 Task: Open Card Design Review Meeting in Board HR Policies to Workspace Creative Team and add a team member Softage.1@softage.net, a label Yellow, a checklist Content Creation, an attachment from your google drive, a color Yellow and finally, add a card description 'Finalize budget for upcoming project' and a comment 'Collaboration and communication are key to success for this task, so let us make sure everyone is informed and involved.'. Add a start date 'Jan 01, 1900' with a due date 'Jan 08, 1900'
Action: Mouse moved to (72, 346)
Screenshot: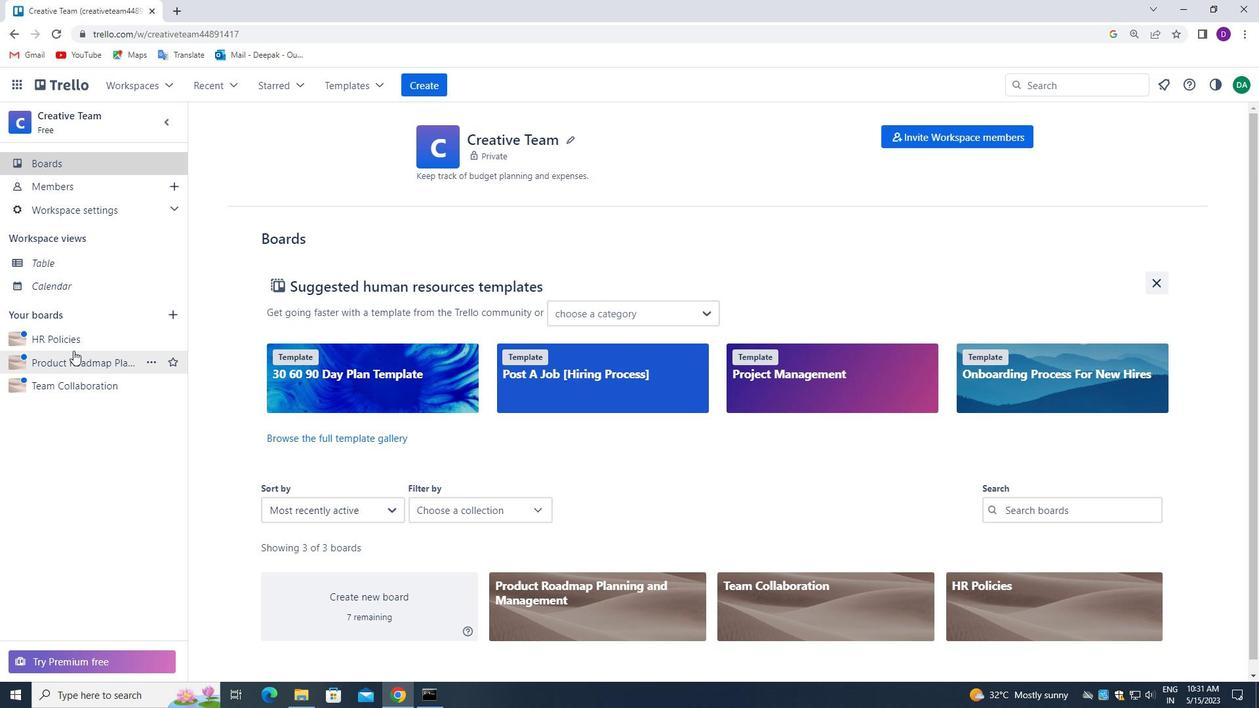 
Action: Mouse pressed left at (72, 346)
Screenshot: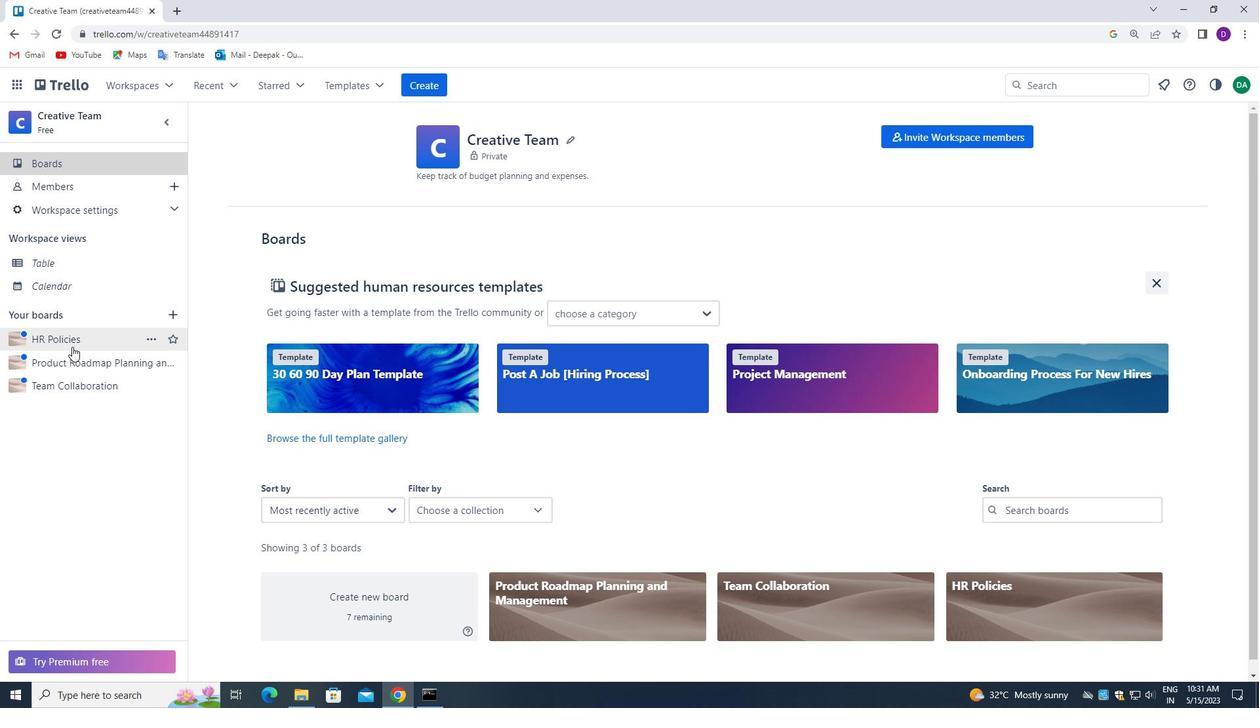 
Action: Mouse moved to (259, 194)
Screenshot: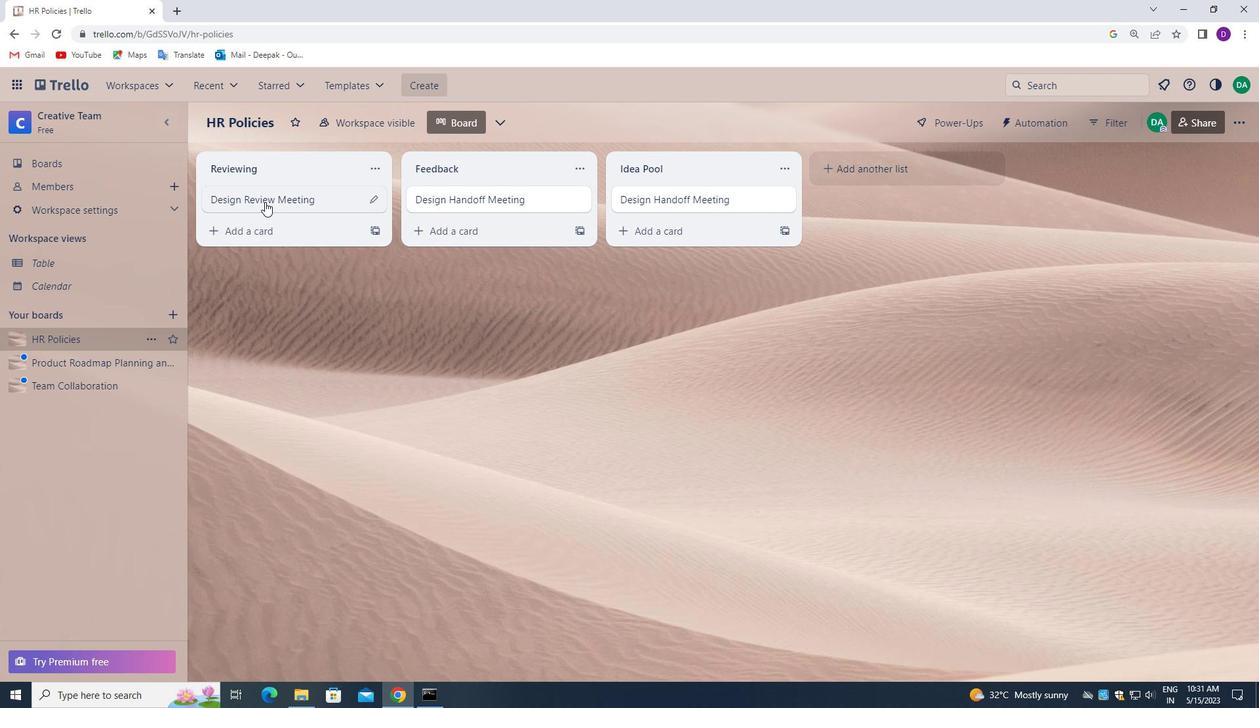 
Action: Mouse pressed left at (259, 194)
Screenshot: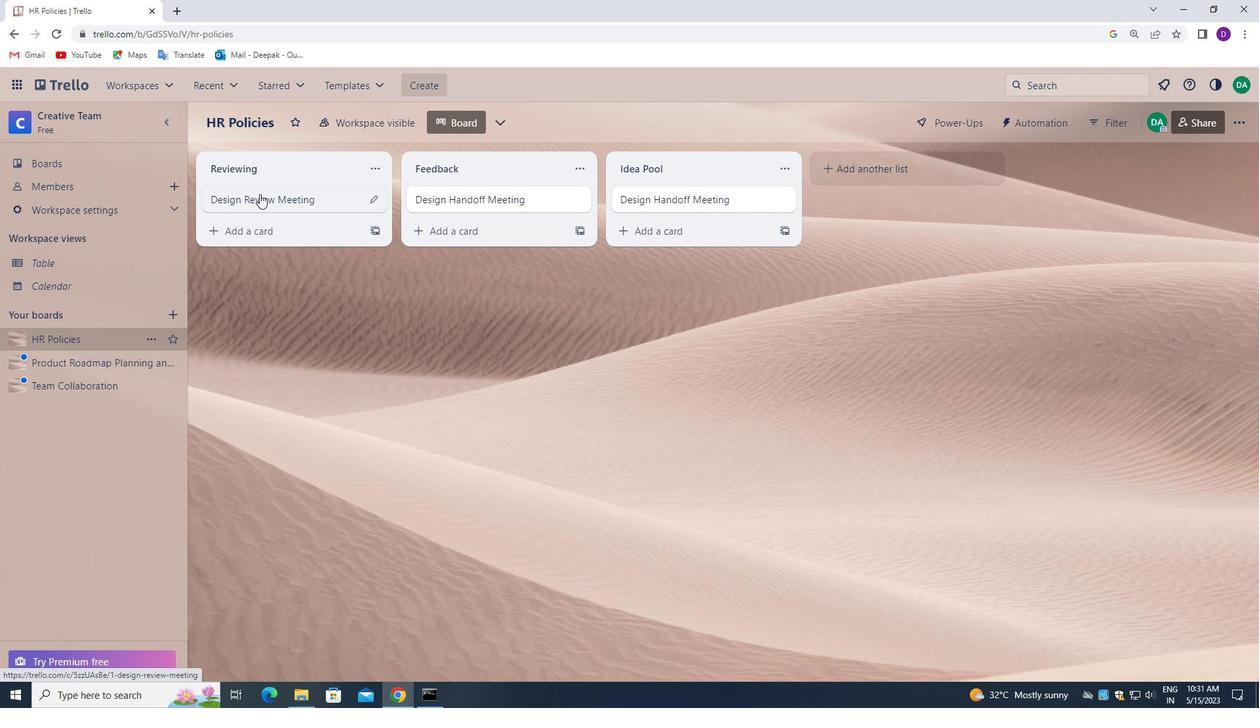 
Action: Mouse moved to (809, 198)
Screenshot: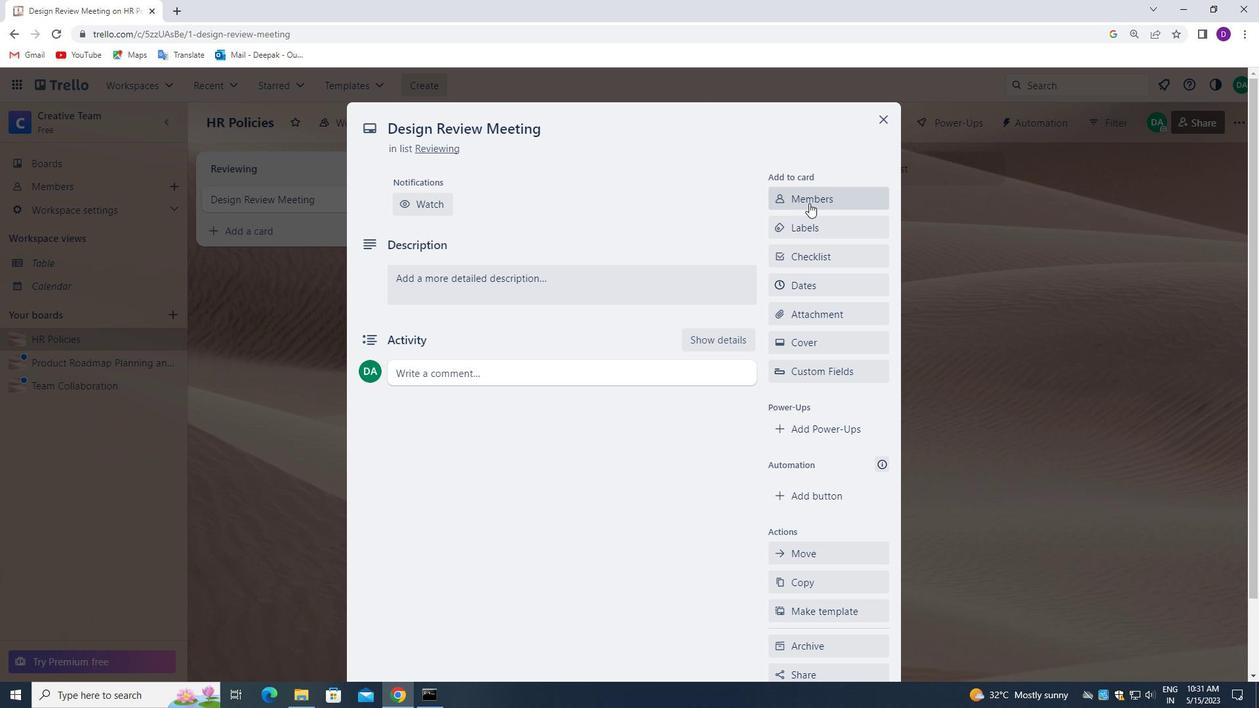 
Action: Mouse pressed left at (809, 198)
Screenshot: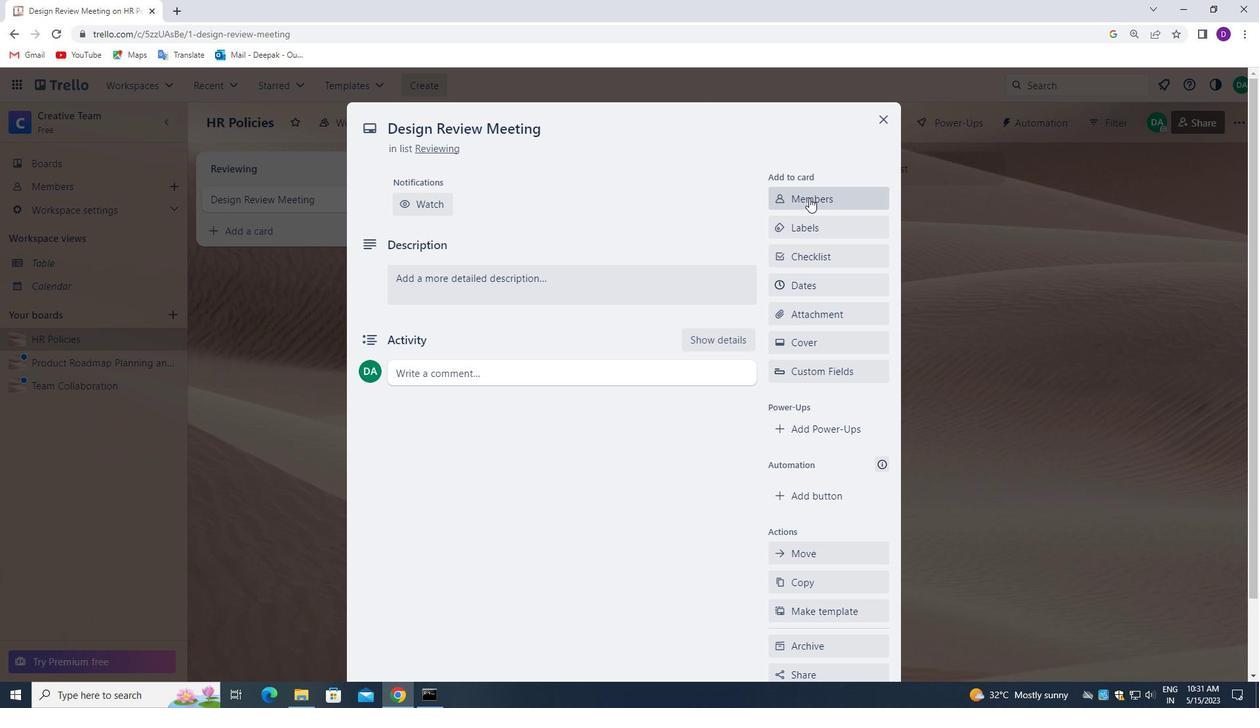 
Action: Mouse moved to (830, 262)
Screenshot: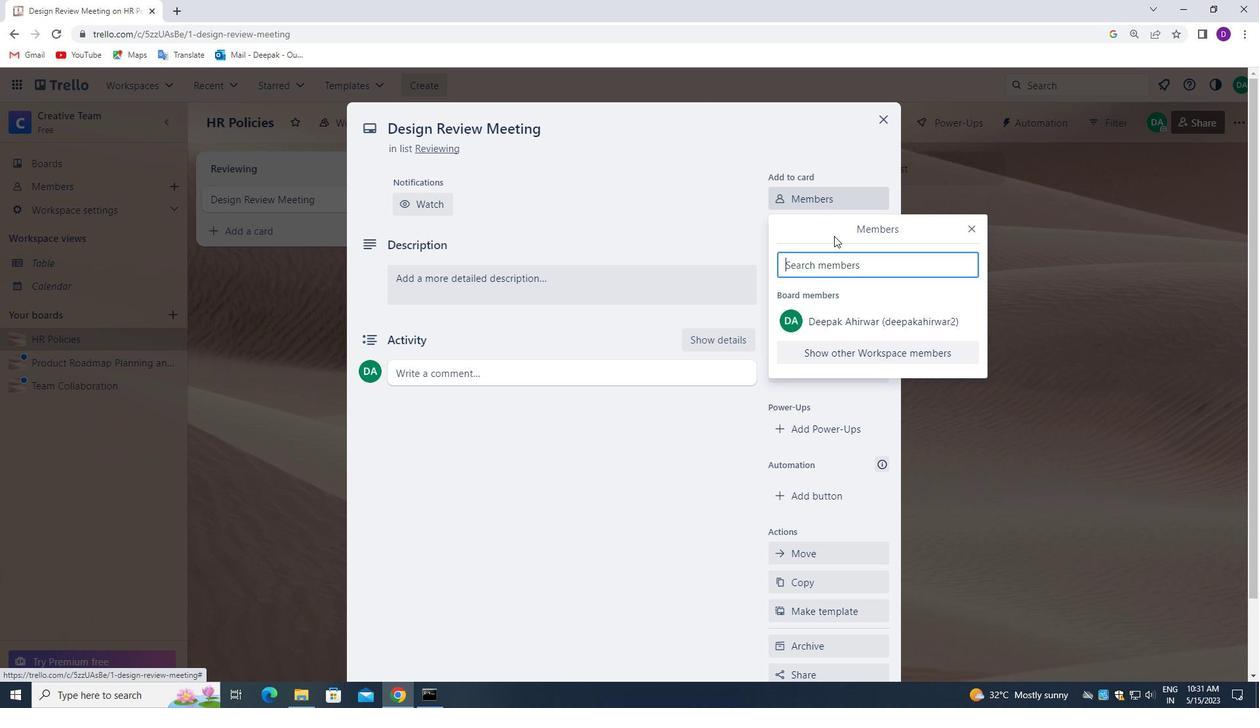 
Action: Mouse pressed left at (830, 262)
Screenshot: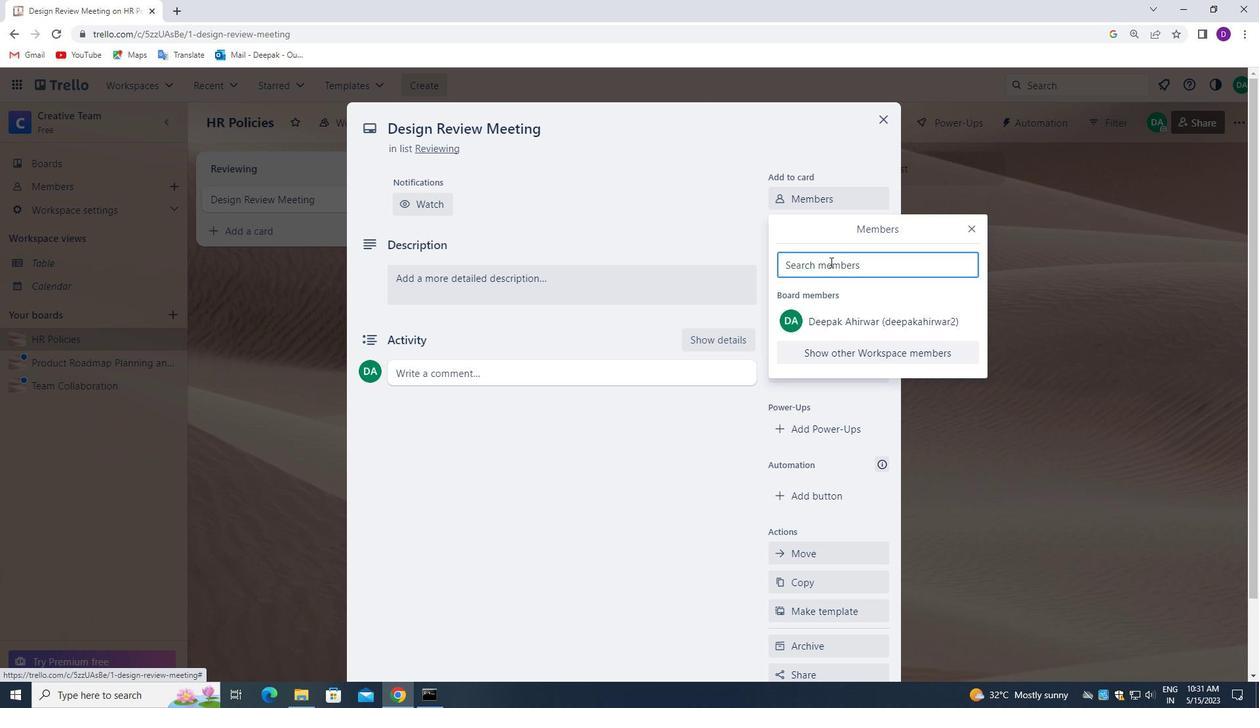 
Action: Key pressed softage.1<Key.shift>@SOFTAGE.NET
Screenshot: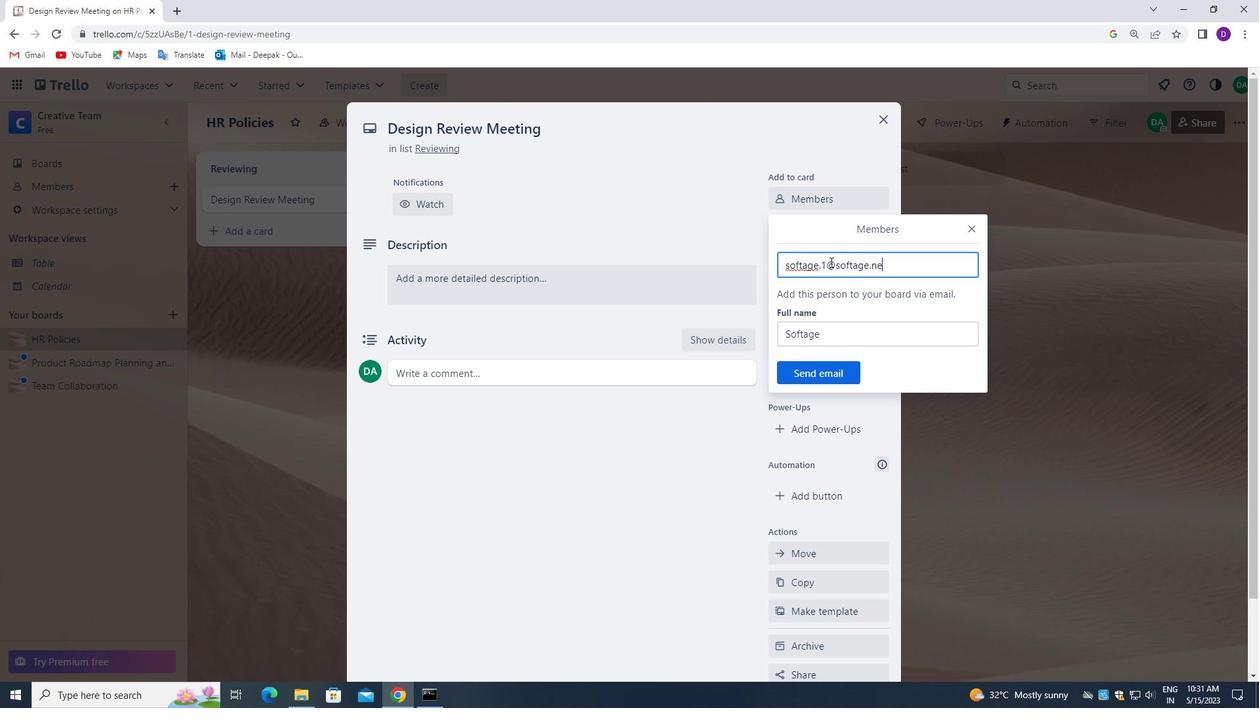 
Action: Mouse moved to (821, 366)
Screenshot: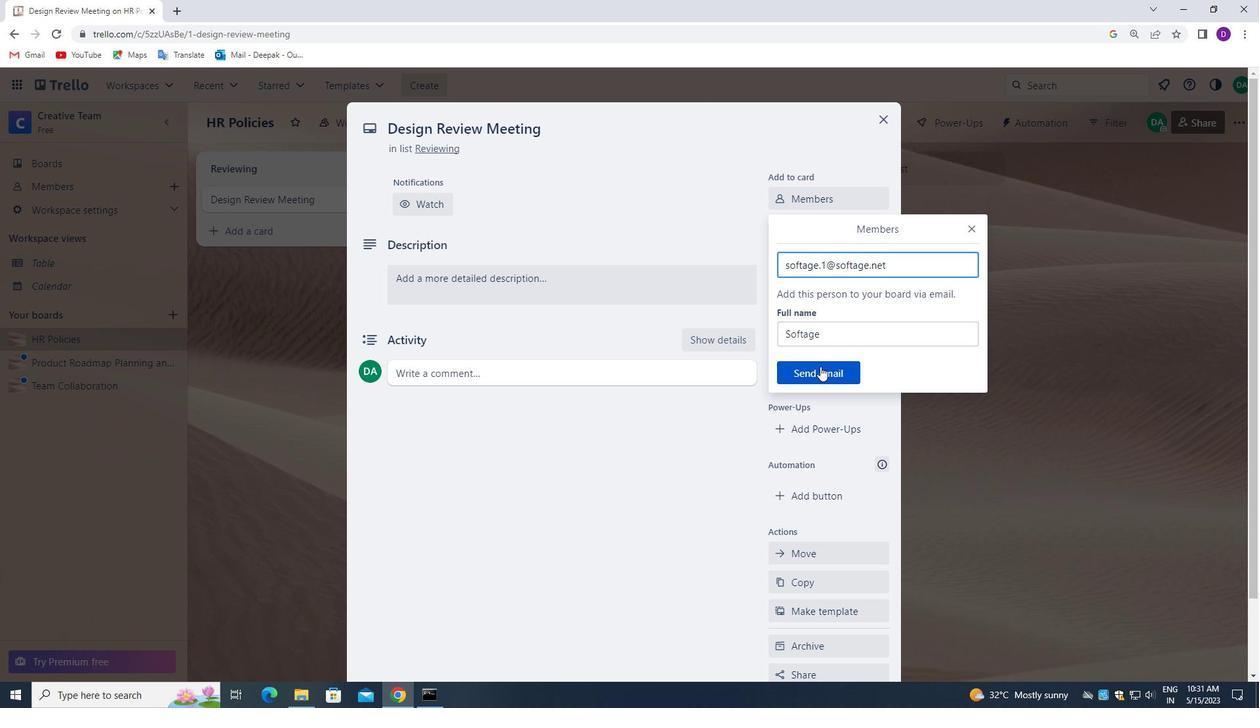 
Action: Mouse pressed left at (821, 366)
Screenshot: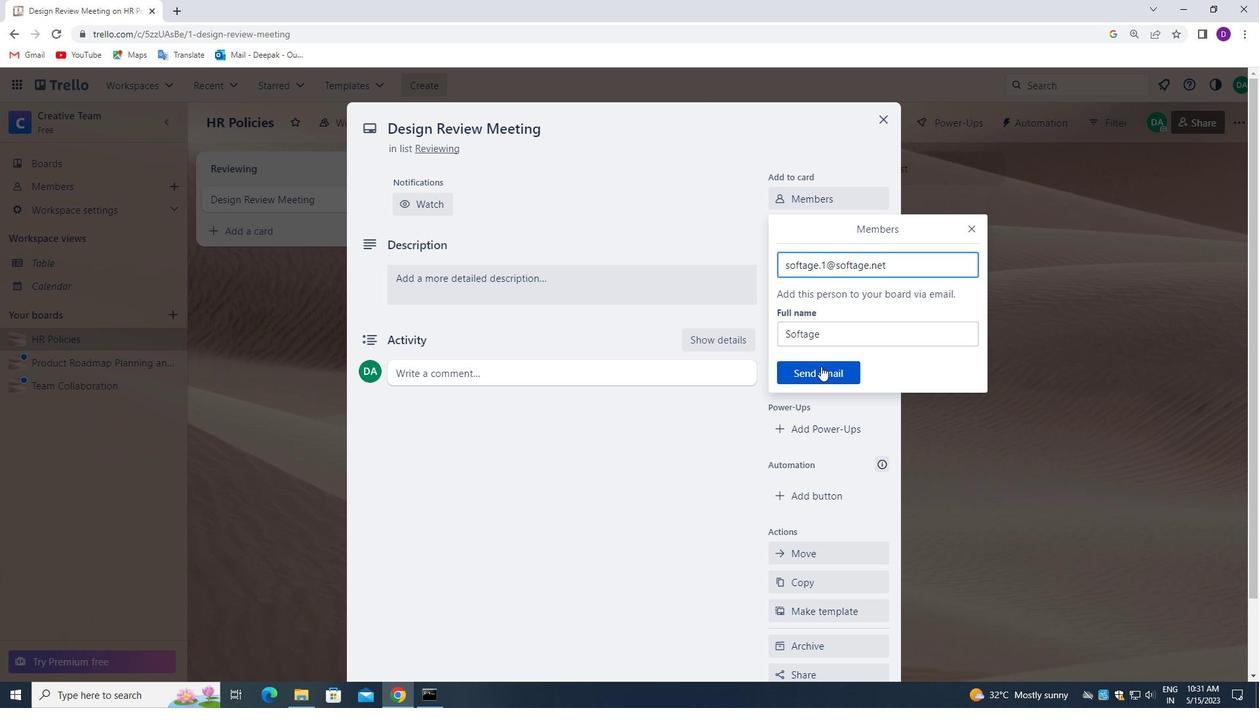 
Action: Mouse moved to (813, 275)
Screenshot: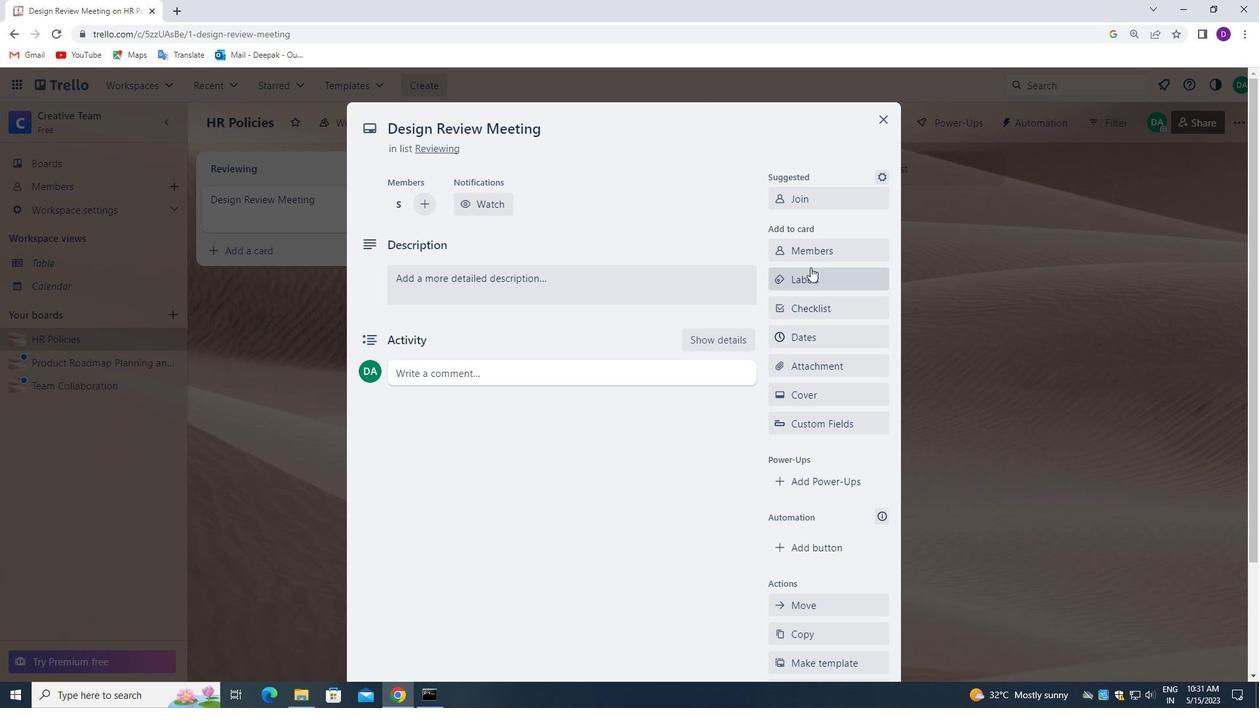 
Action: Mouse pressed left at (813, 275)
Screenshot: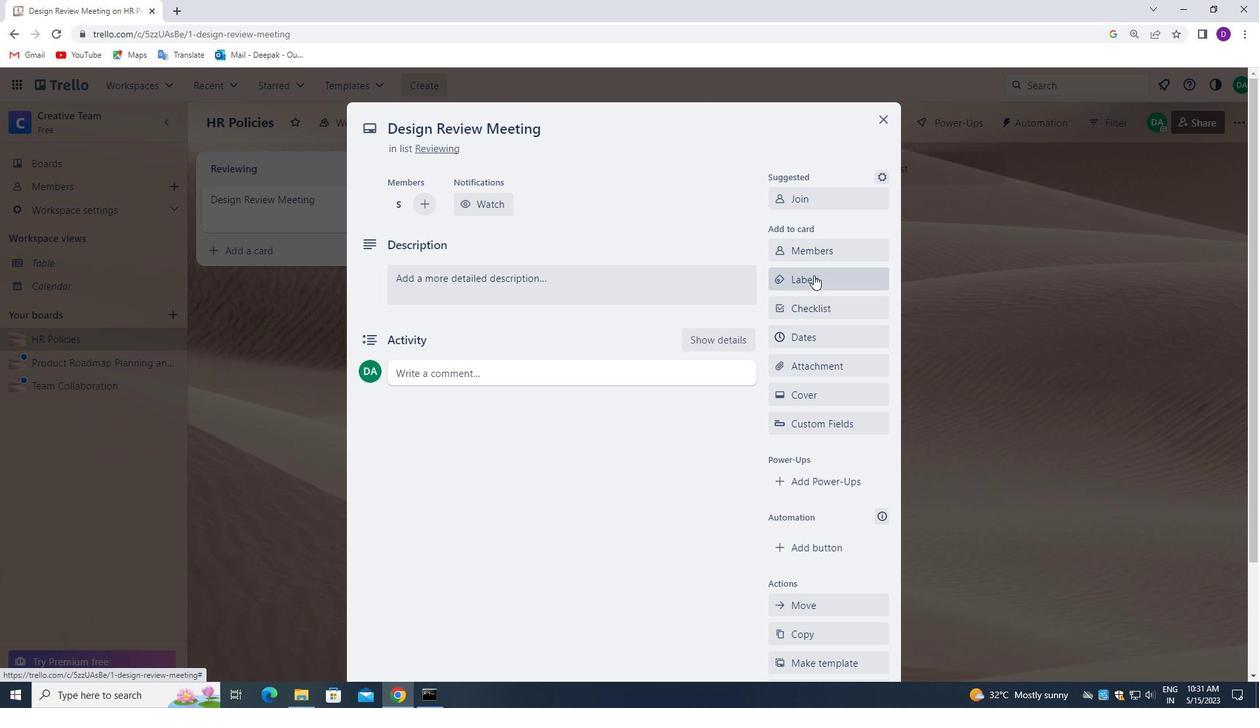 
Action: Mouse moved to (864, 418)
Screenshot: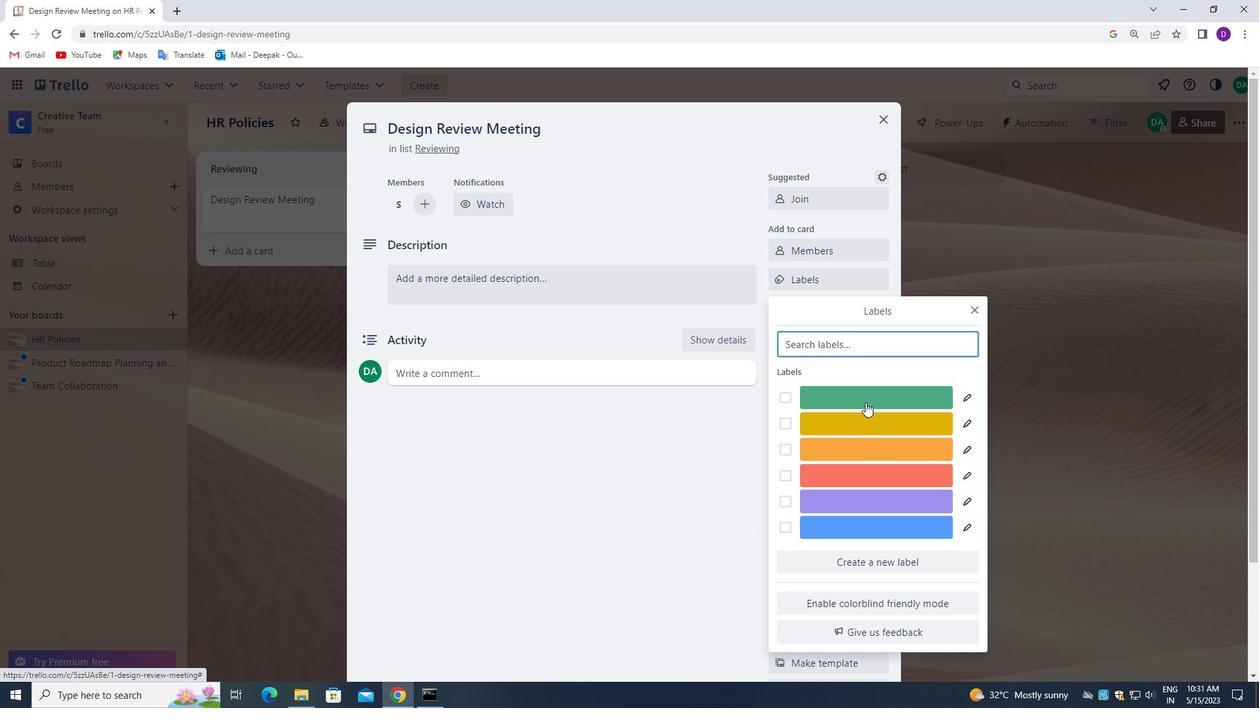 
Action: Mouse pressed left at (864, 418)
Screenshot: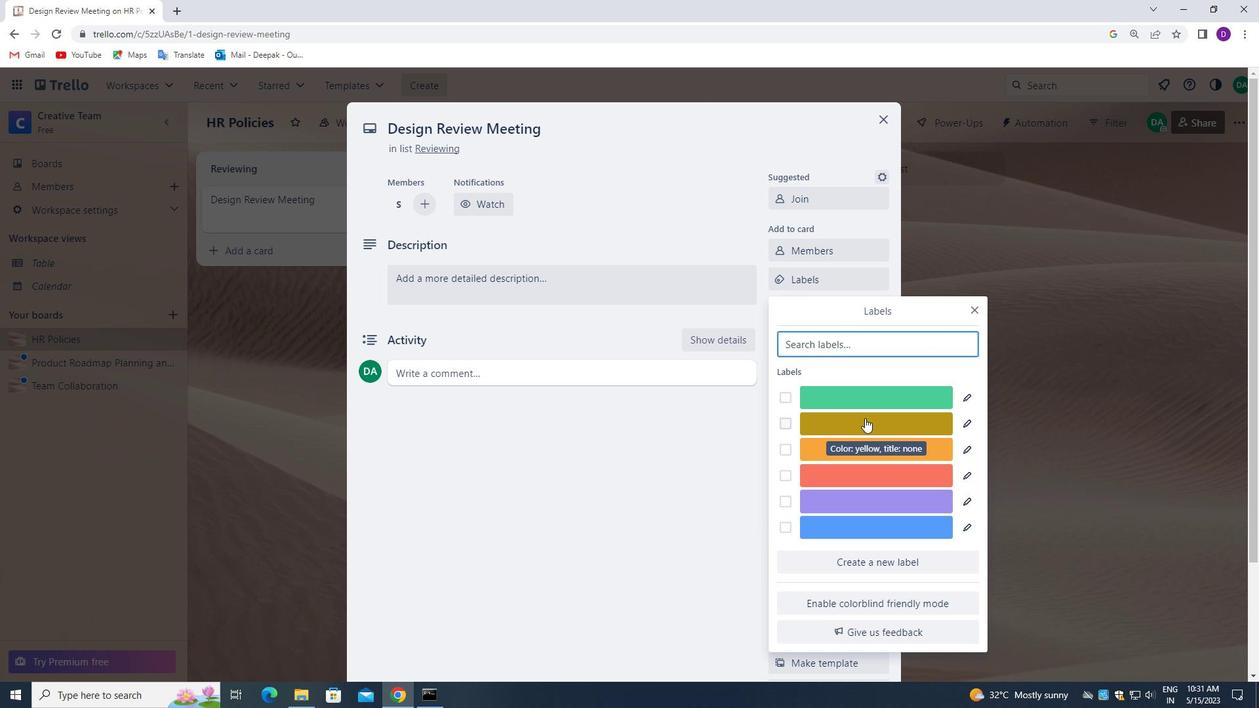 
Action: Mouse moved to (972, 308)
Screenshot: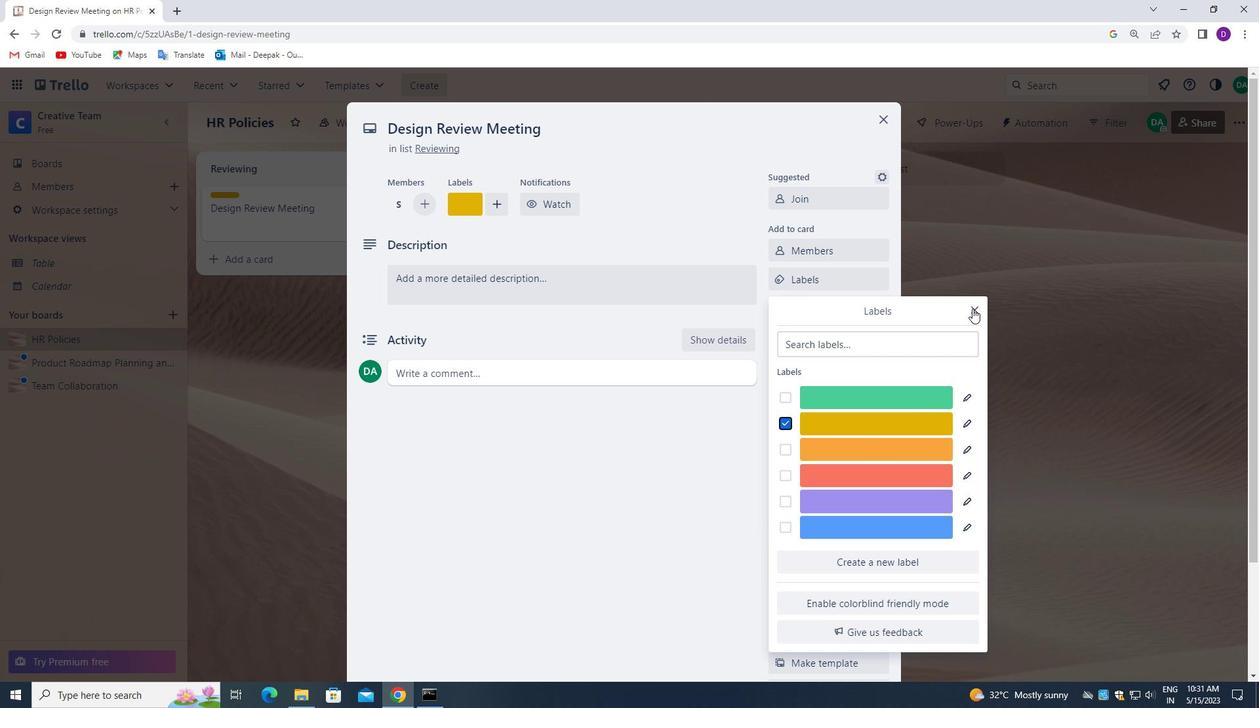 
Action: Mouse pressed left at (972, 308)
Screenshot: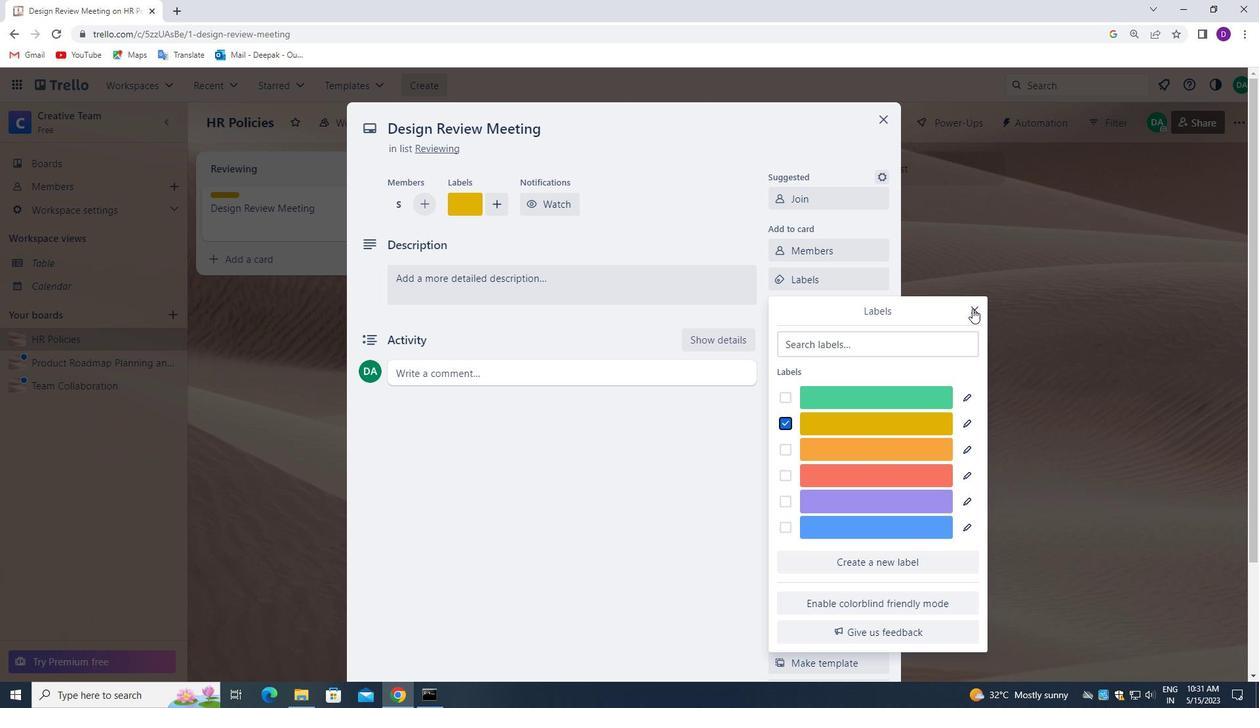 
Action: Mouse moved to (817, 305)
Screenshot: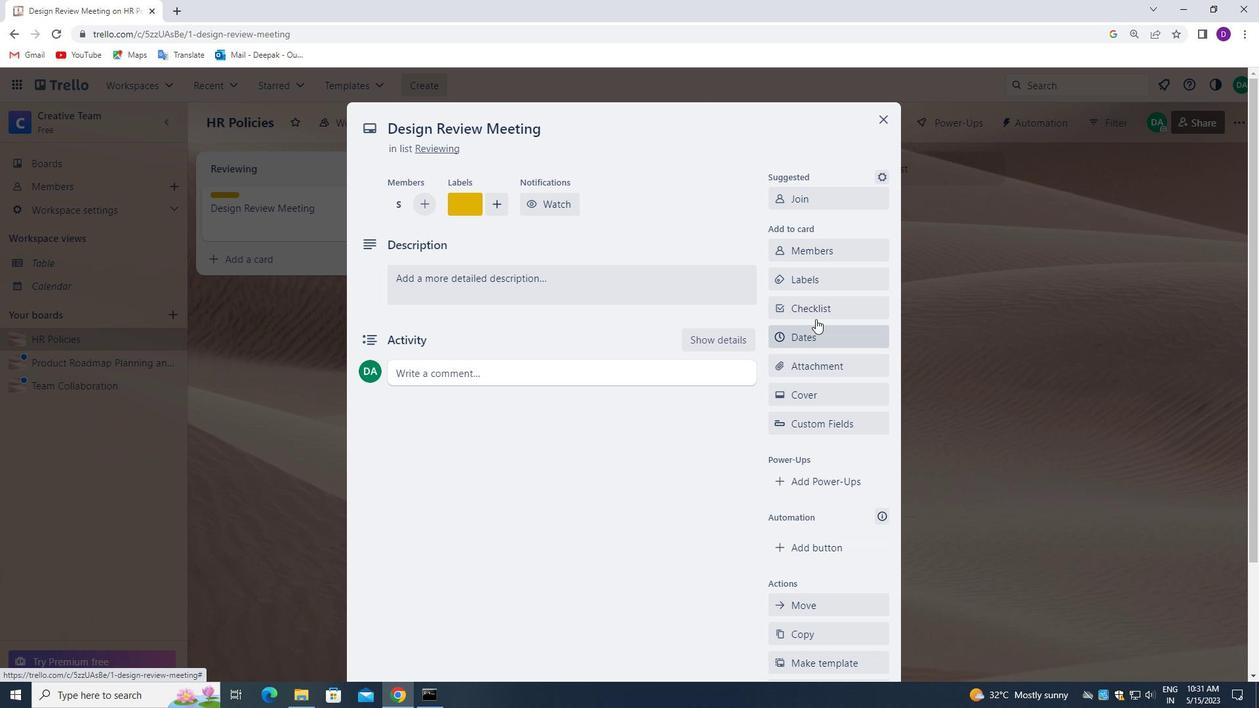 
Action: Mouse pressed left at (817, 305)
Screenshot: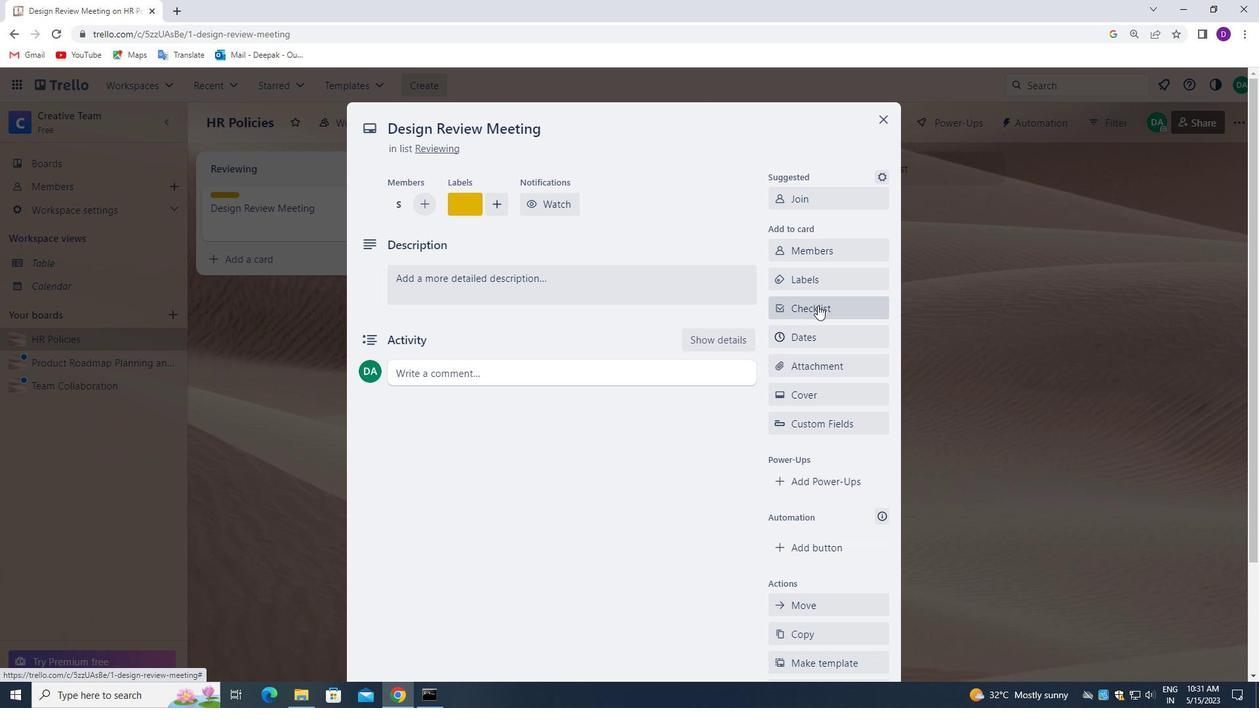 
Action: Mouse moved to (837, 349)
Screenshot: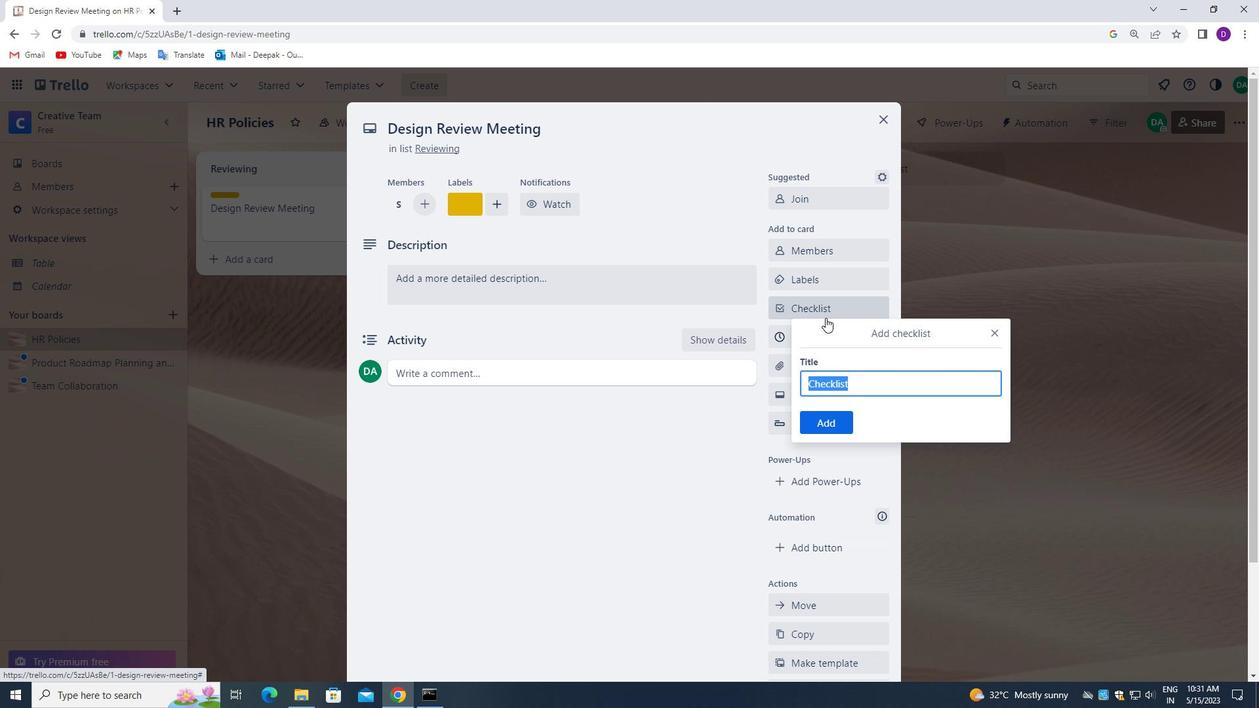 
Action: Key pressed <Key.backspace><Key.shift_r>CONTENT<Key.space><Key.shift_r>CREATION
Screenshot: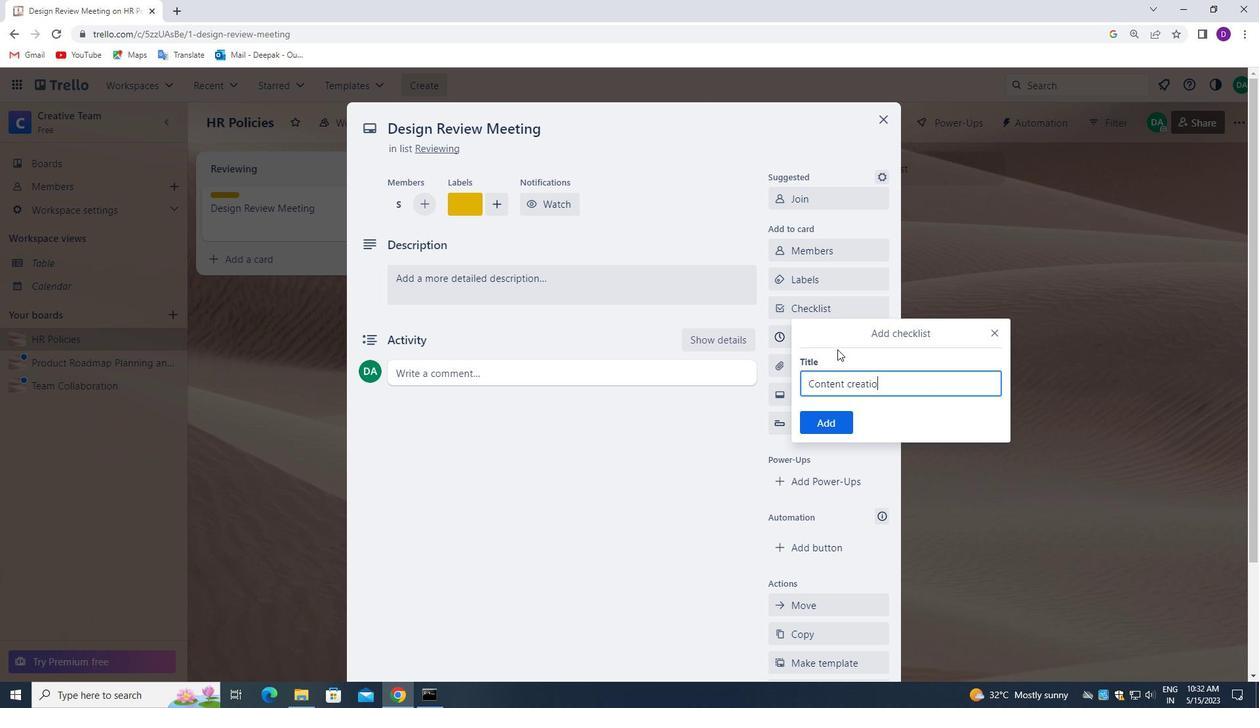 
Action: Mouse moved to (817, 424)
Screenshot: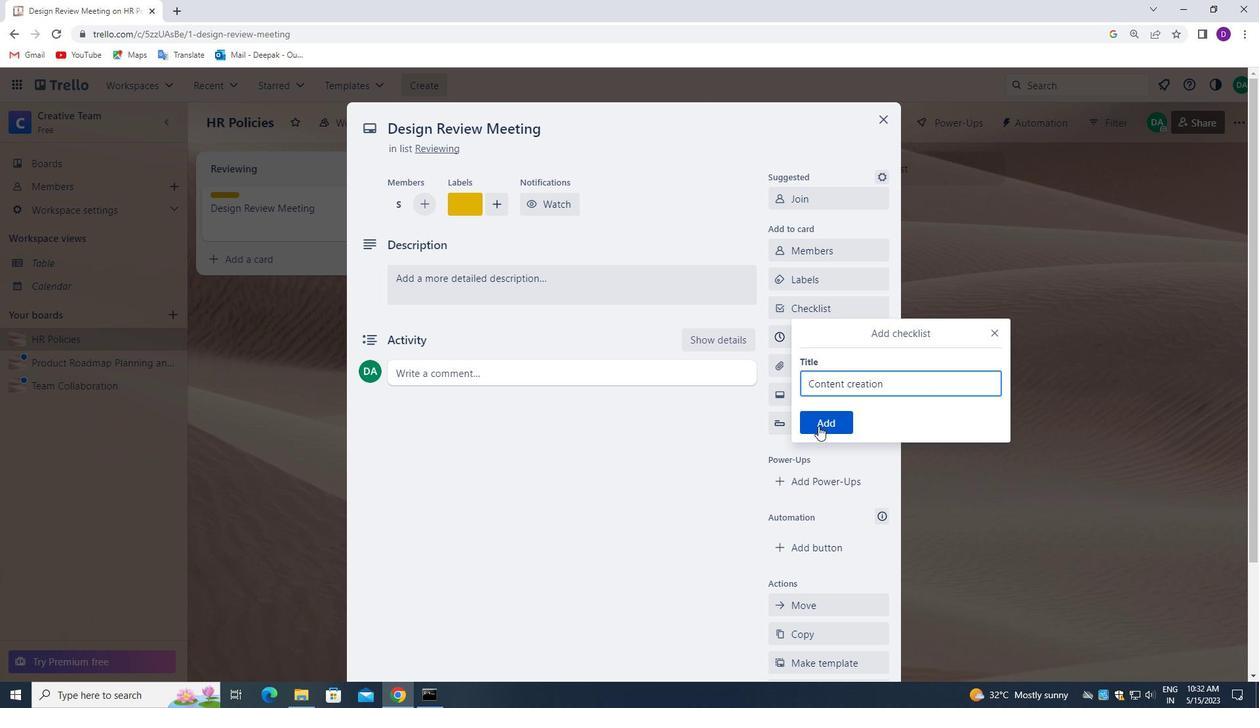 
Action: Mouse pressed left at (817, 424)
Screenshot: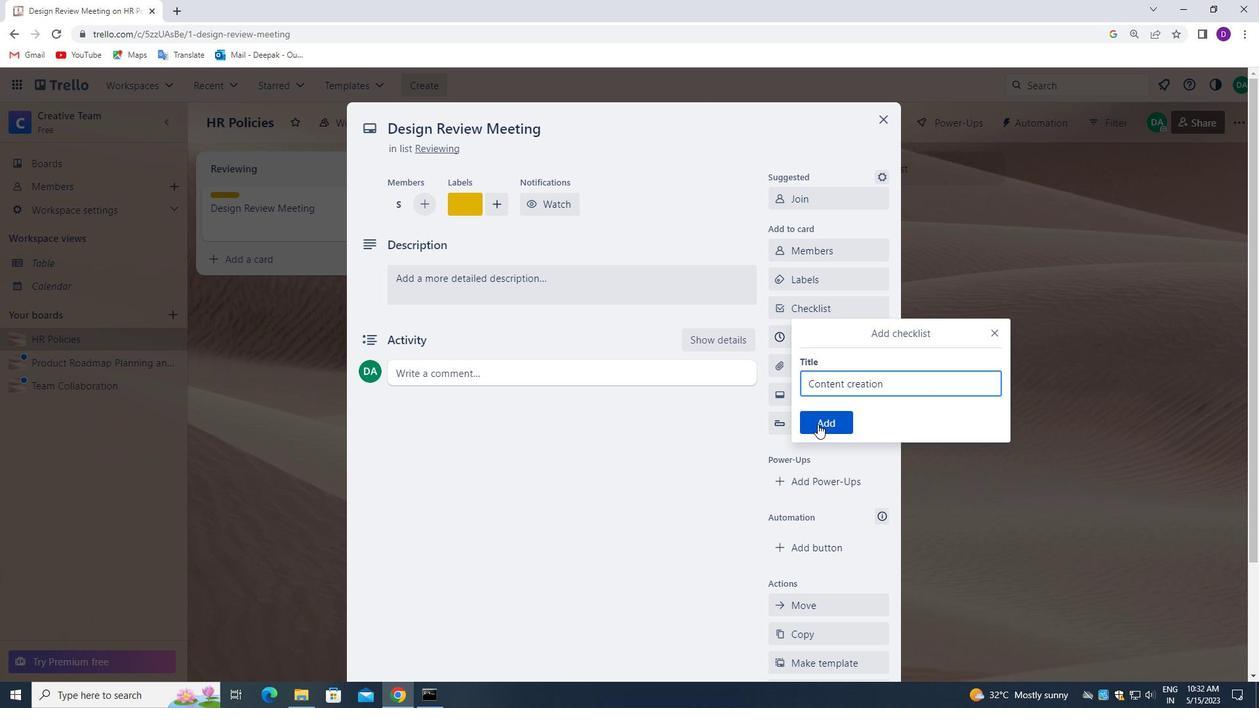 
Action: Mouse moved to (443, 342)
Screenshot: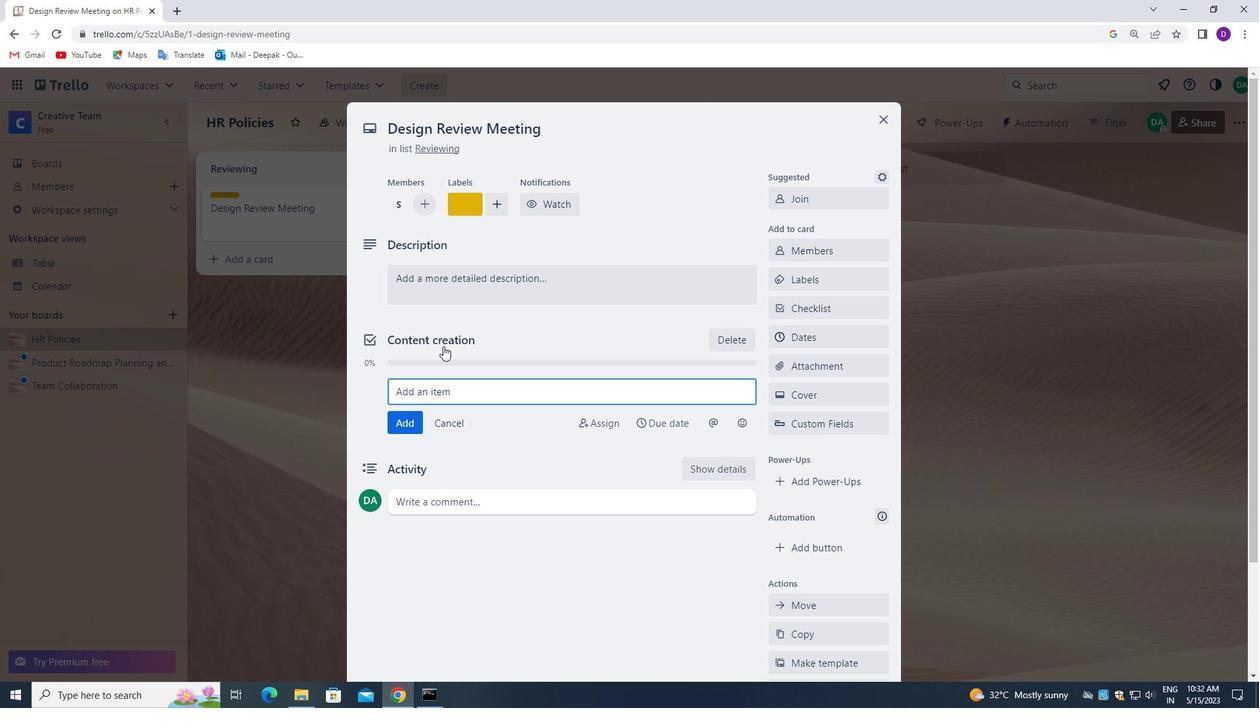 
Action: Mouse pressed left at (443, 342)
Screenshot: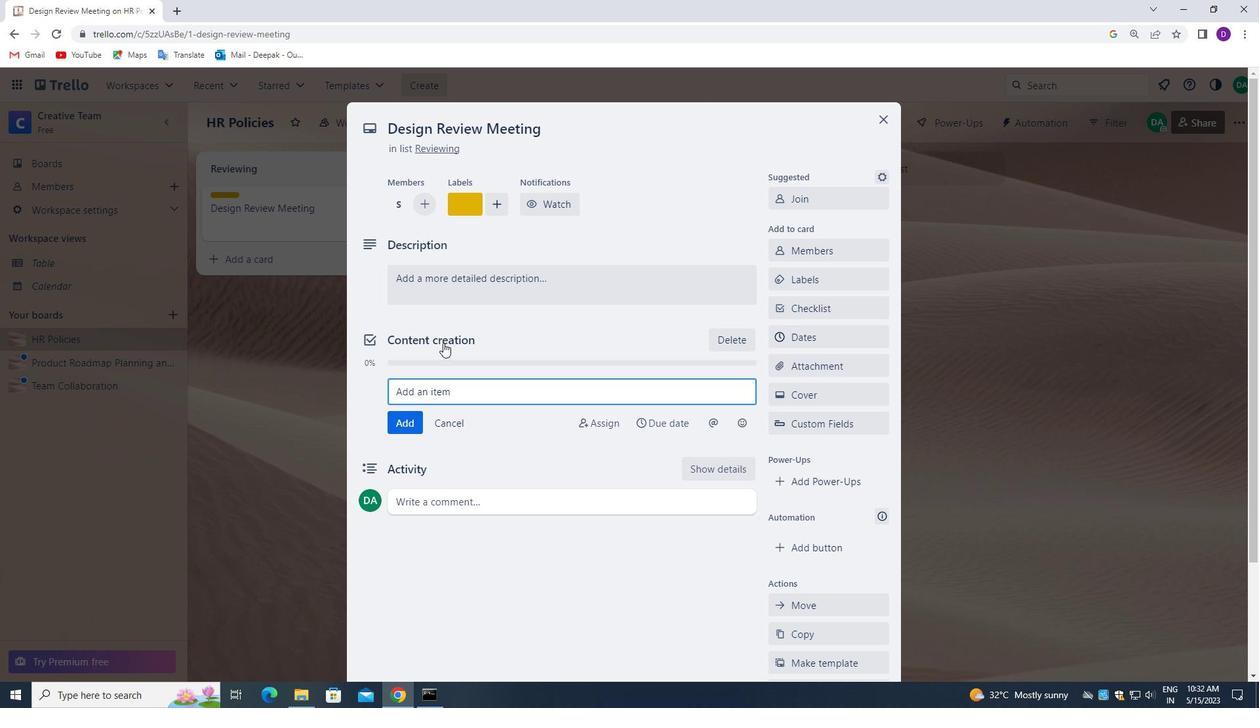 
Action: Mouse moved to (442, 335)
Screenshot: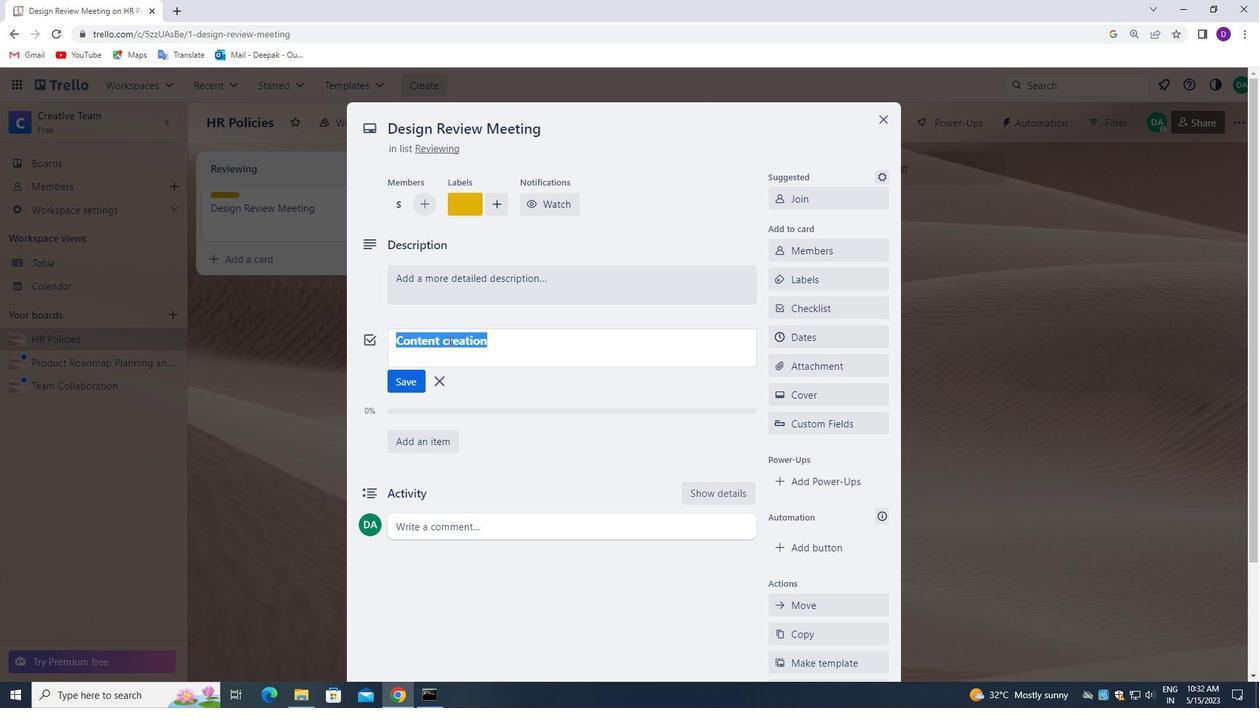 
Action: Mouse pressed left at (442, 335)
Screenshot: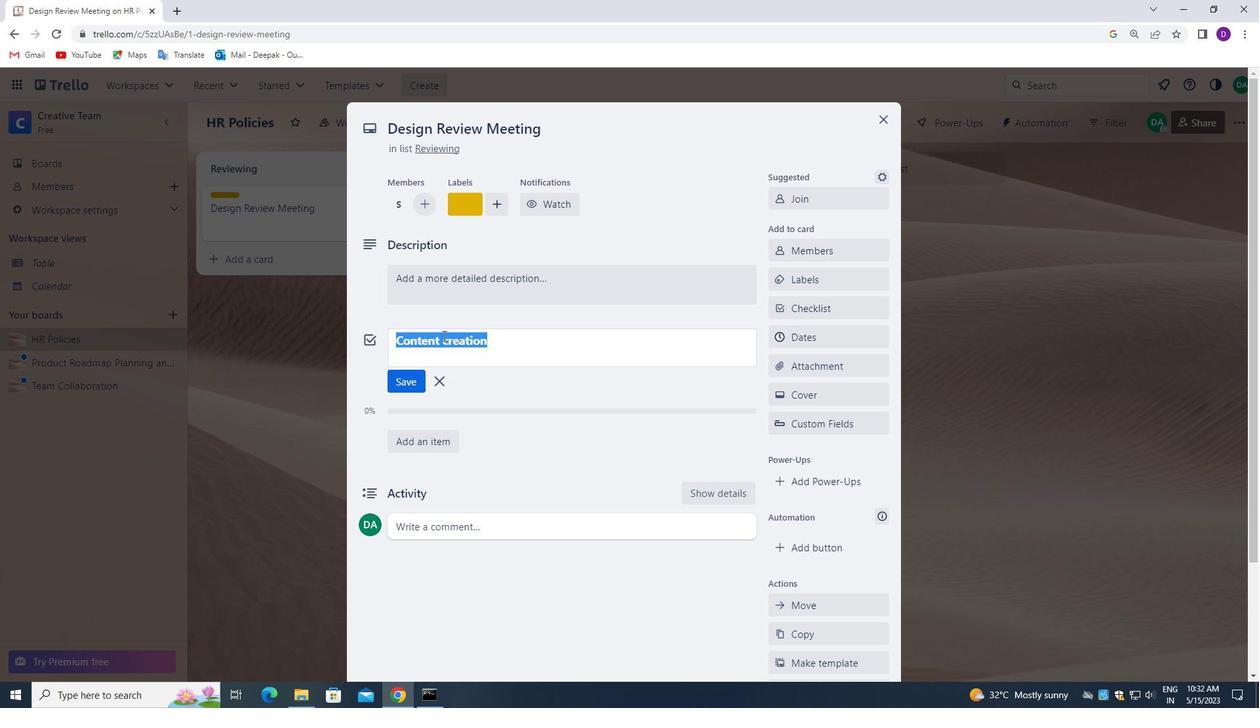 
Action: Mouse moved to (449, 342)
Screenshot: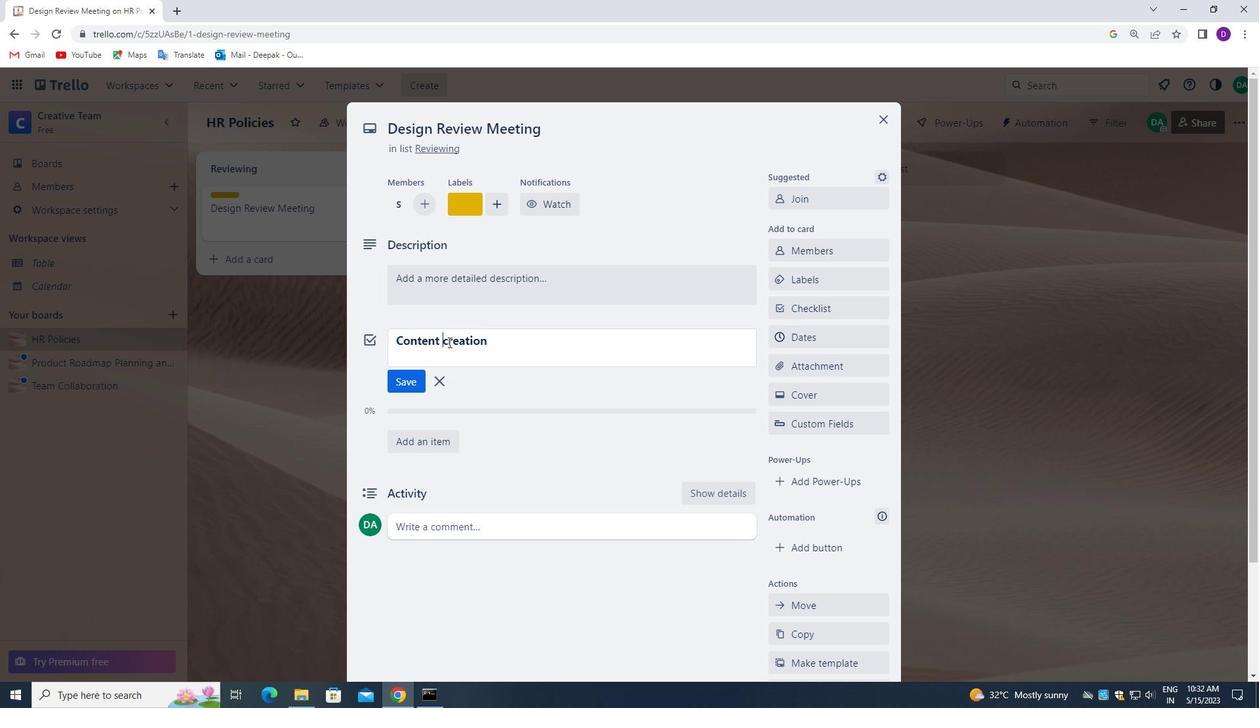 
Action: Mouse pressed left at (449, 342)
Screenshot: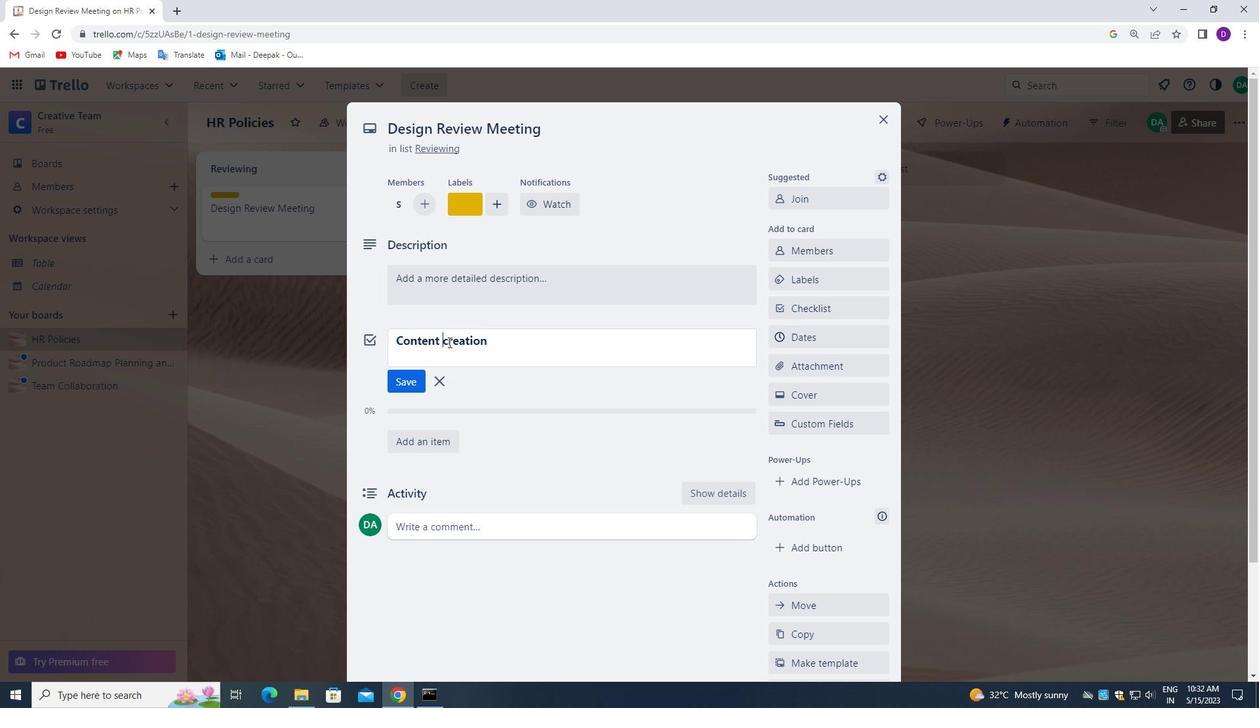 
Action: Key pressed <Key.backspace><Key.shift>C
Screenshot: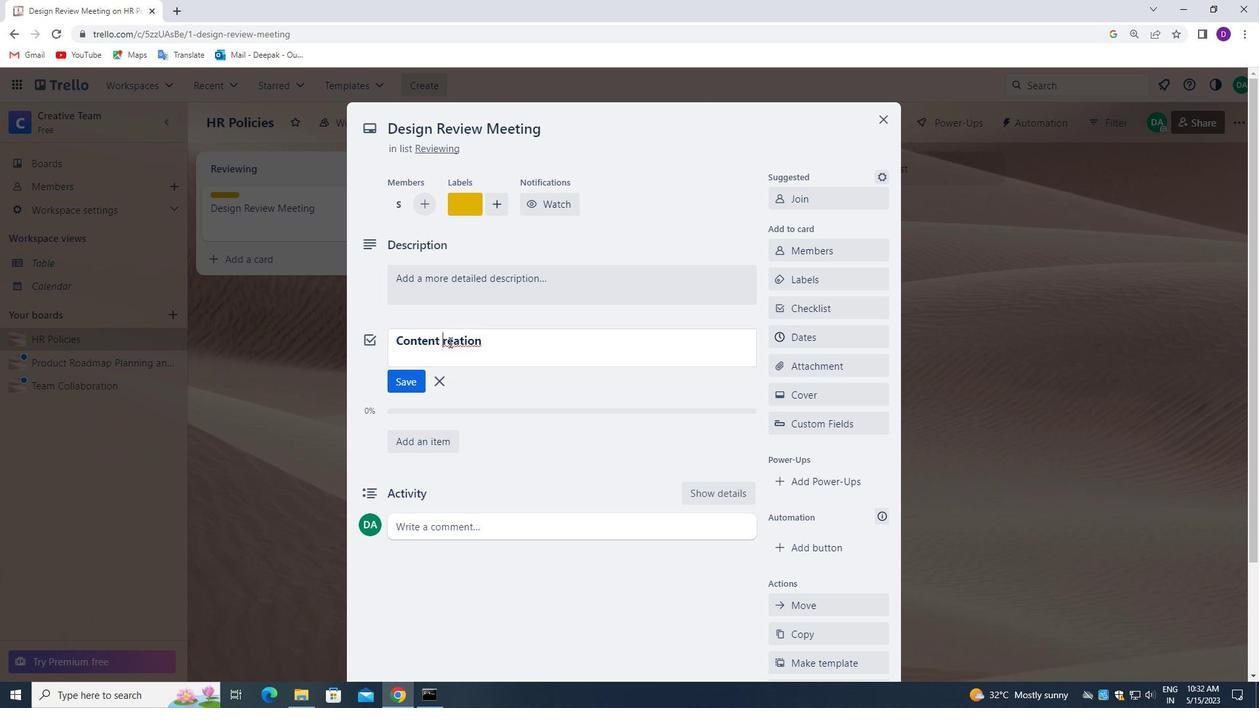 
Action: Mouse moved to (524, 341)
Screenshot: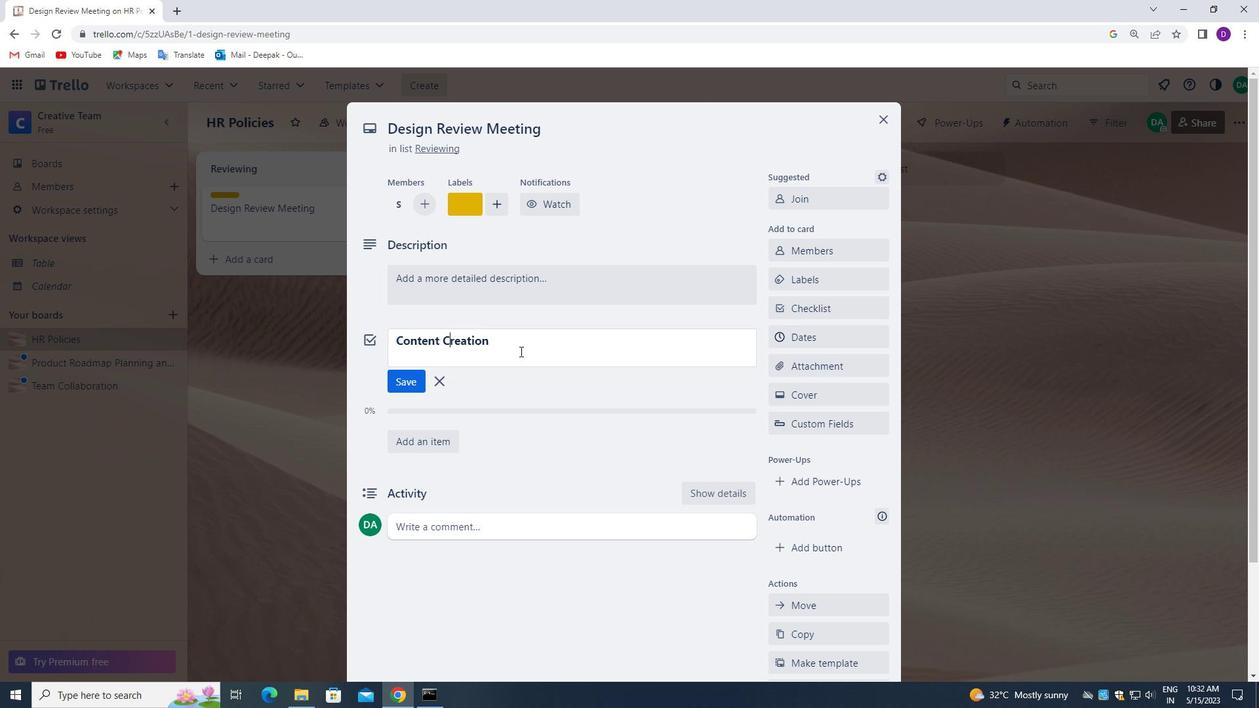 
Action: Mouse pressed left at (524, 341)
Screenshot: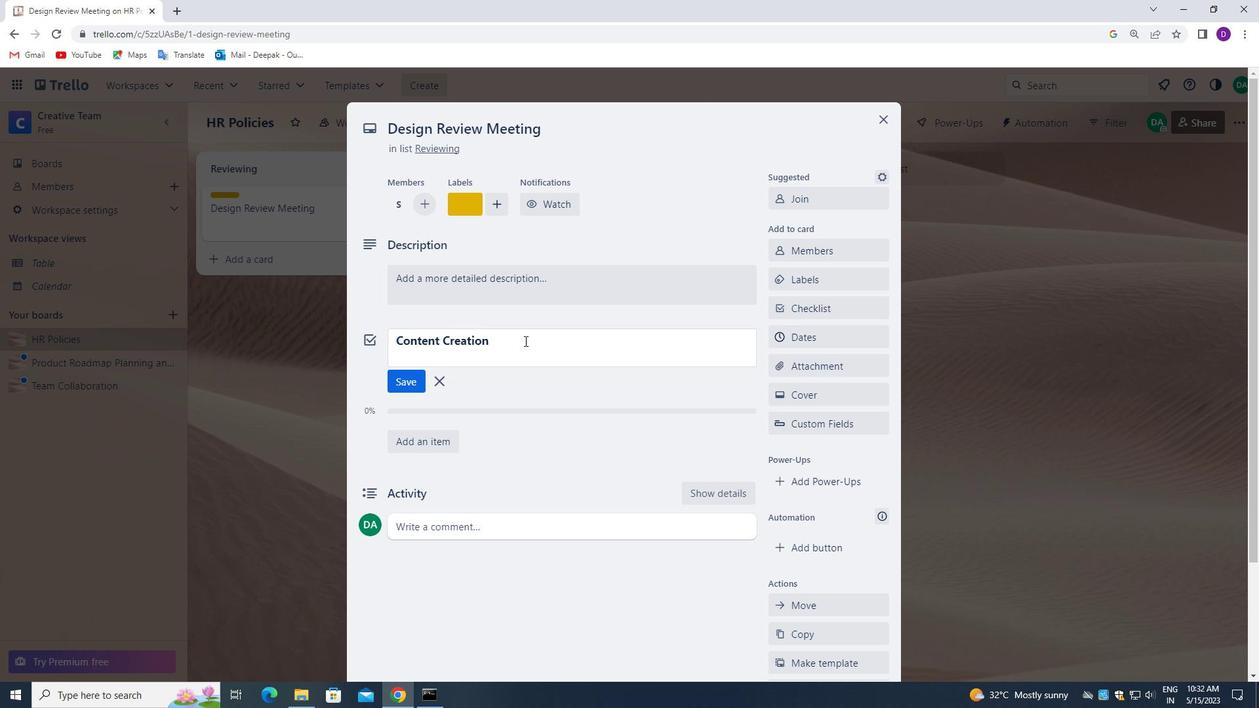 
Action: Mouse moved to (396, 384)
Screenshot: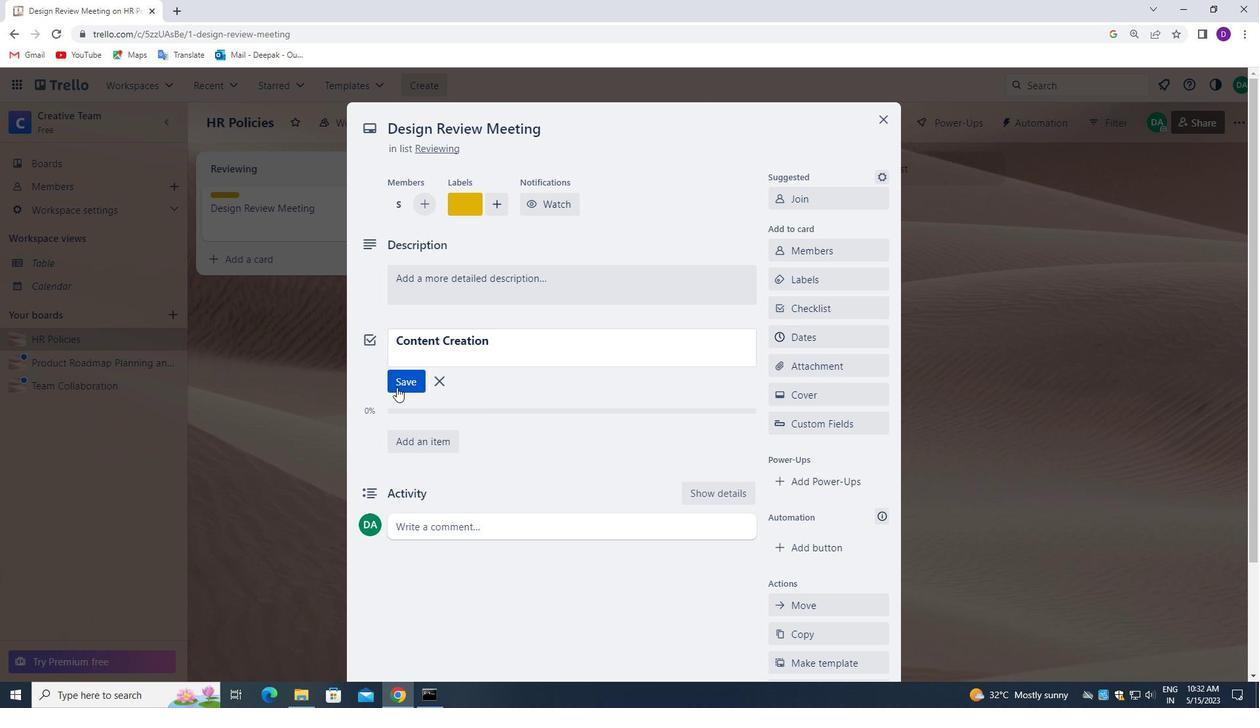 
Action: Mouse pressed left at (396, 384)
Screenshot: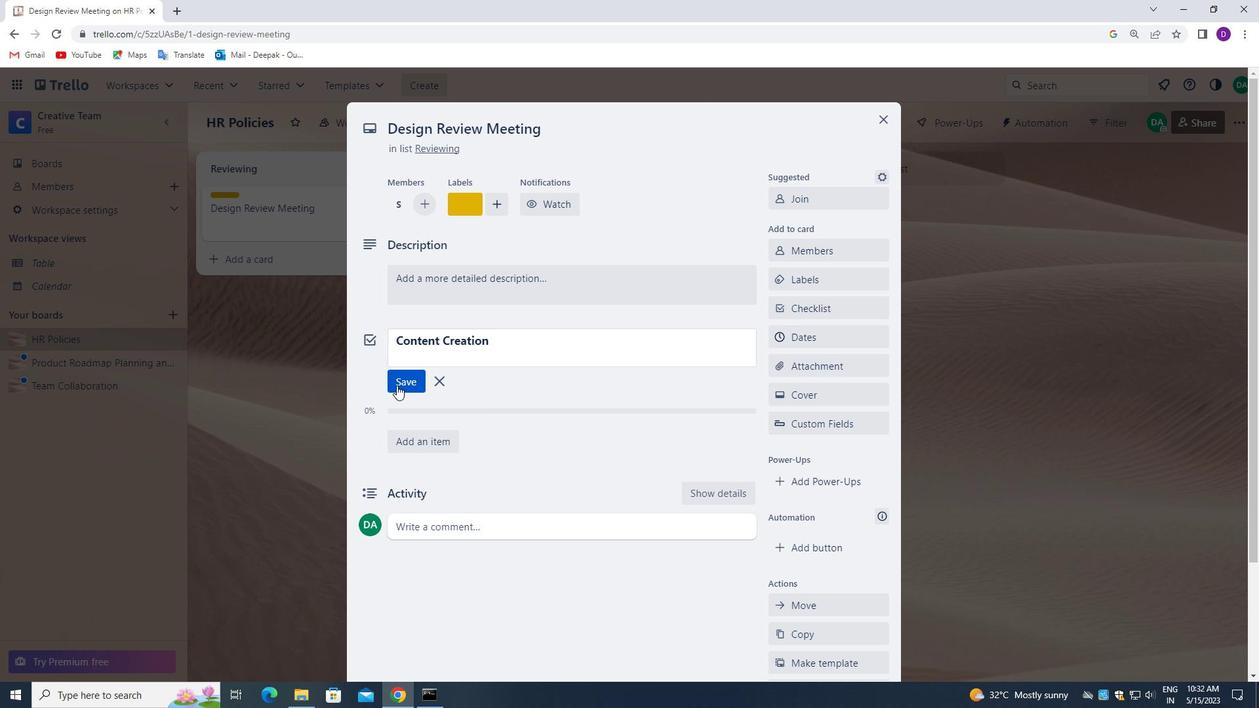 
Action: Mouse moved to (834, 365)
Screenshot: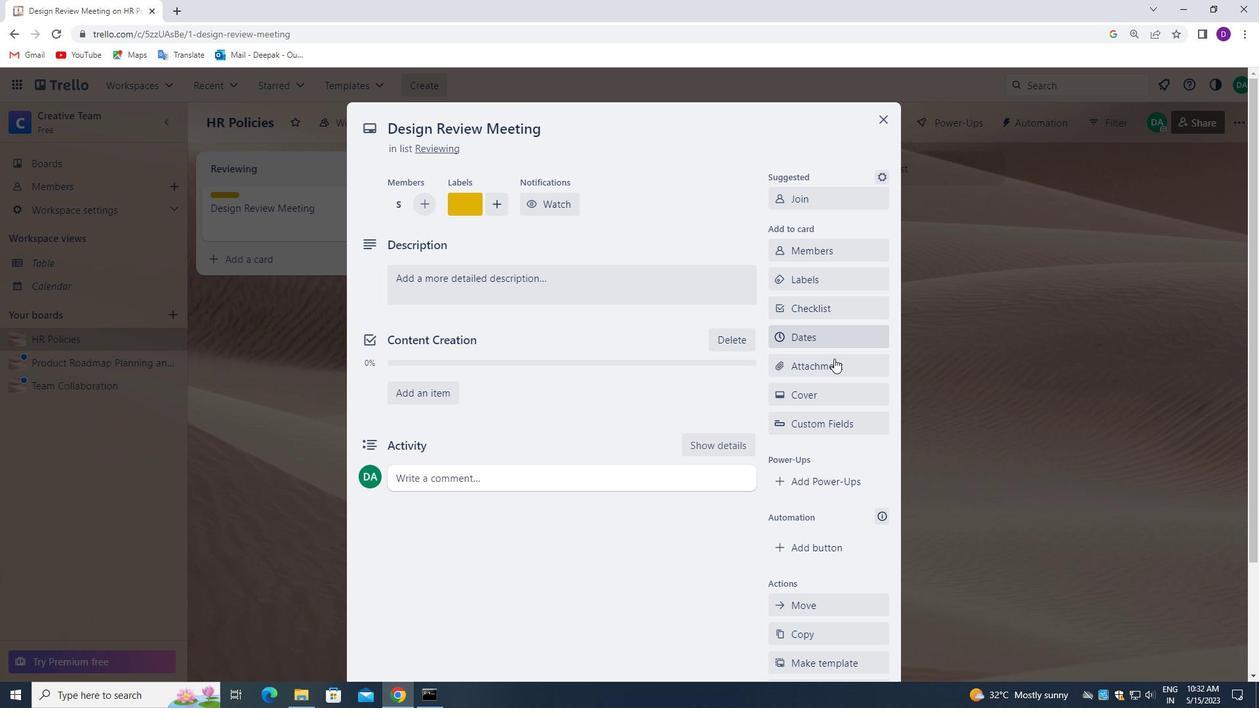 
Action: Mouse pressed left at (834, 365)
Screenshot: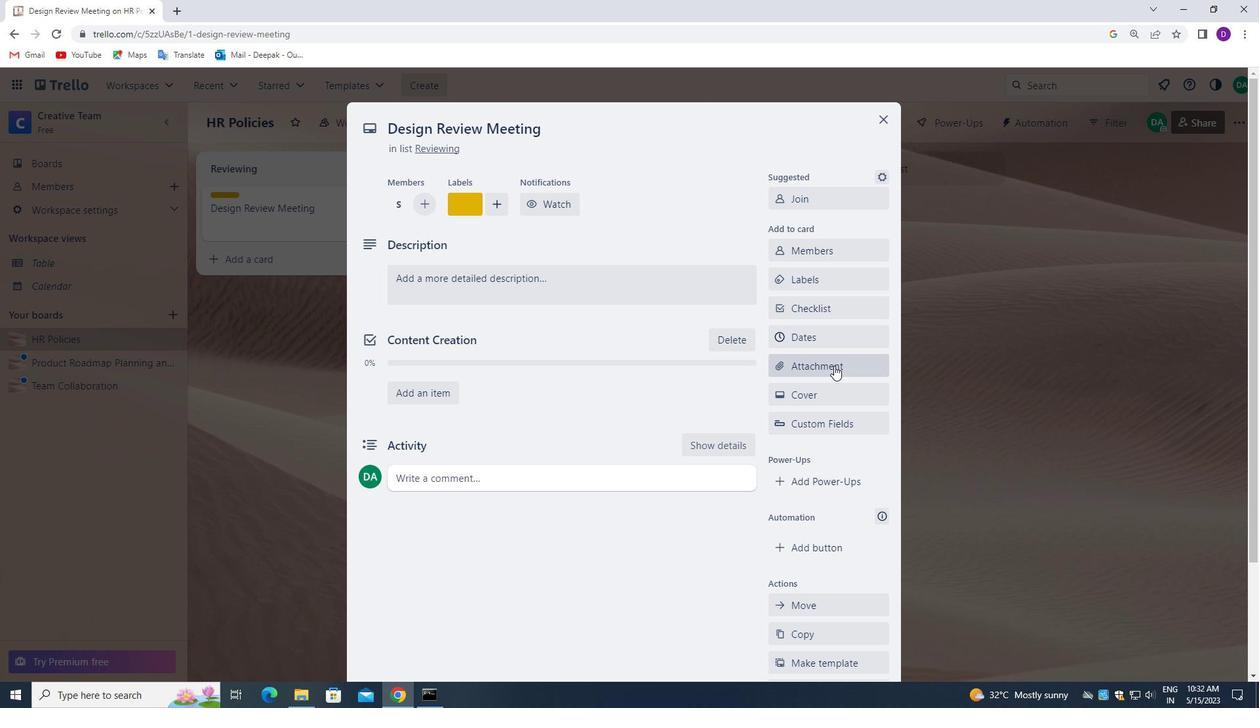 
Action: Mouse moved to (839, 196)
Screenshot: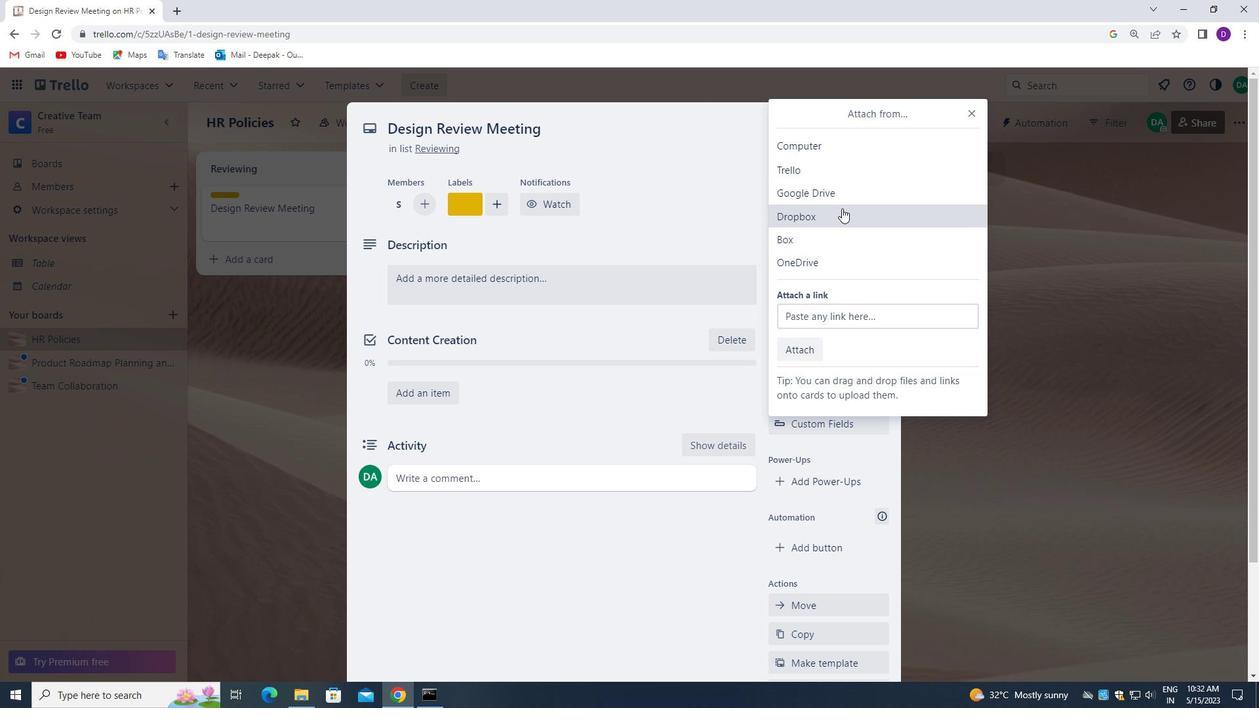 
Action: Mouse pressed left at (839, 196)
Screenshot: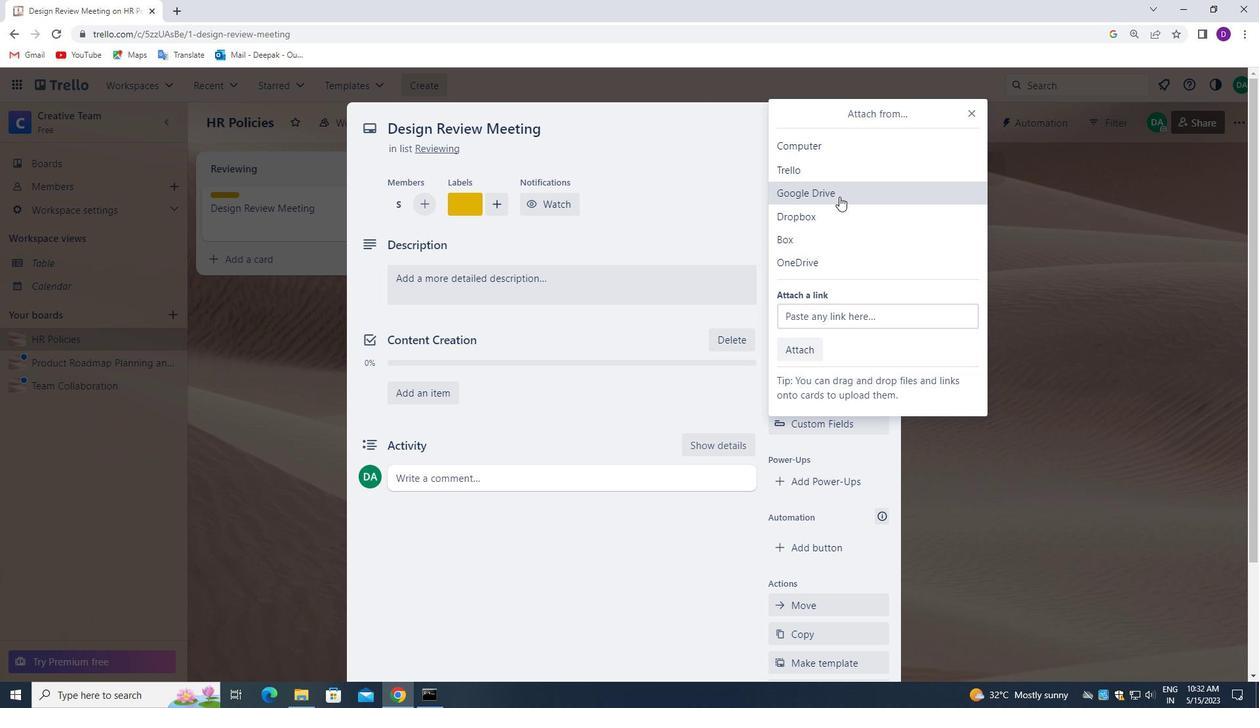 
Action: Mouse moved to (845, 370)
Screenshot: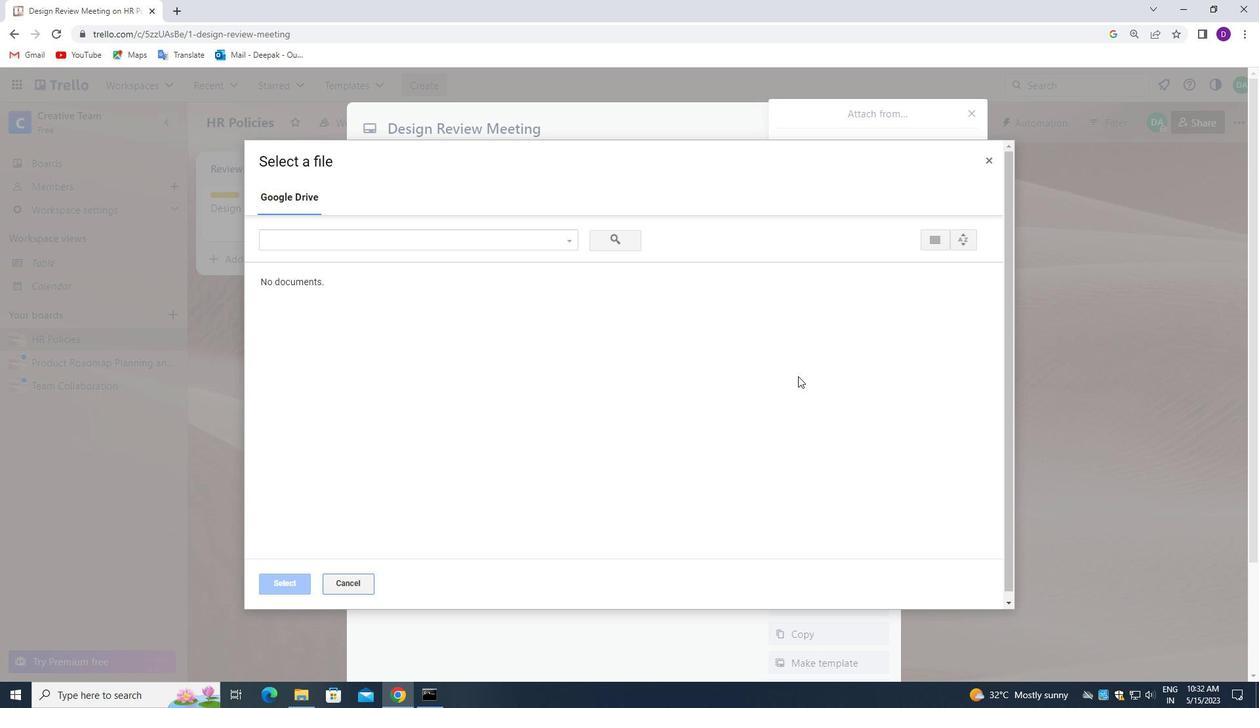 
Action: Mouse scrolled (845, 371) with delta (0, 0)
Screenshot: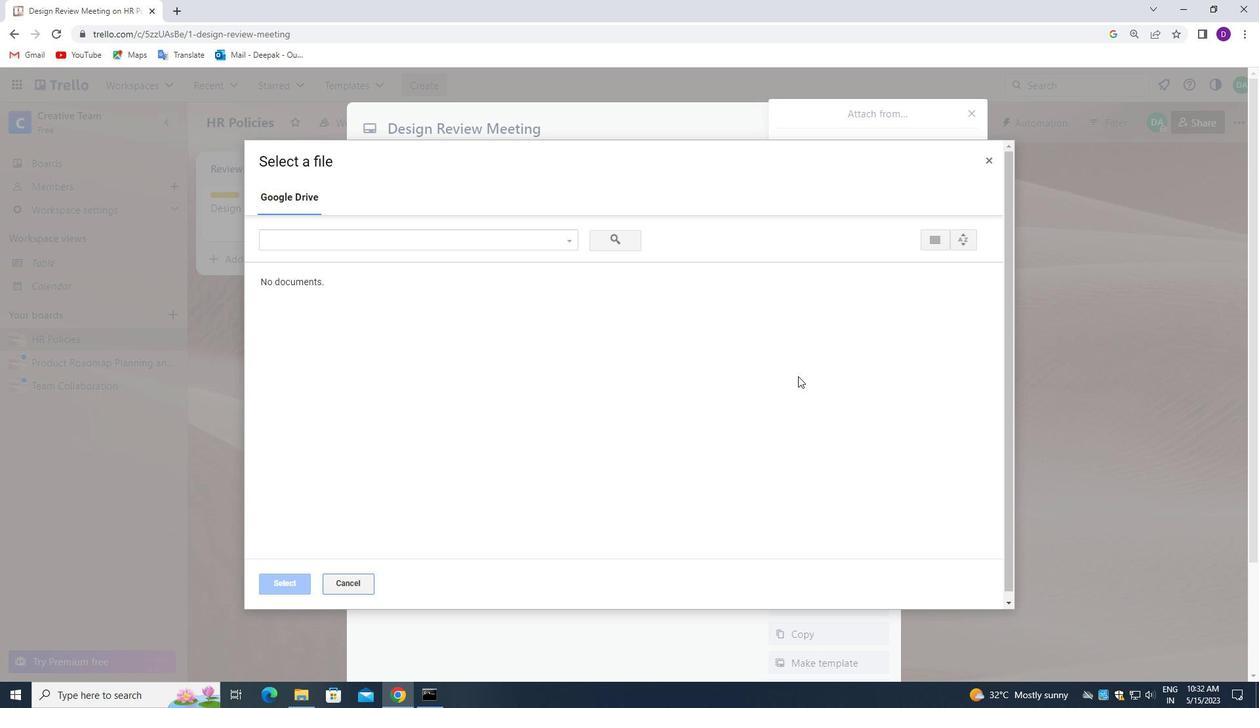 
Action: Mouse moved to (849, 369)
Screenshot: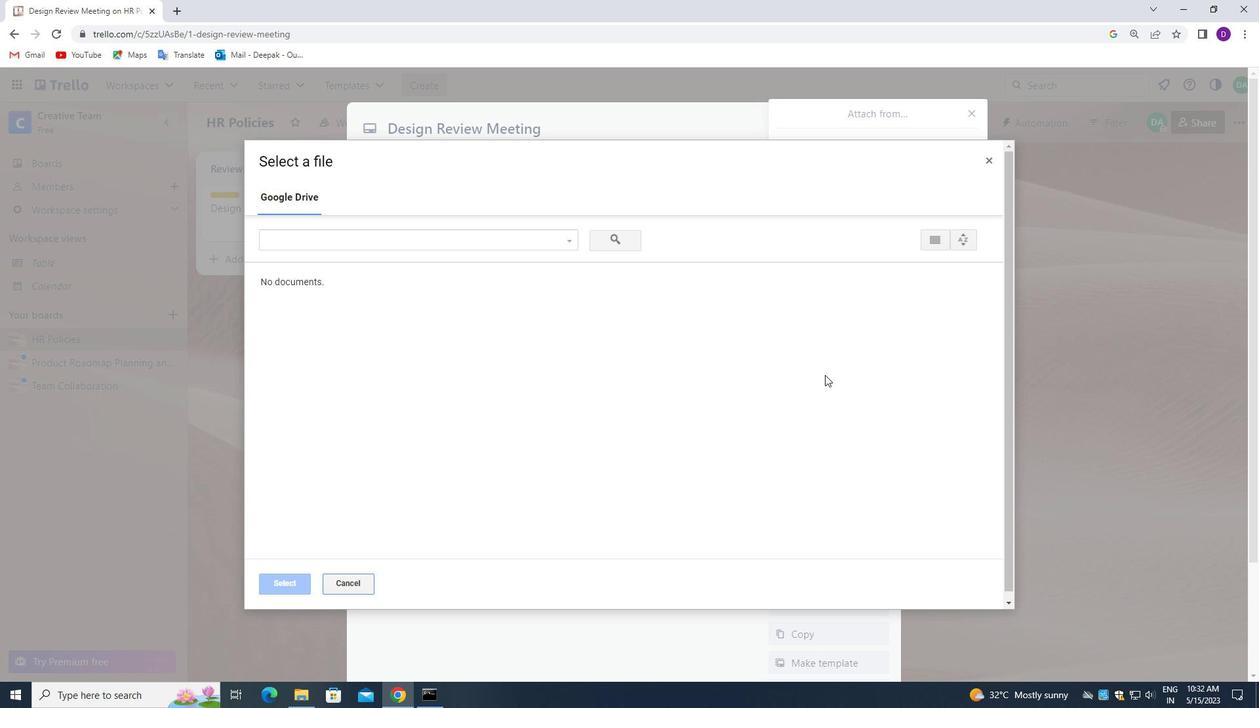 
Action: Mouse scrolled (849, 369) with delta (0, 0)
Screenshot: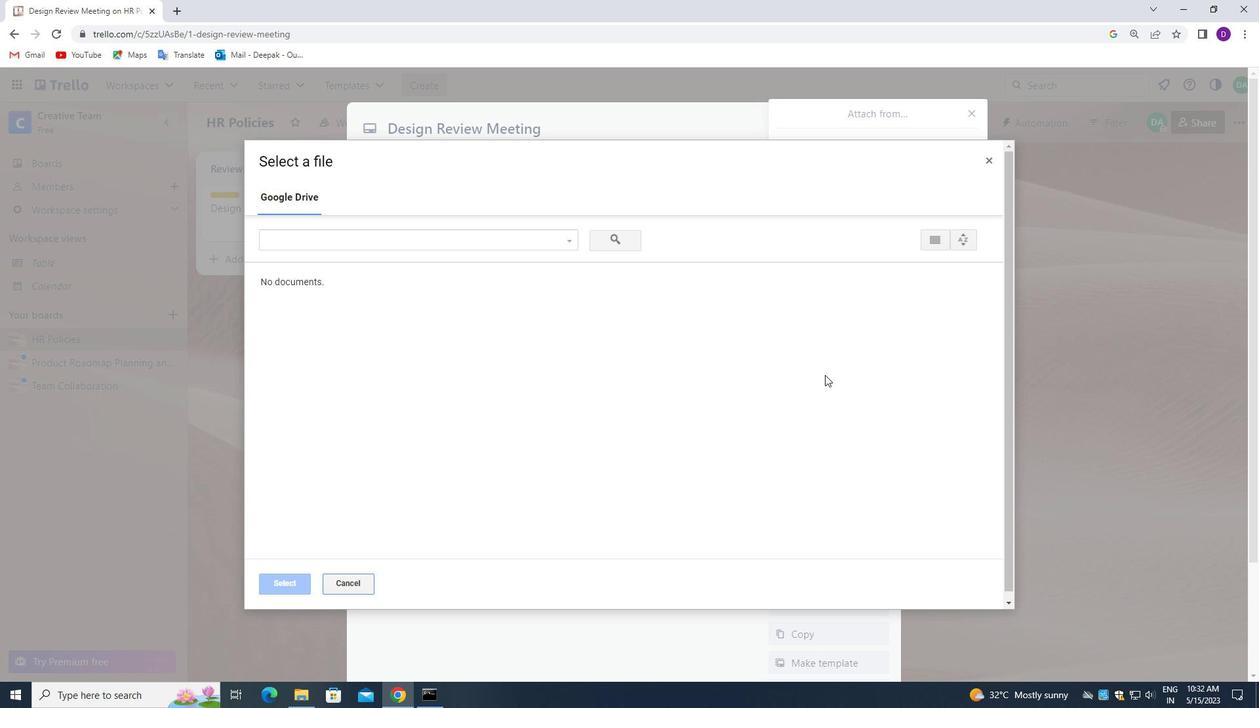 
Action: Mouse moved to (852, 365)
Screenshot: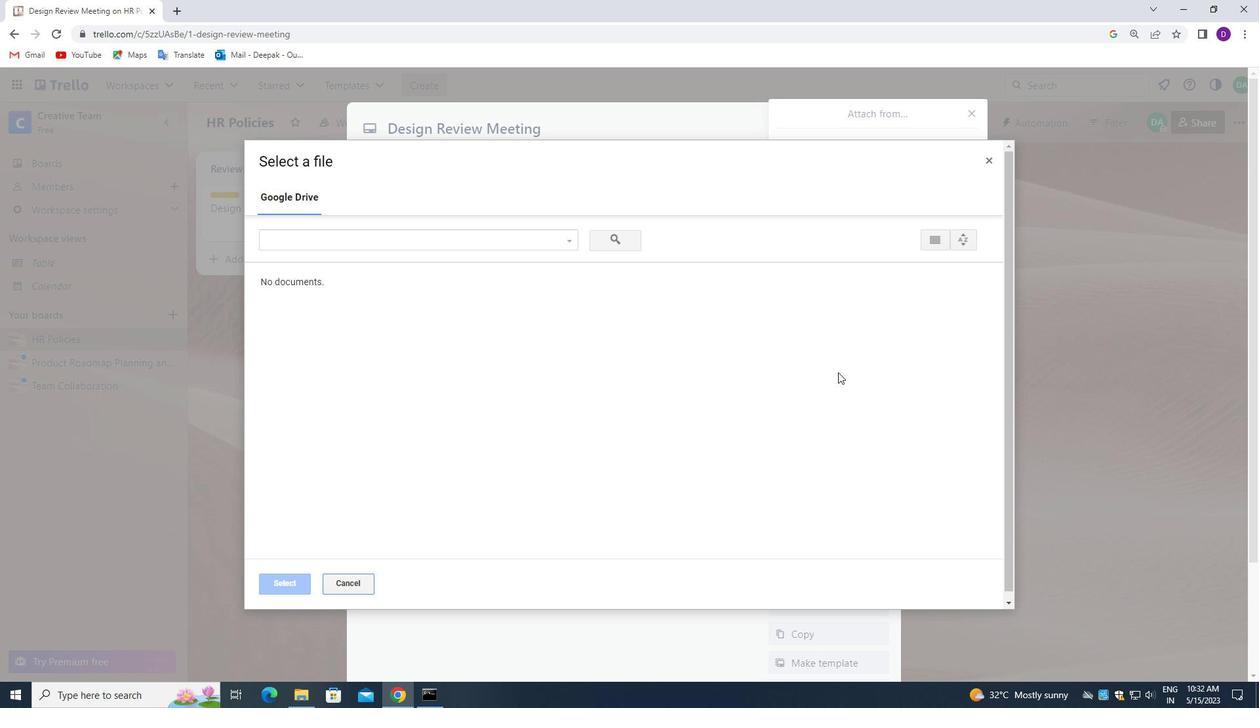 
Action: Mouse scrolled (852, 366) with delta (0, 0)
Screenshot: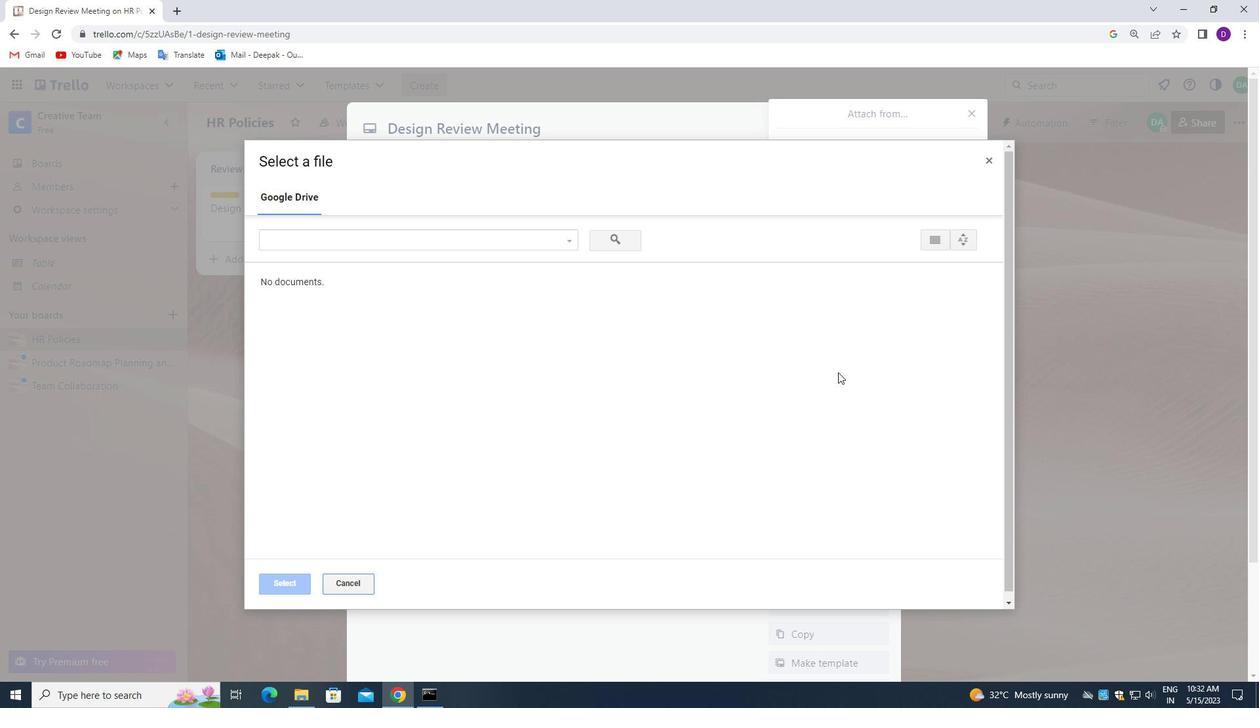 
Action: Mouse moved to (864, 342)
Screenshot: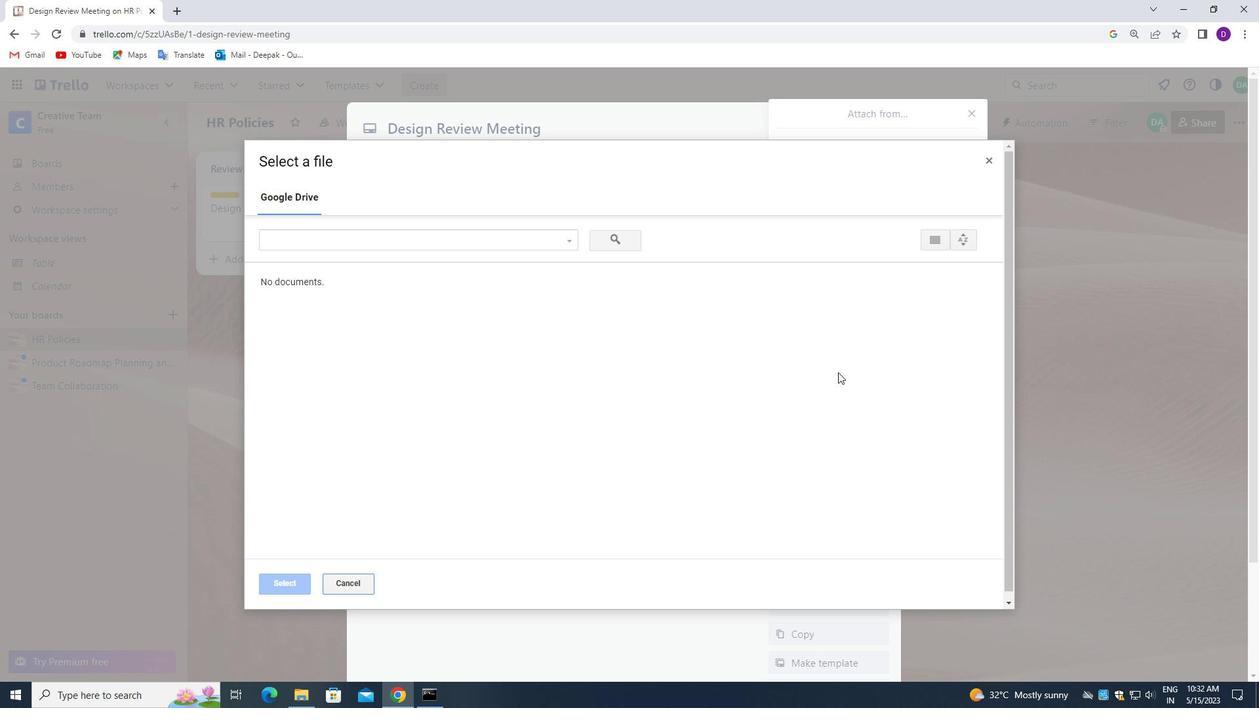 
Action: Mouse scrolled (864, 343) with delta (0, 0)
Screenshot: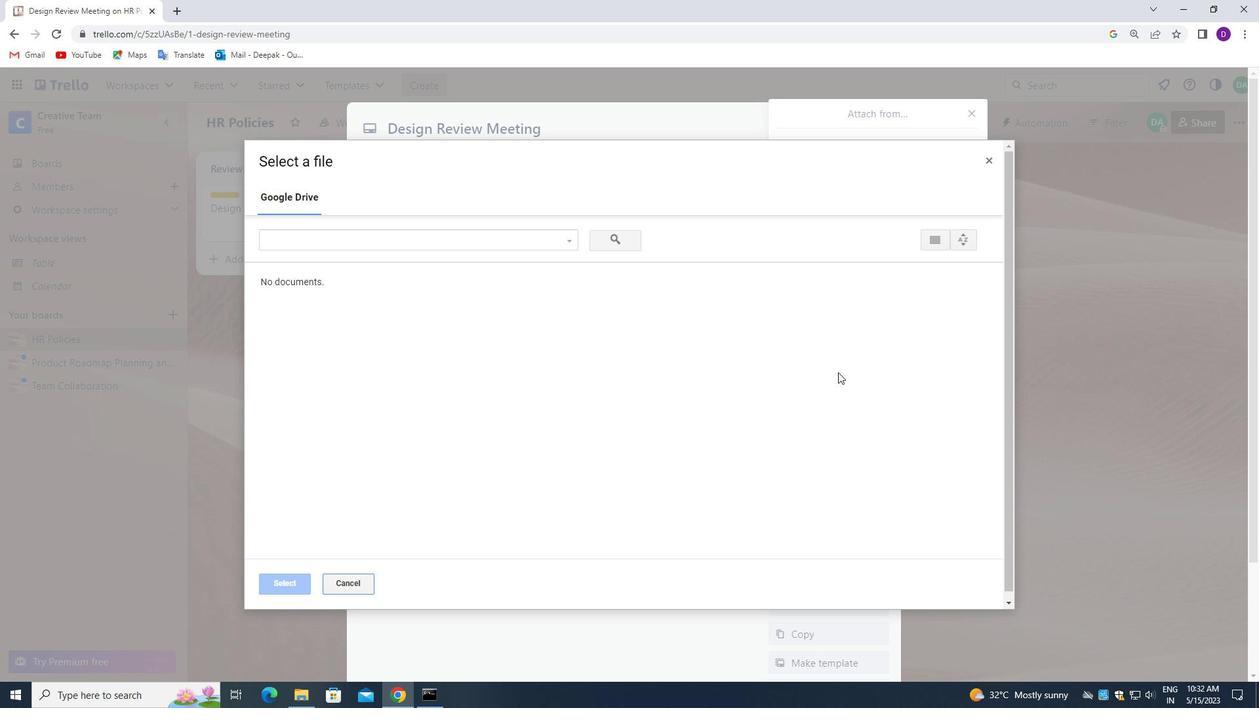 
Action: Mouse moved to (987, 160)
Screenshot: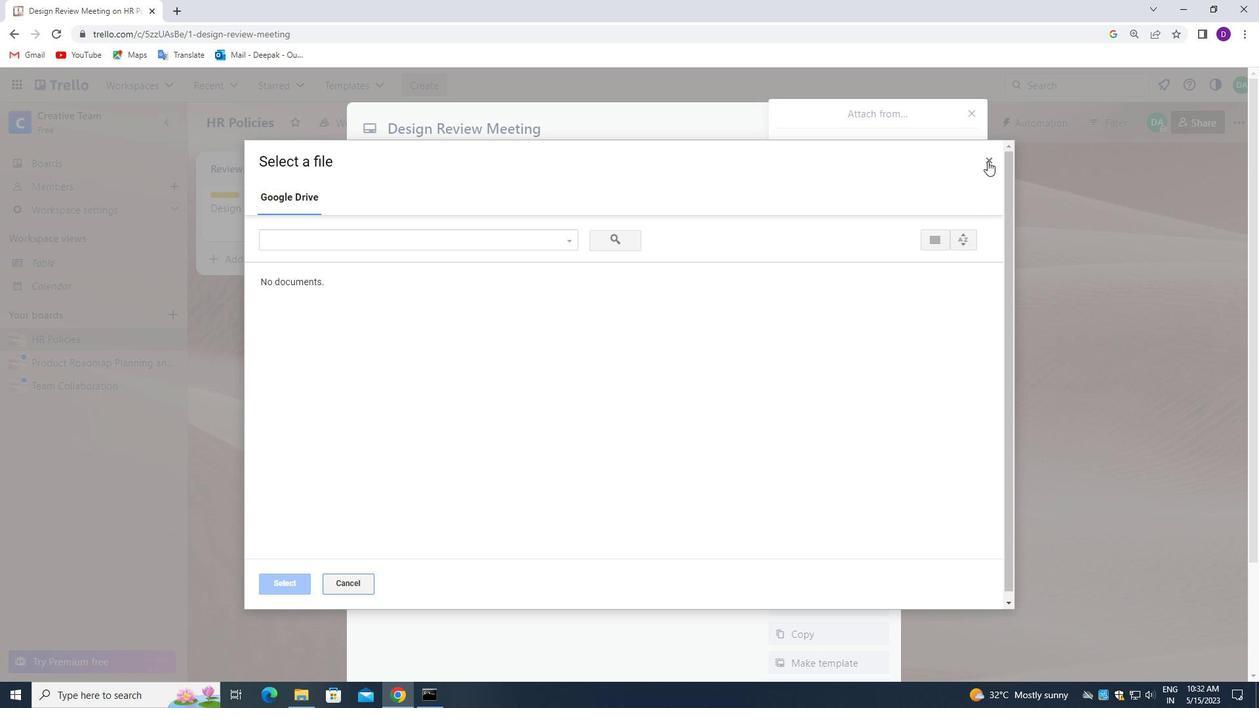 
Action: Mouse pressed left at (987, 160)
Screenshot: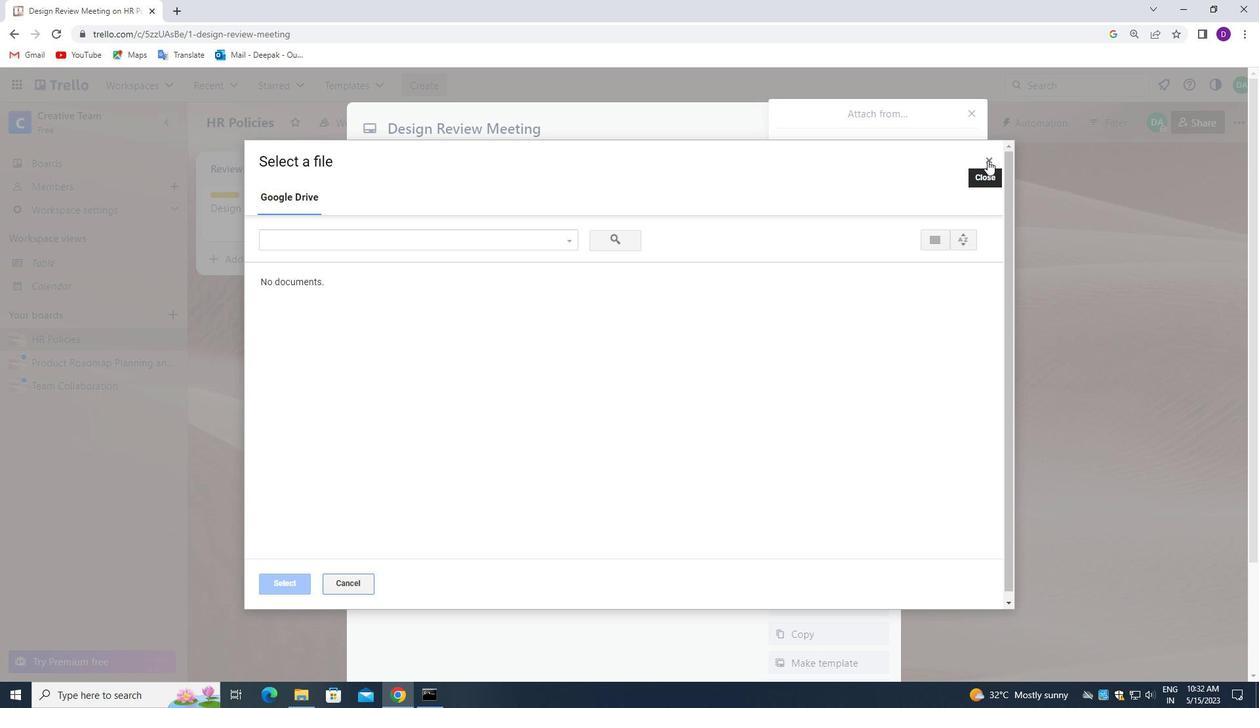 
Action: Mouse moved to (972, 109)
Screenshot: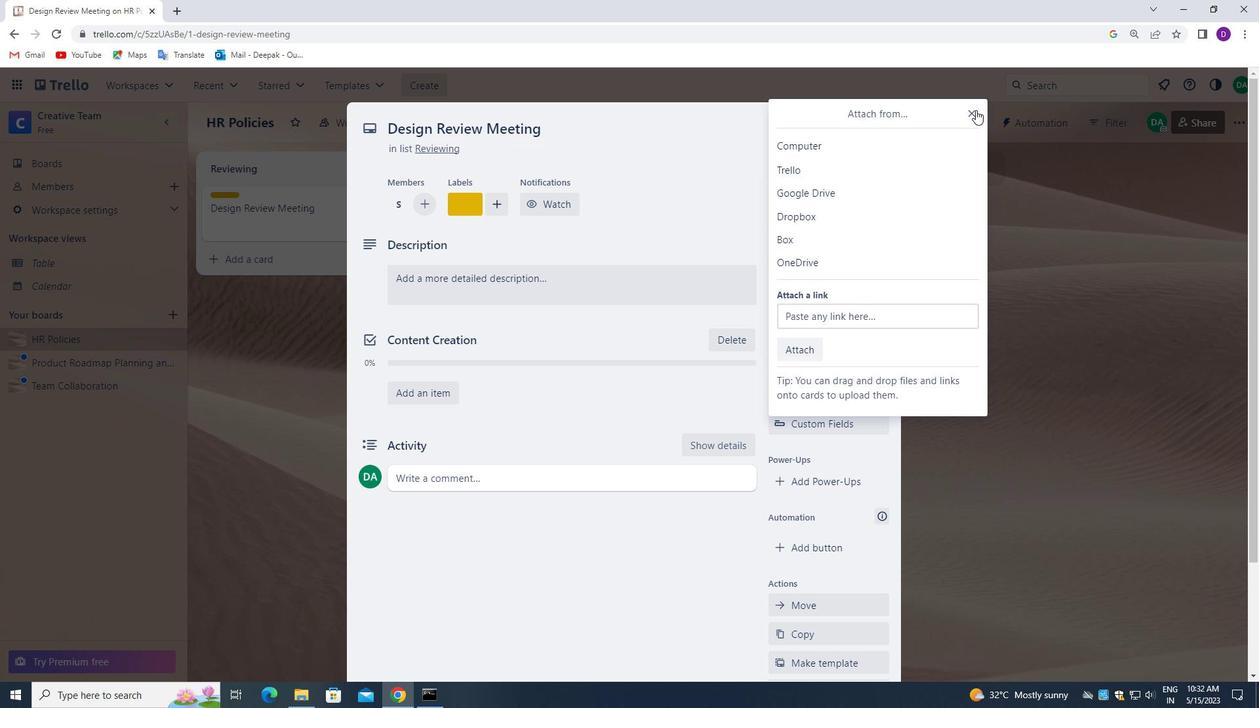 
Action: Mouse pressed left at (972, 109)
Screenshot: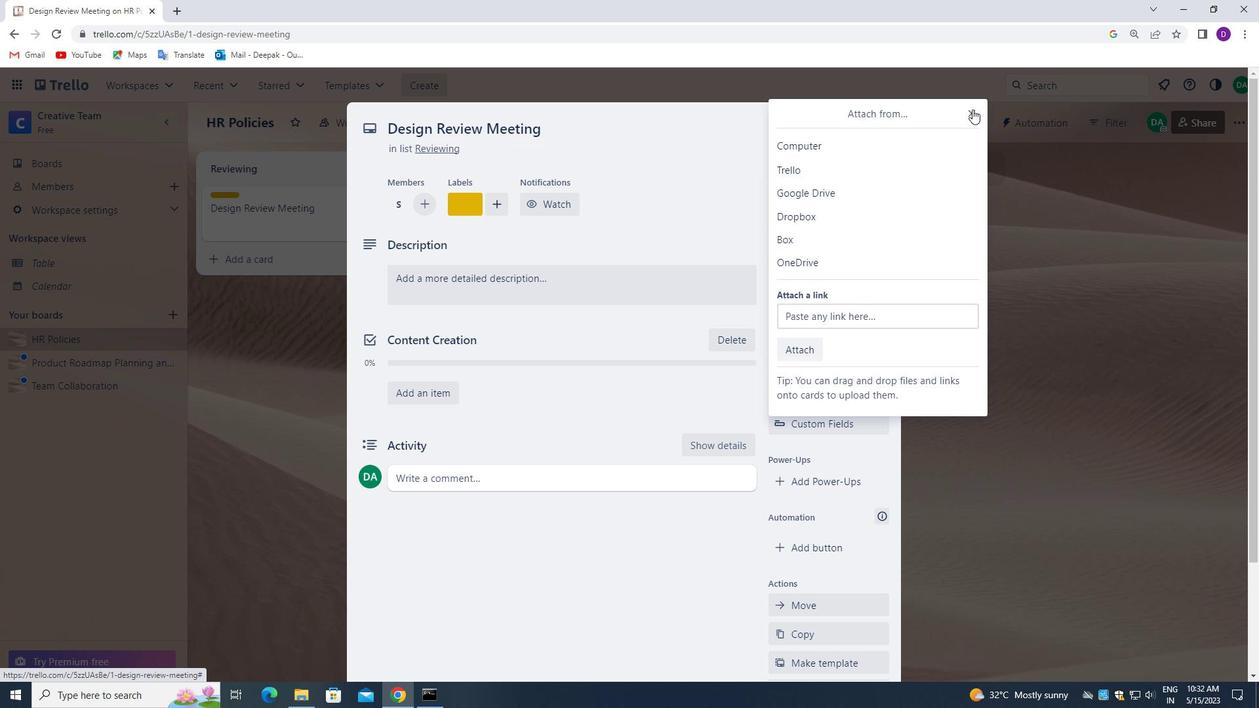 
Action: Mouse moved to (832, 390)
Screenshot: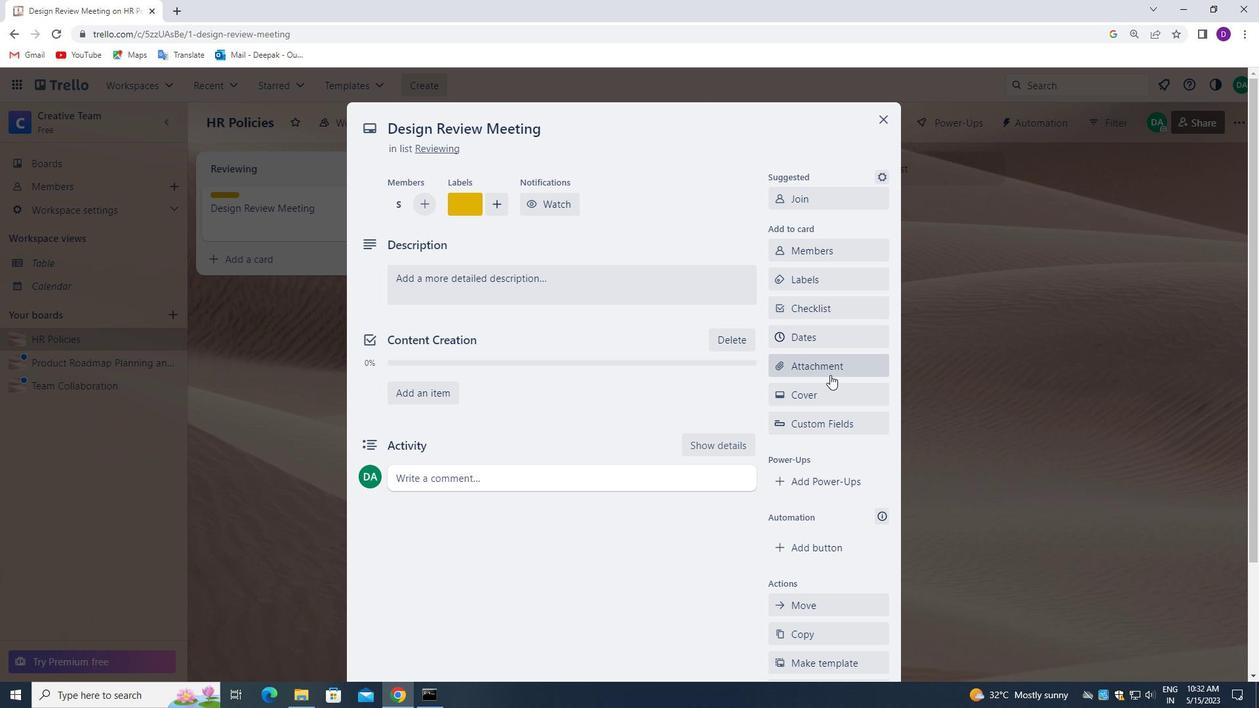 
Action: Mouse pressed left at (832, 390)
Screenshot: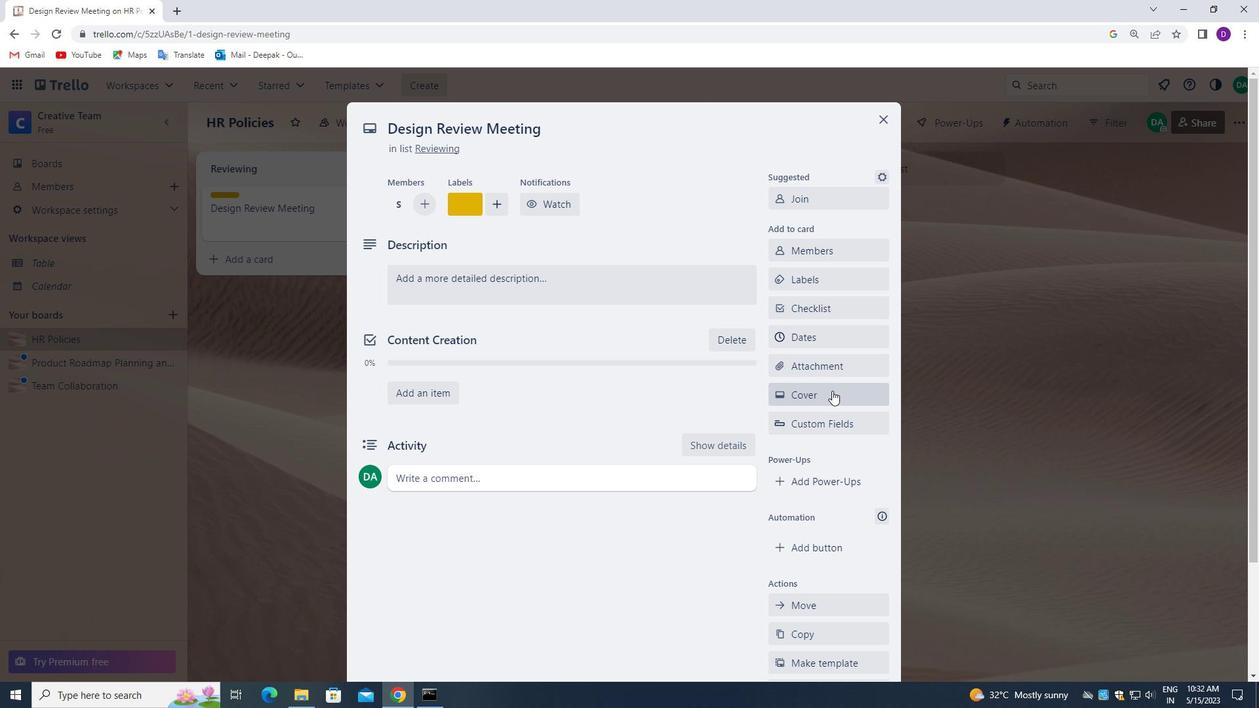 
Action: Mouse moved to (842, 386)
Screenshot: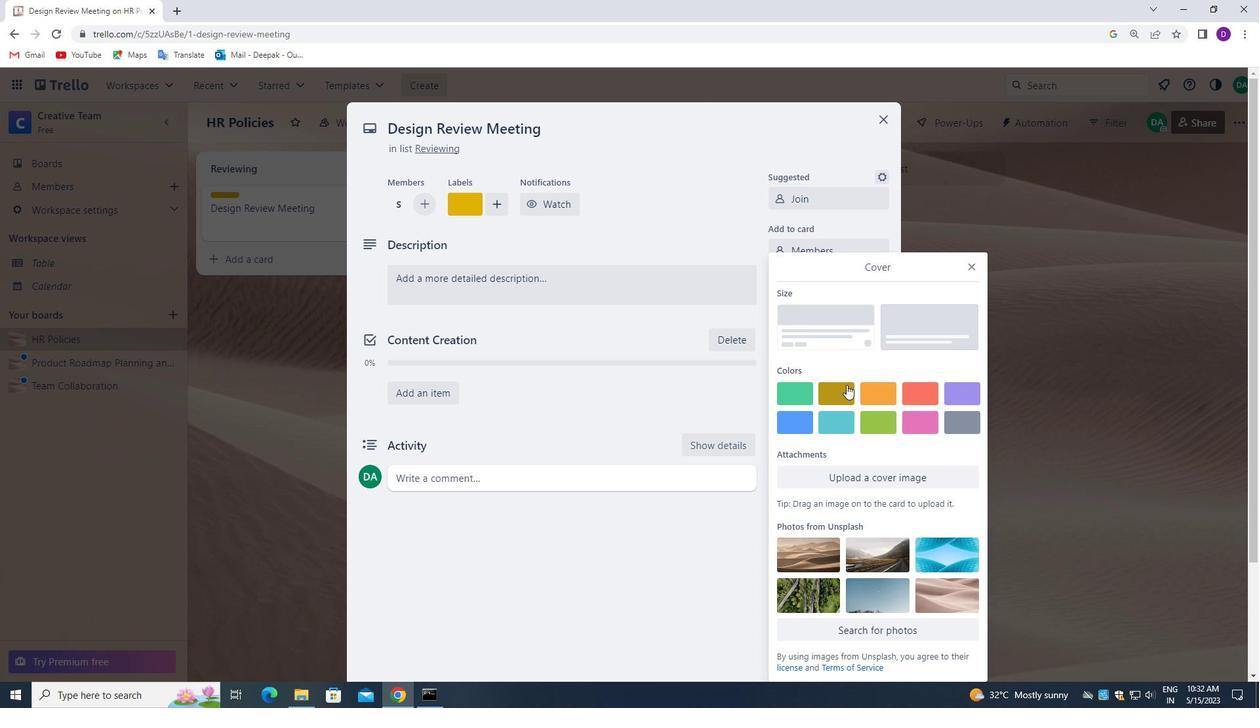
Action: Mouse pressed left at (842, 386)
Screenshot: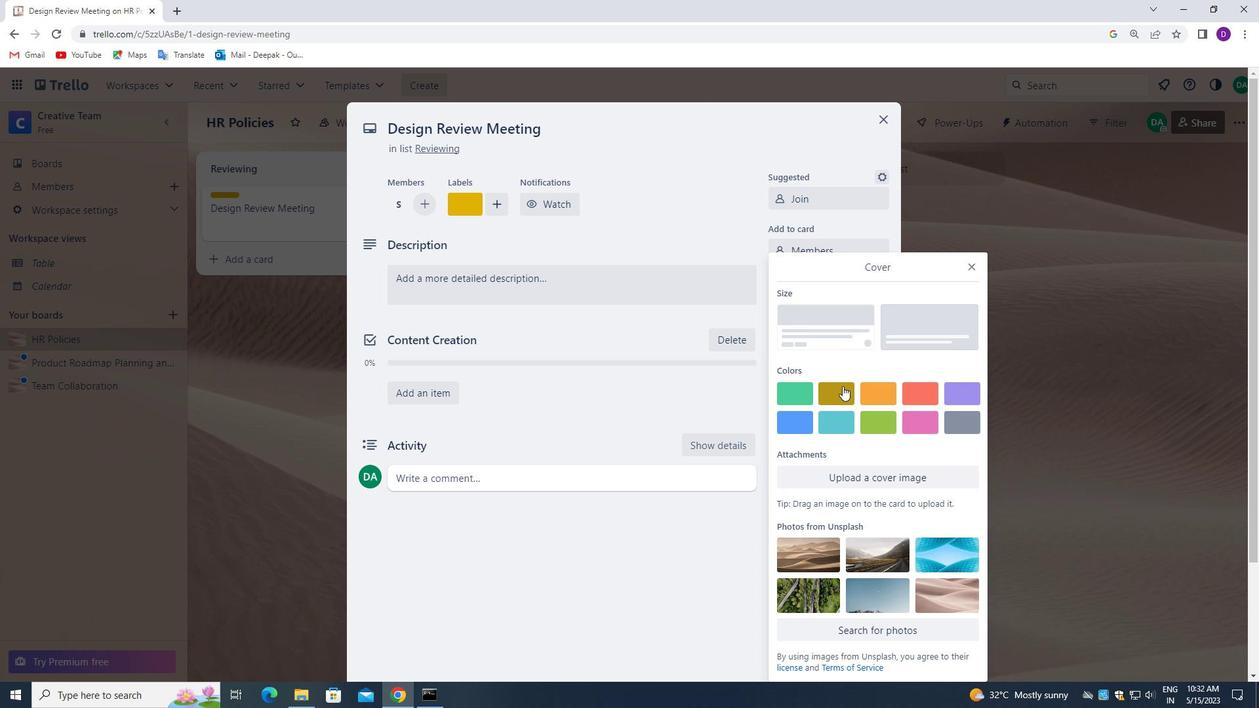 
Action: Mouse moved to (969, 240)
Screenshot: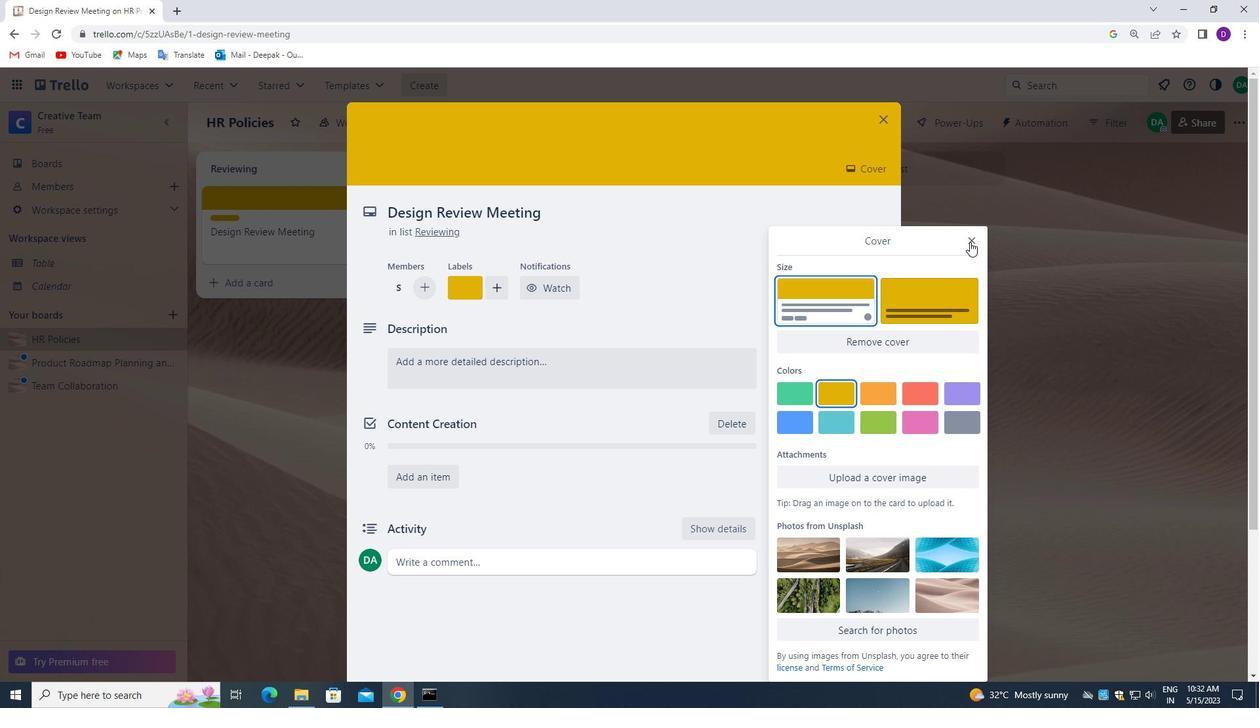 
Action: Mouse pressed left at (969, 240)
Screenshot: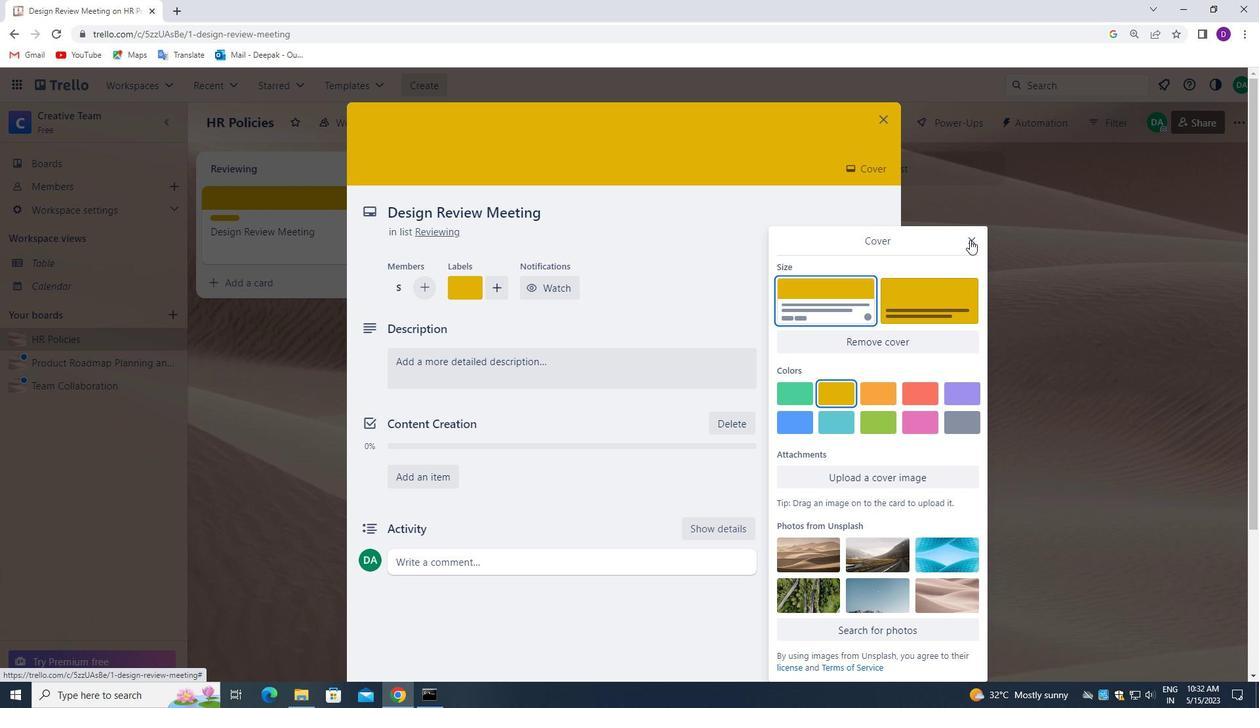 
Action: Mouse moved to (443, 362)
Screenshot: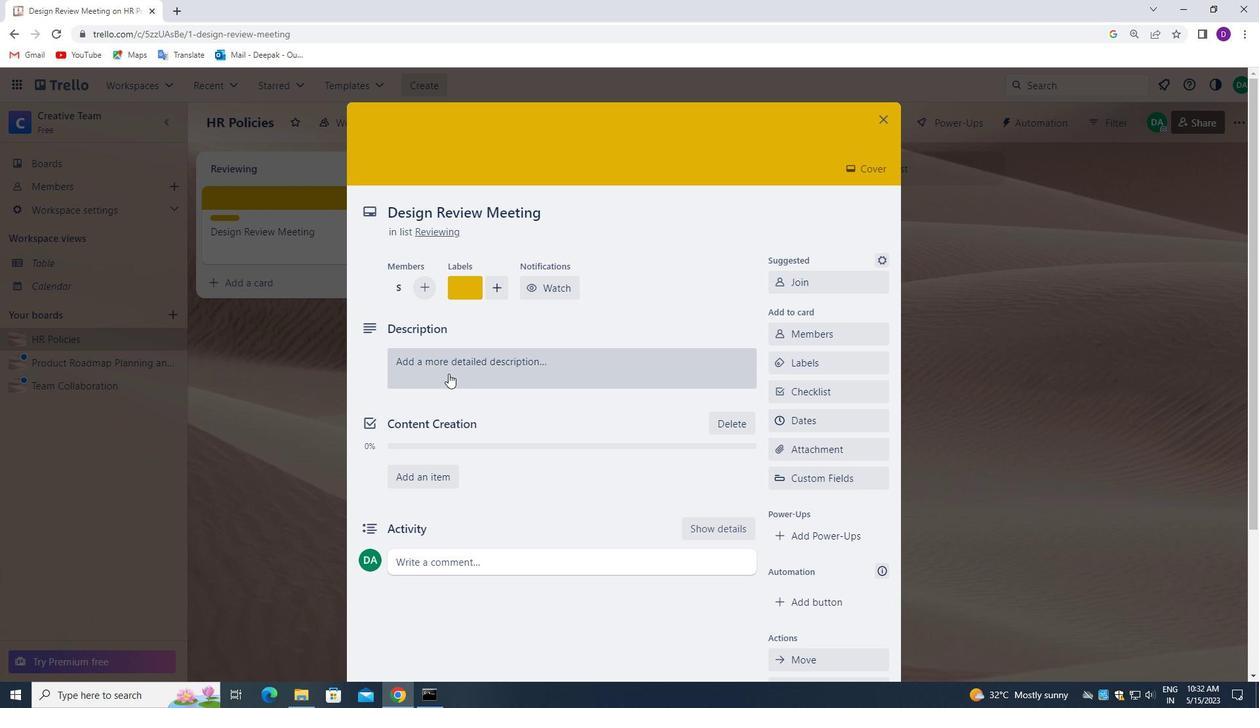 
Action: Mouse pressed left at (443, 362)
Screenshot: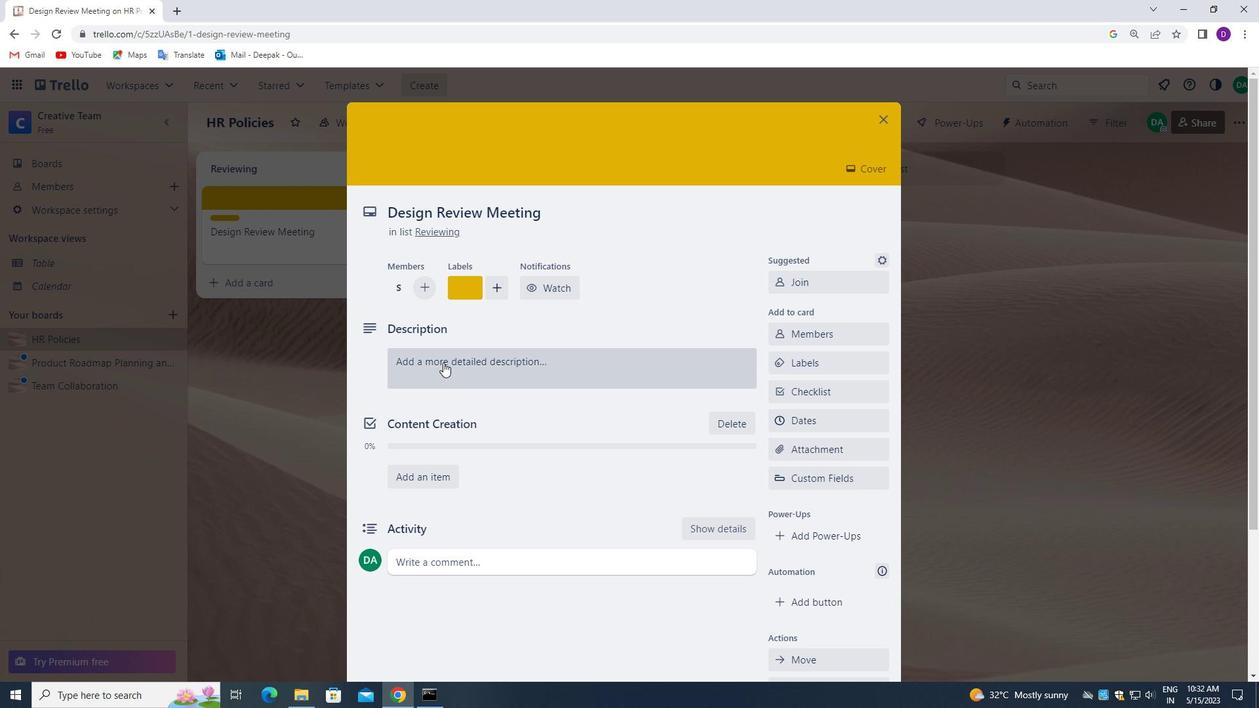 
Action: Mouse moved to (425, 413)
Screenshot: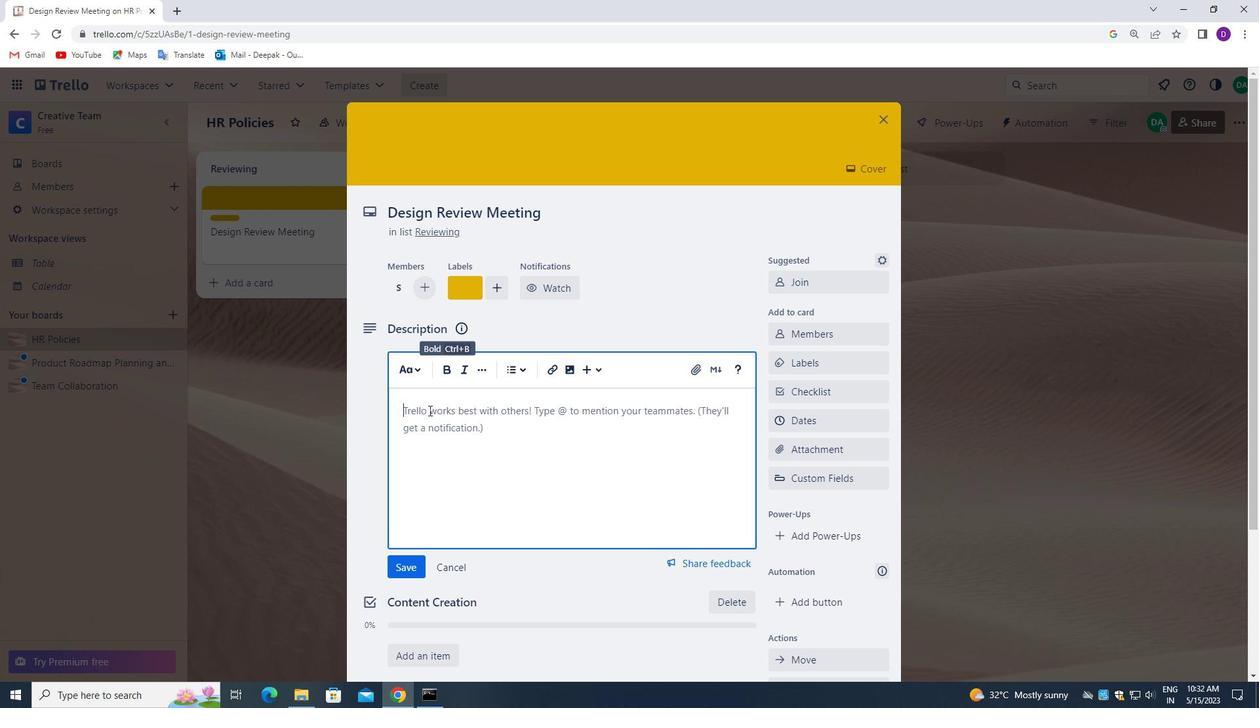 
Action: Mouse pressed left at (425, 413)
Screenshot: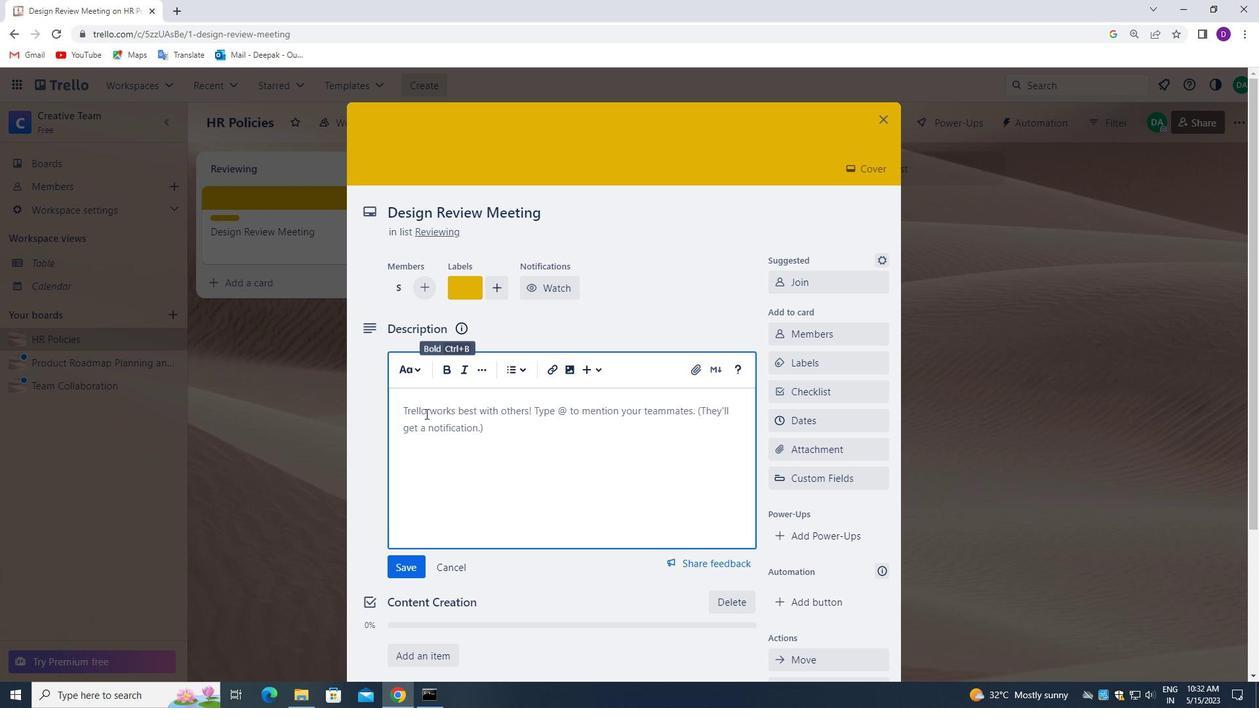 
Action: Mouse moved to (303, 390)
Screenshot: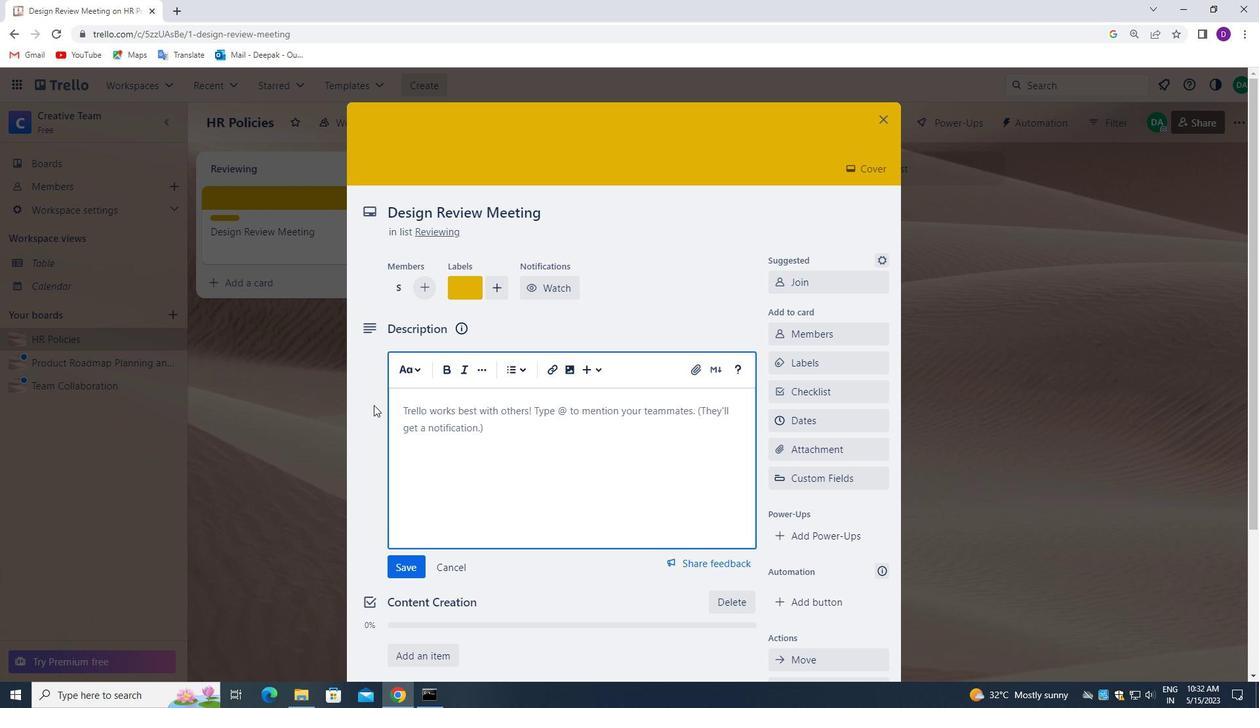 
Action: Key pressed <Key.shift_r>FINALIZE<Key.space><Key.shift_r>B<Key.backspace>BUDGET<Key.space>FOR<Key.space>UPCOMING<Key.space>PROJECT.
Screenshot: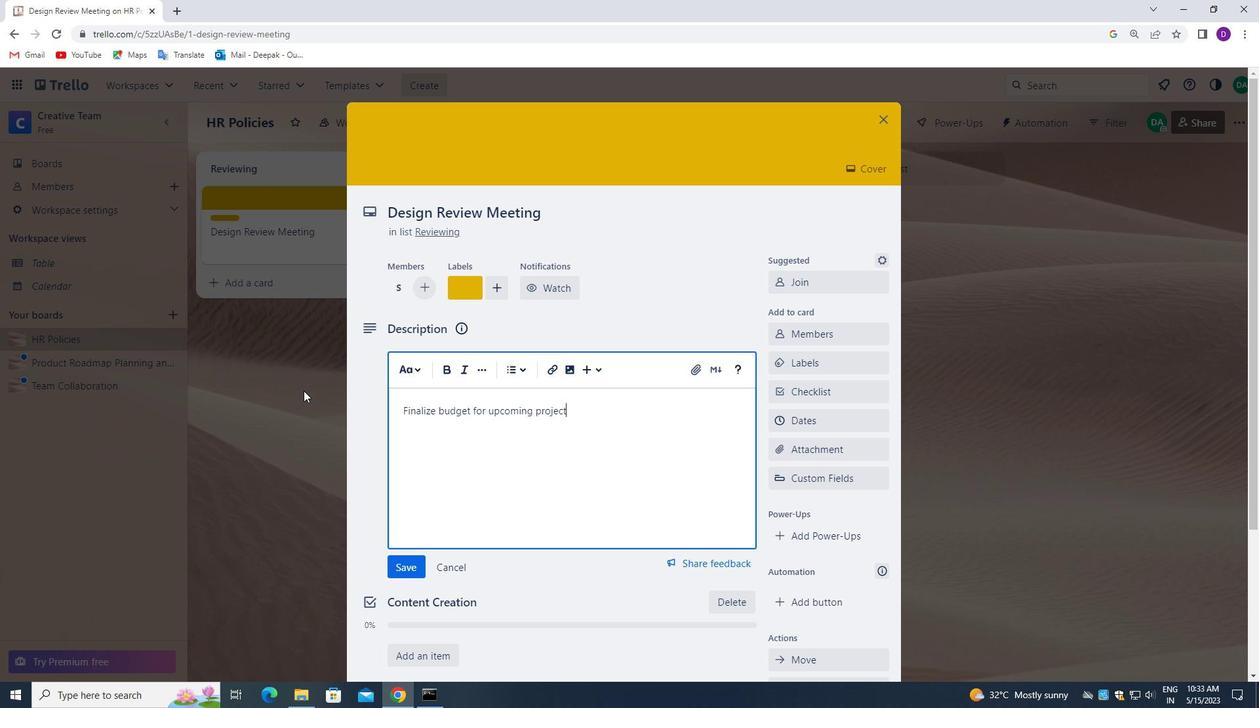 
Action: Mouse moved to (488, 459)
Screenshot: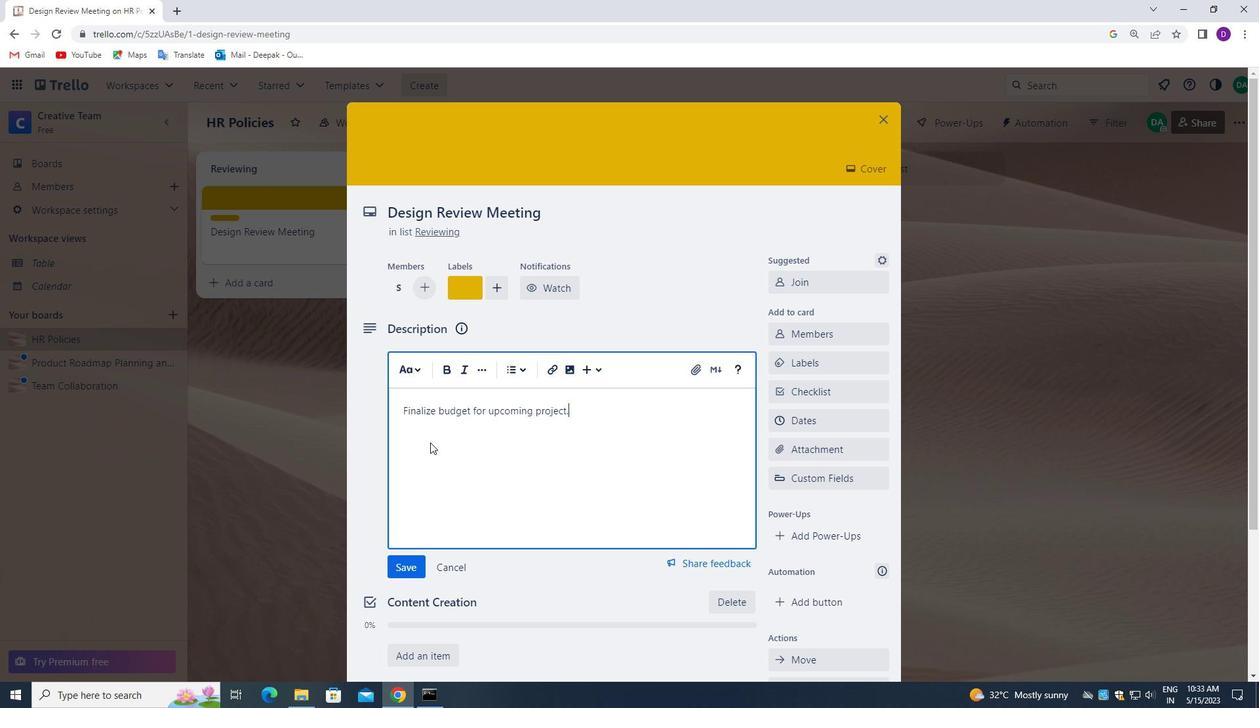 
Action: Mouse scrolled (488, 458) with delta (0, 0)
Screenshot: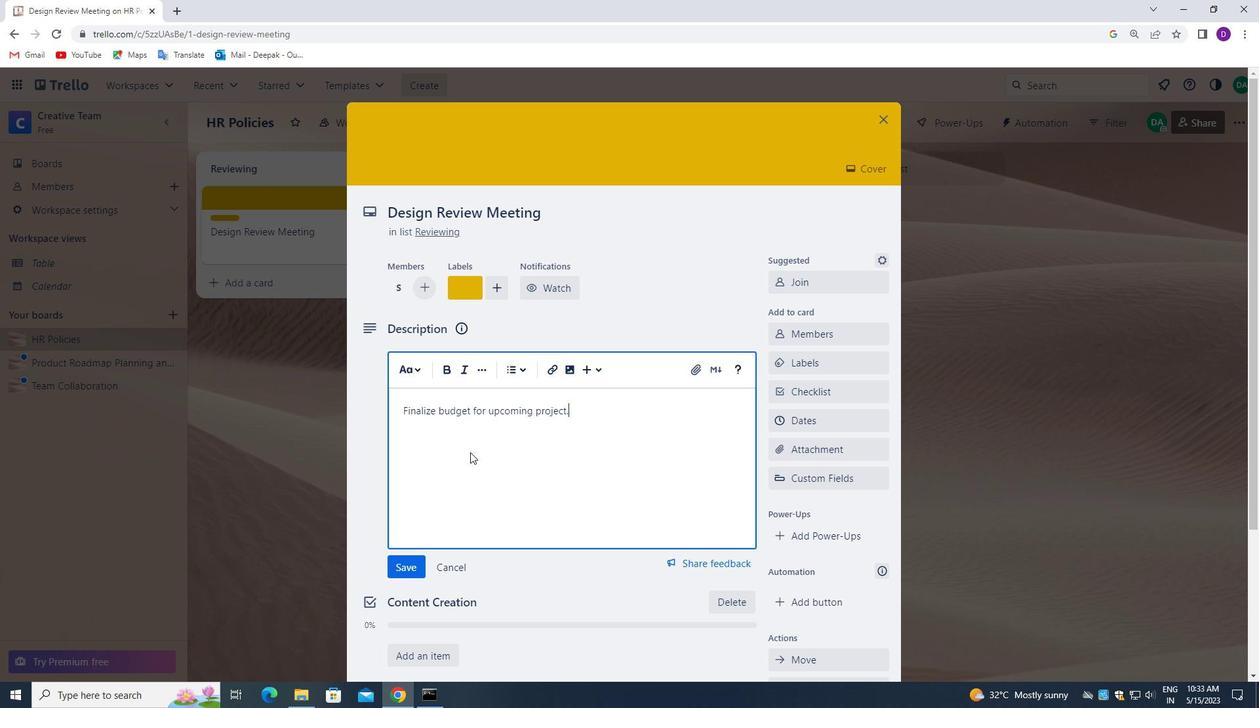 
Action: Mouse moved to (489, 459)
Screenshot: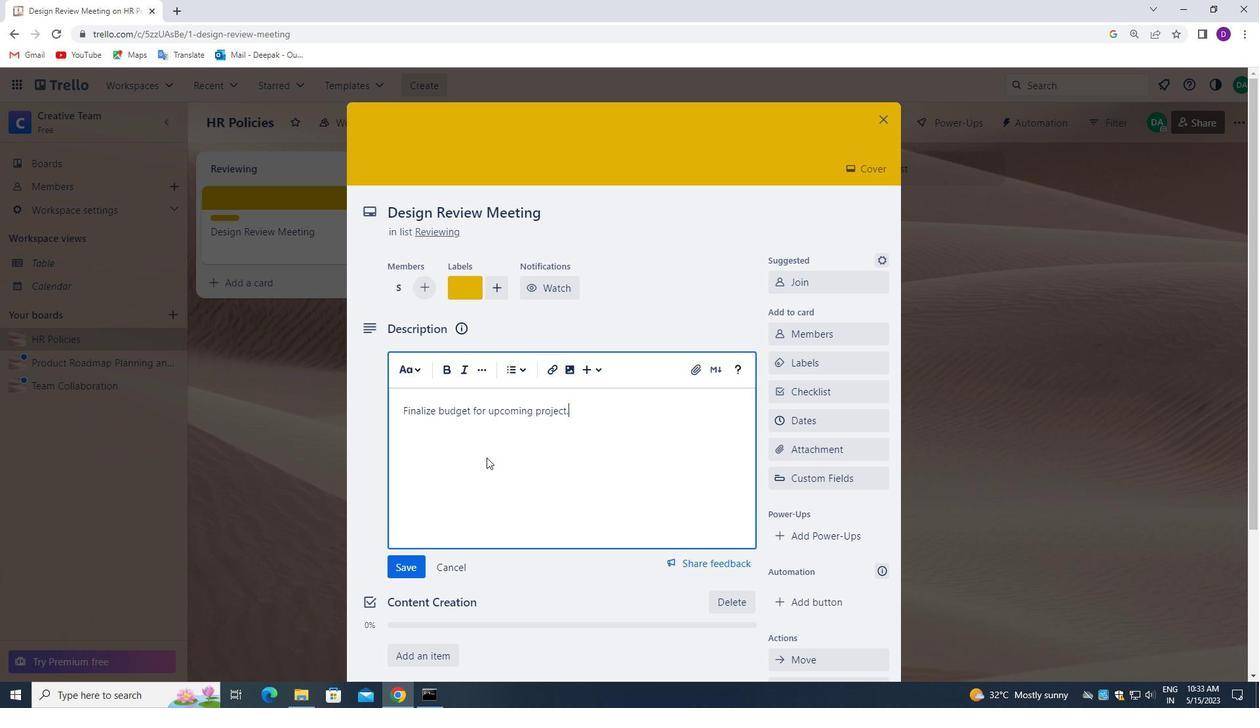 
Action: Mouse scrolled (489, 458) with delta (0, 0)
Screenshot: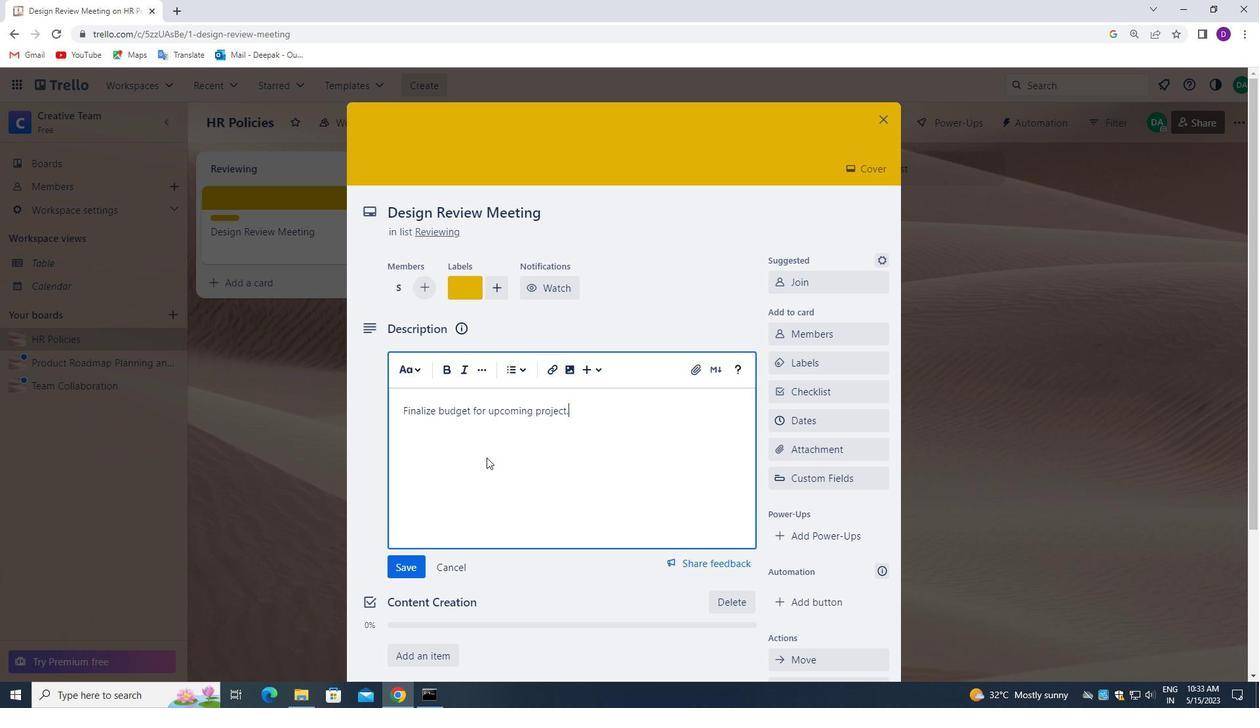 
Action: Mouse moved to (403, 428)
Screenshot: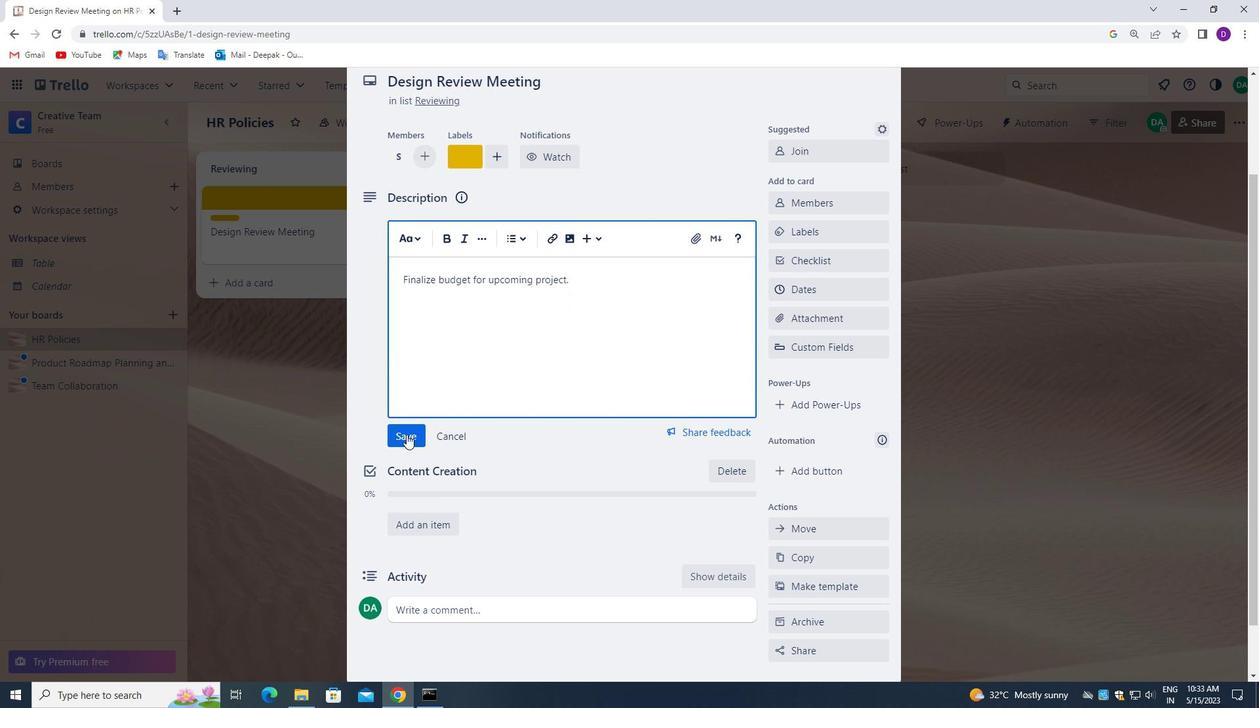 
Action: Mouse pressed left at (403, 428)
Screenshot: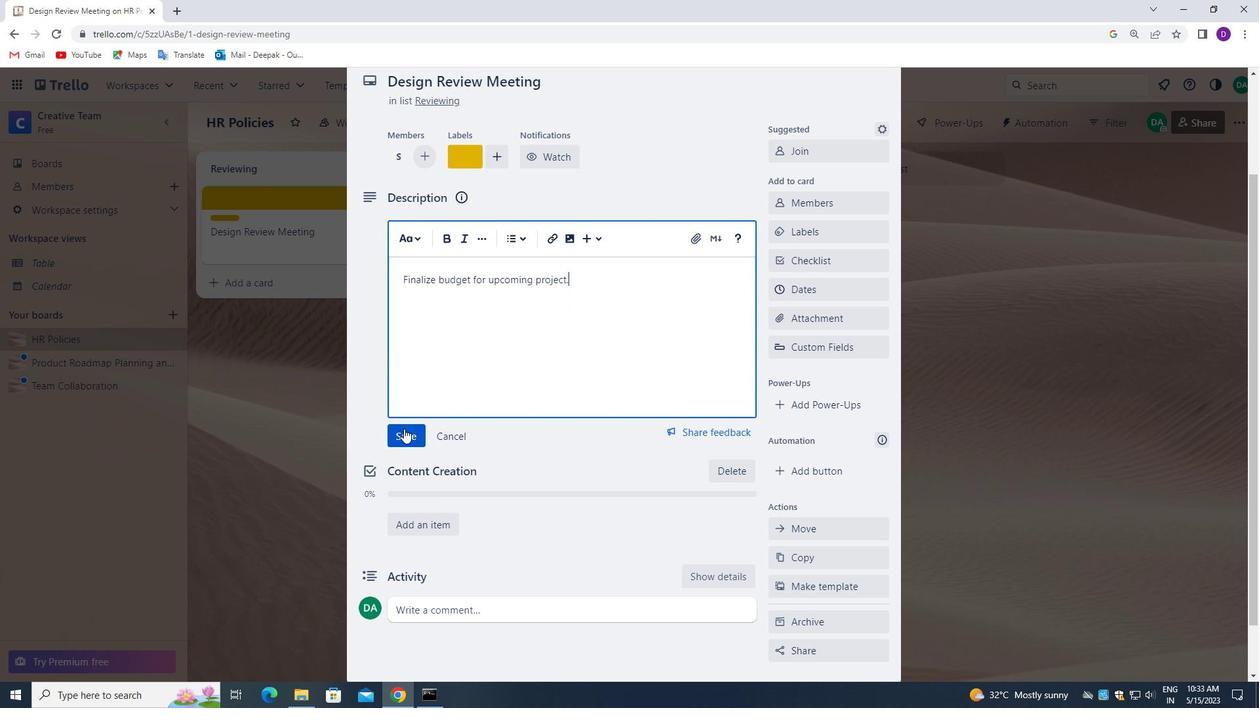 
Action: Mouse moved to (487, 390)
Screenshot: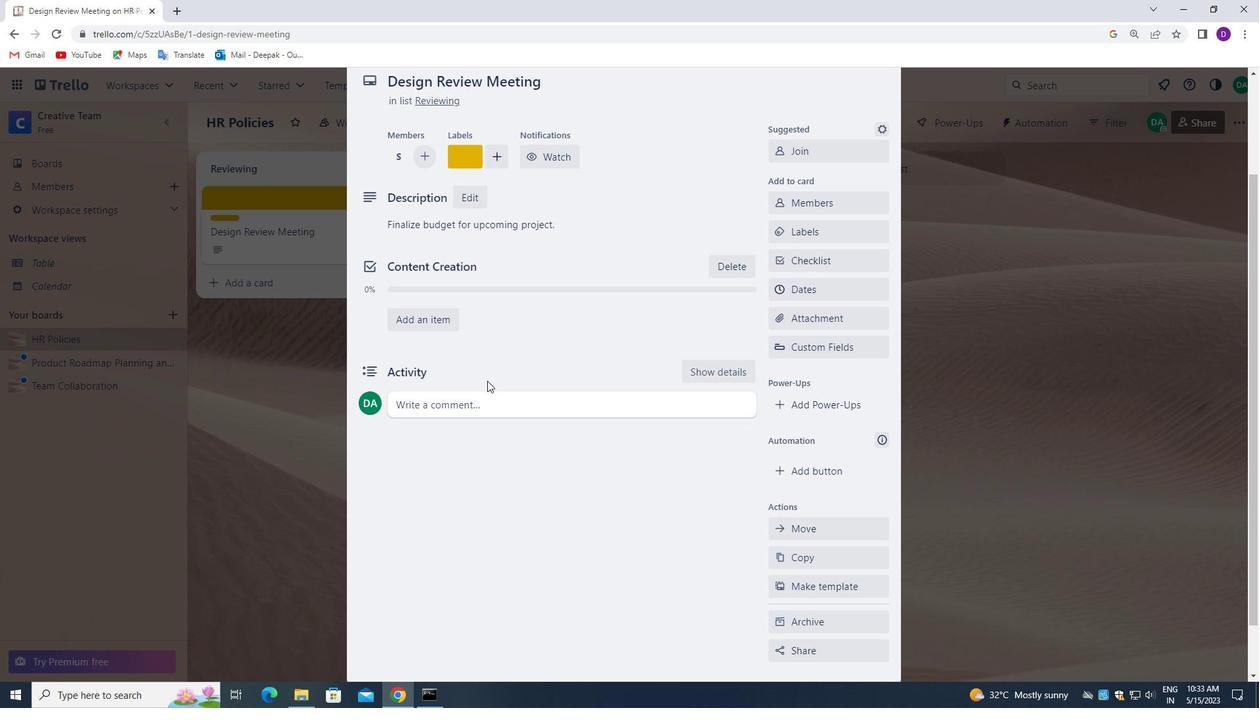 
Action: Mouse scrolled (487, 390) with delta (0, 0)
Screenshot: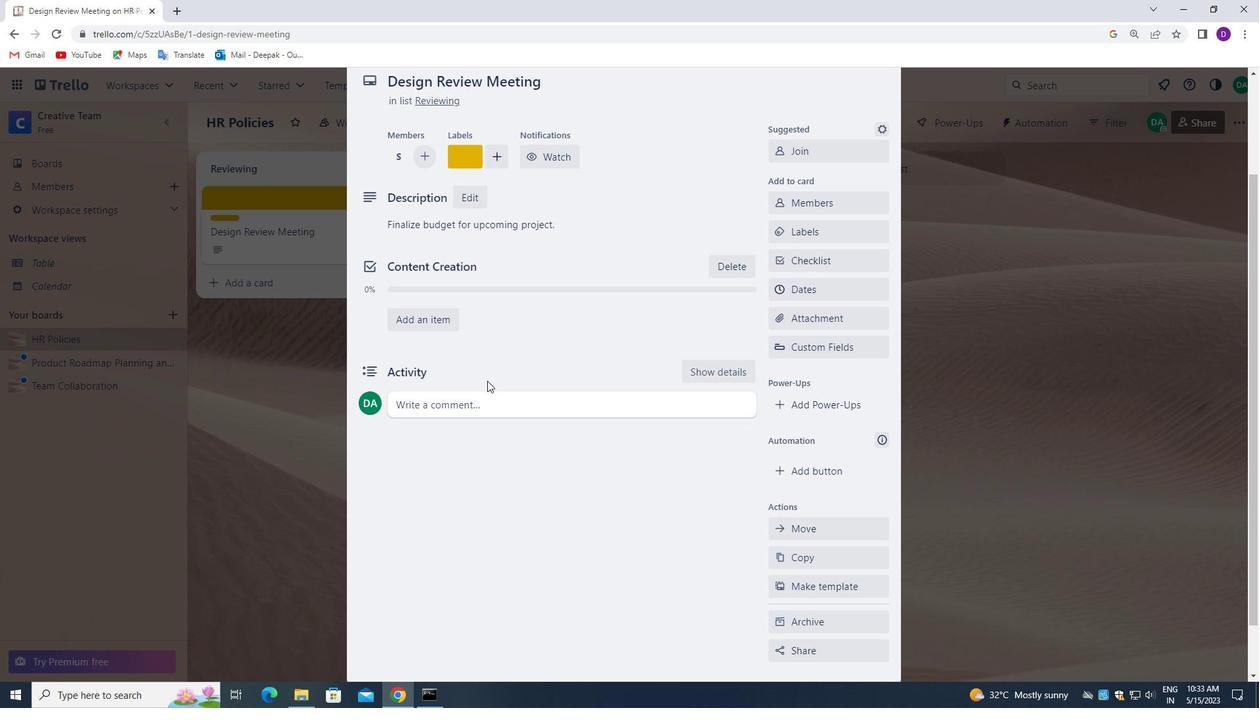 
Action: Mouse moved to (487, 392)
Screenshot: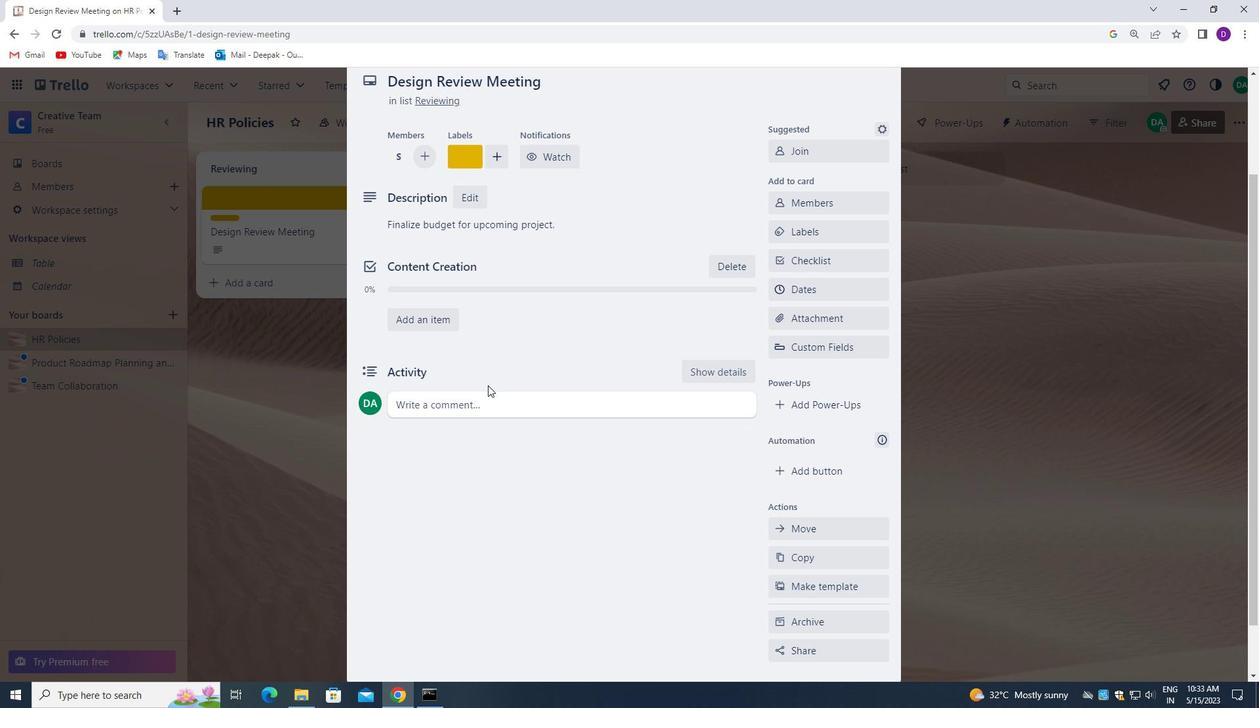 
Action: Mouse scrolled (487, 392) with delta (0, 0)
Screenshot: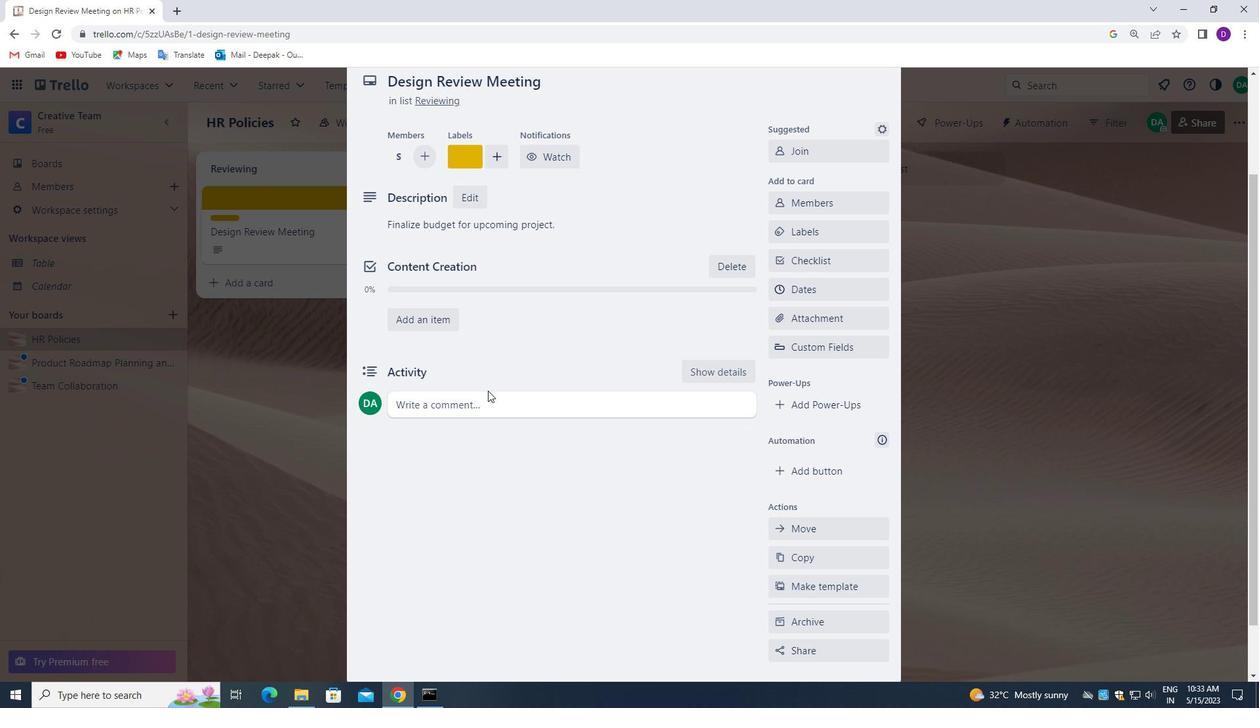
Action: Mouse moved to (464, 341)
Screenshot: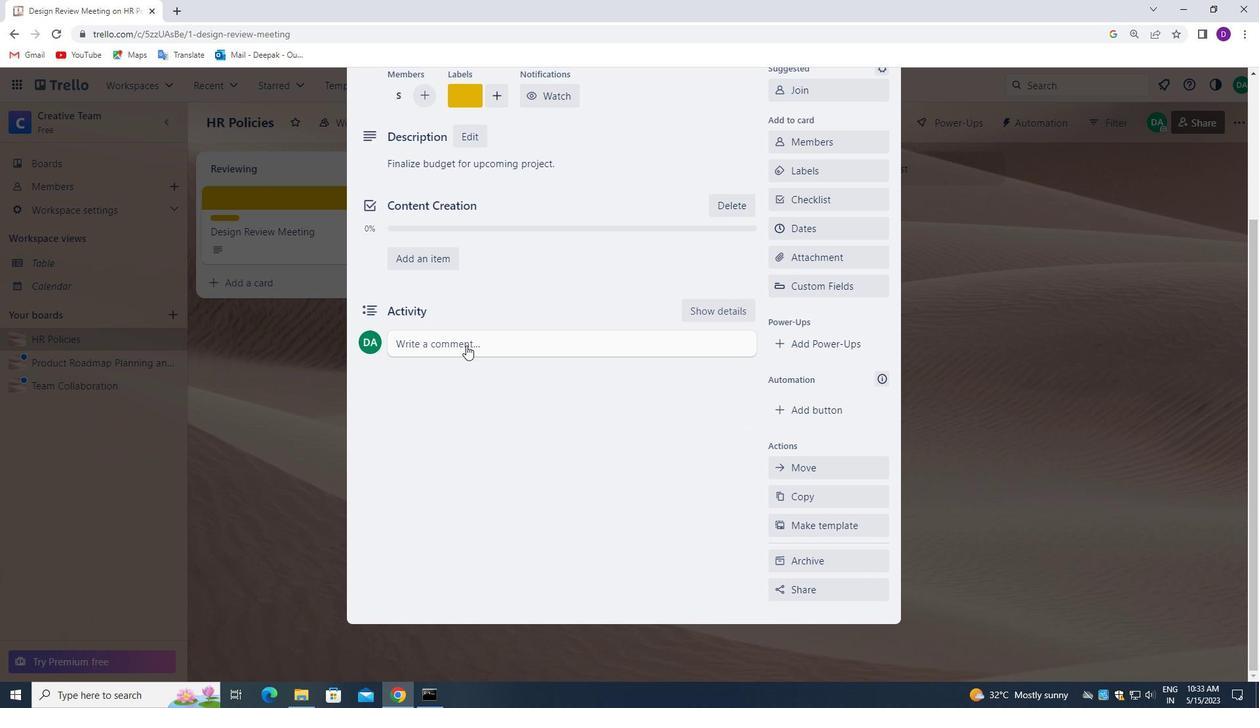
Action: Mouse pressed left at (464, 341)
Screenshot: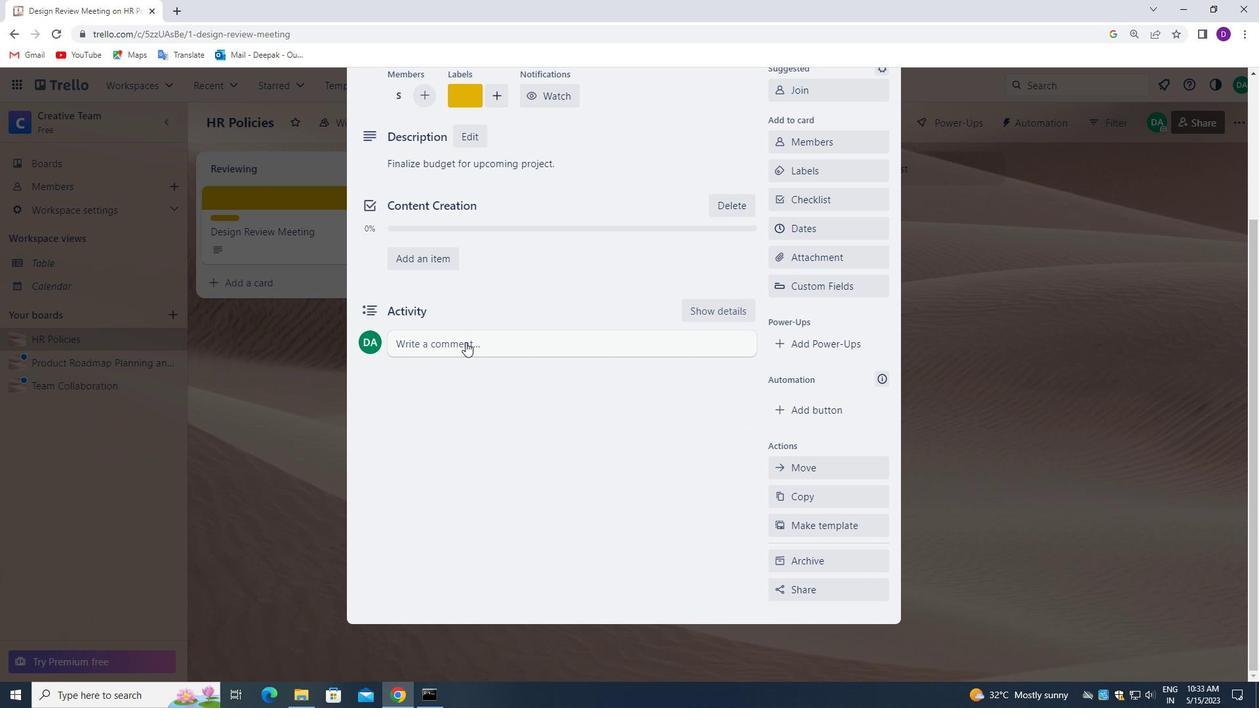 
Action: Mouse moved to (424, 385)
Screenshot: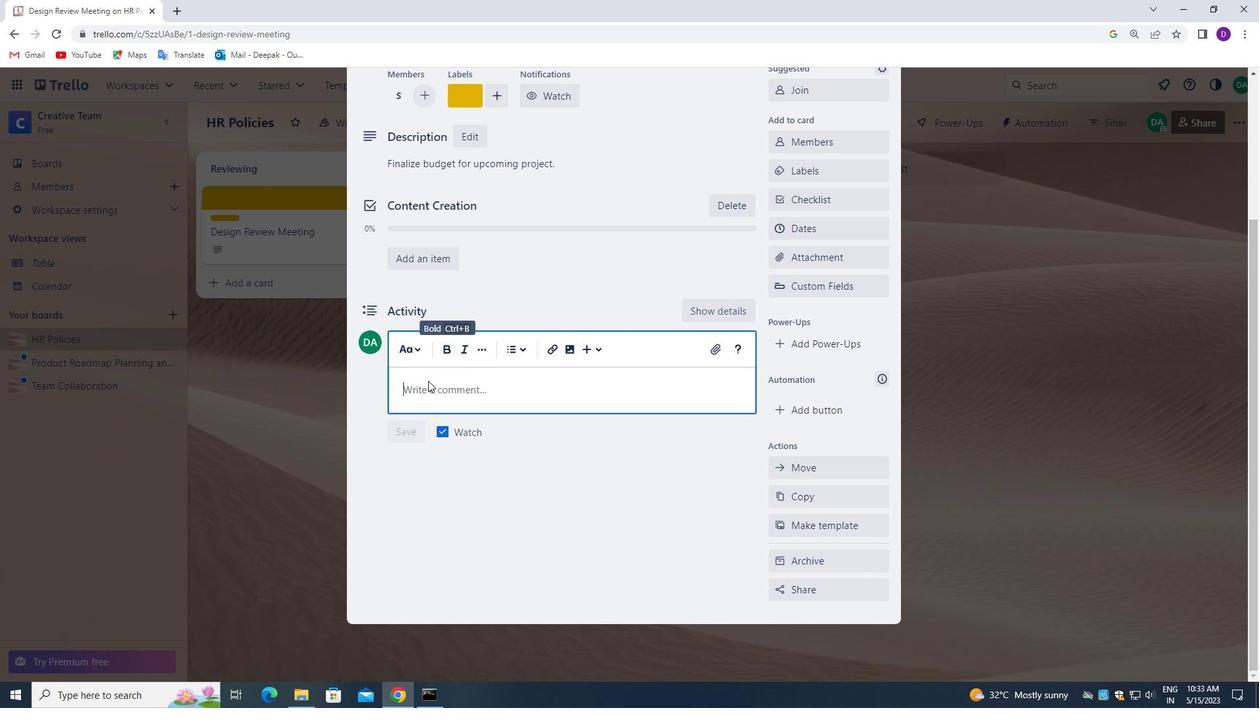 
Action: Mouse pressed left at (424, 385)
Screenshot: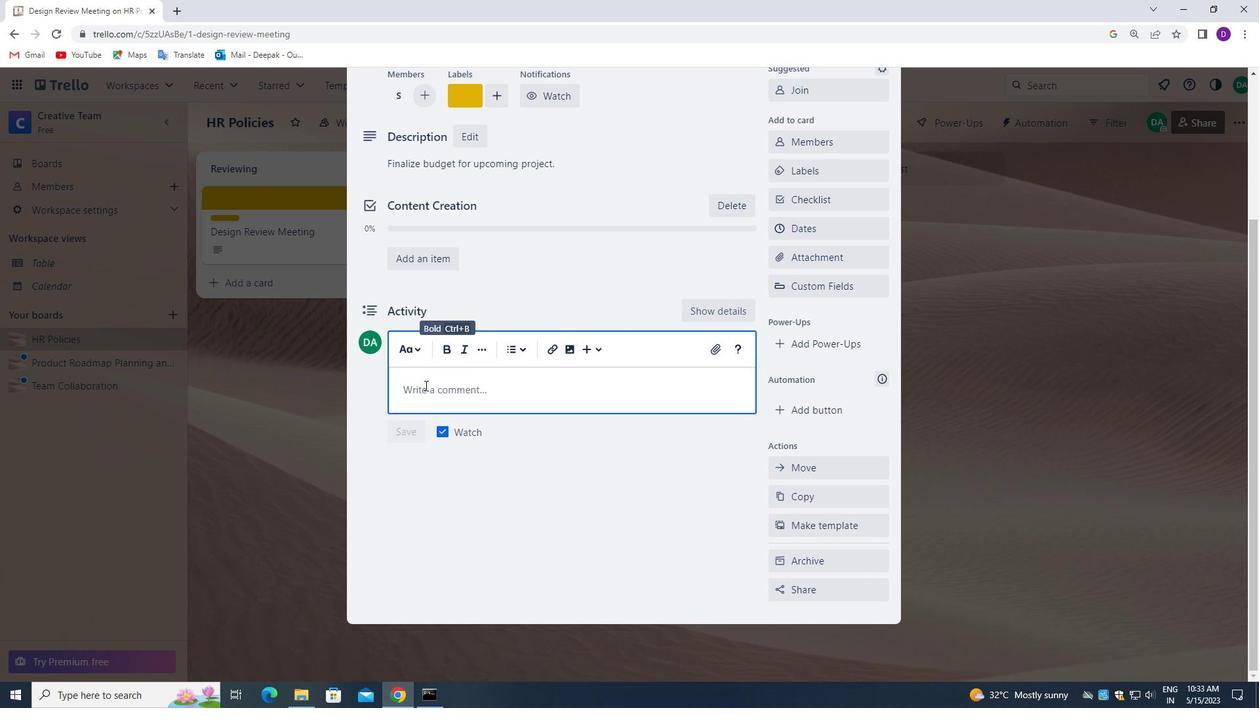 
Action: Mouse moved to (342, 395)
Screenshot: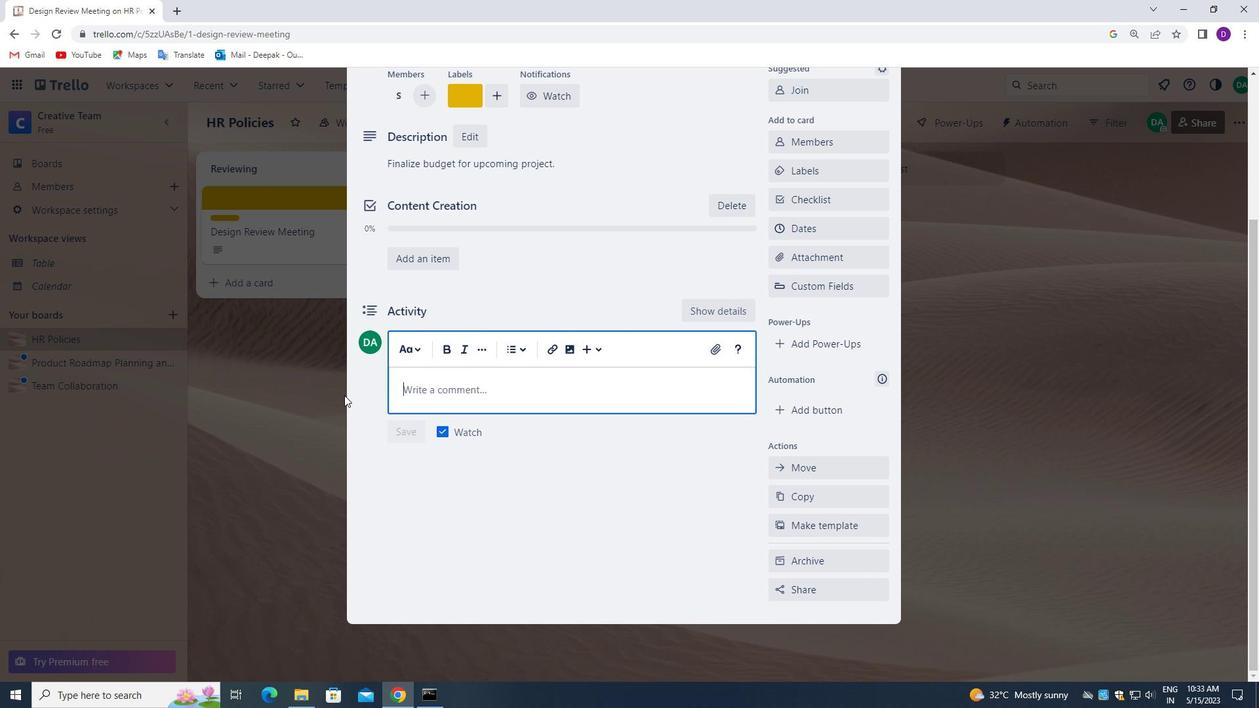 
Action: Key pressed <Key.shift_r>COLLABORATION<Key.space>AND<Key.space>COMMUNICATION<Key.space>ARE<Key.space>KEY<Key.space>TO<Key.space>SUCCESS<Key.space>FOR<Key.space>THIS<Key.space>TASK<Key.space><Key.backspace>.<Key.space><Key.backspace><Key.backspace>,<Key.space>SO<Key.space>LET<Key.space>US<Key.space>MAKE<Key.space>SURE<Key.space>EVERYONE<Key.space>IS<Key.space>INFORMED<Key.space>AND<Key.space>INVOLVED<Key.space><Key.backspace>.
Screenshot: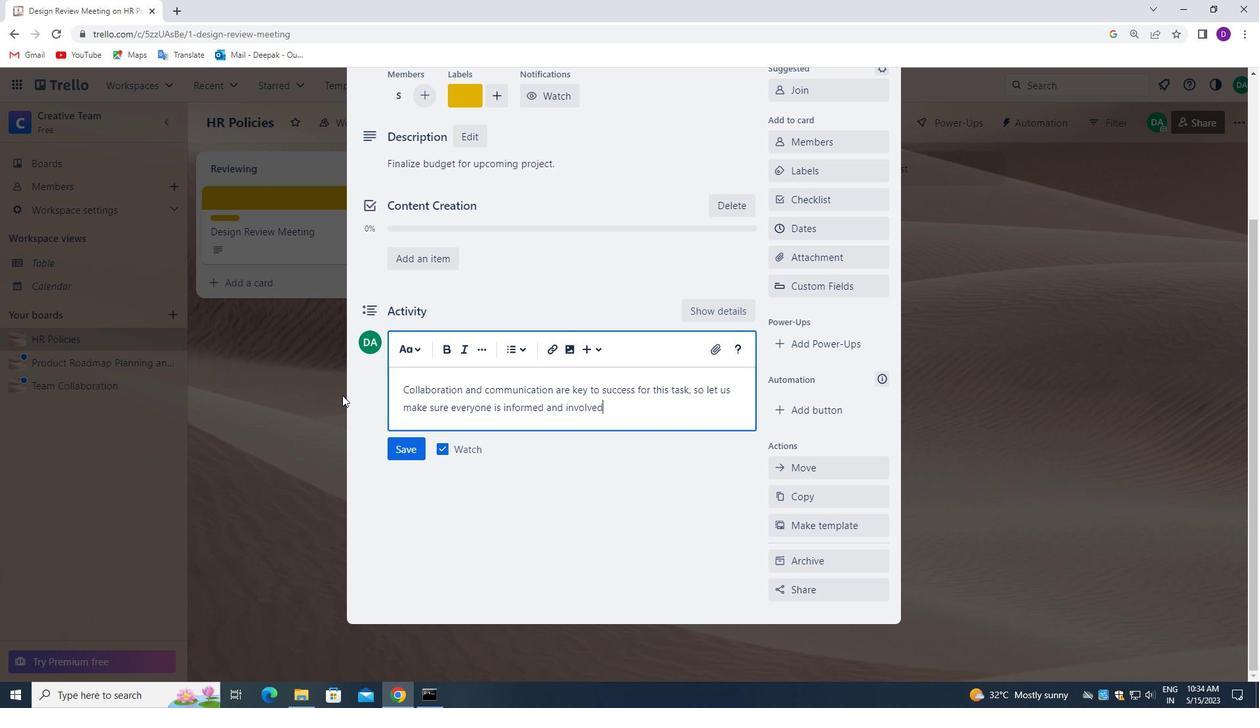 
Action: Mouse moved to (405, 444)
Screenshot: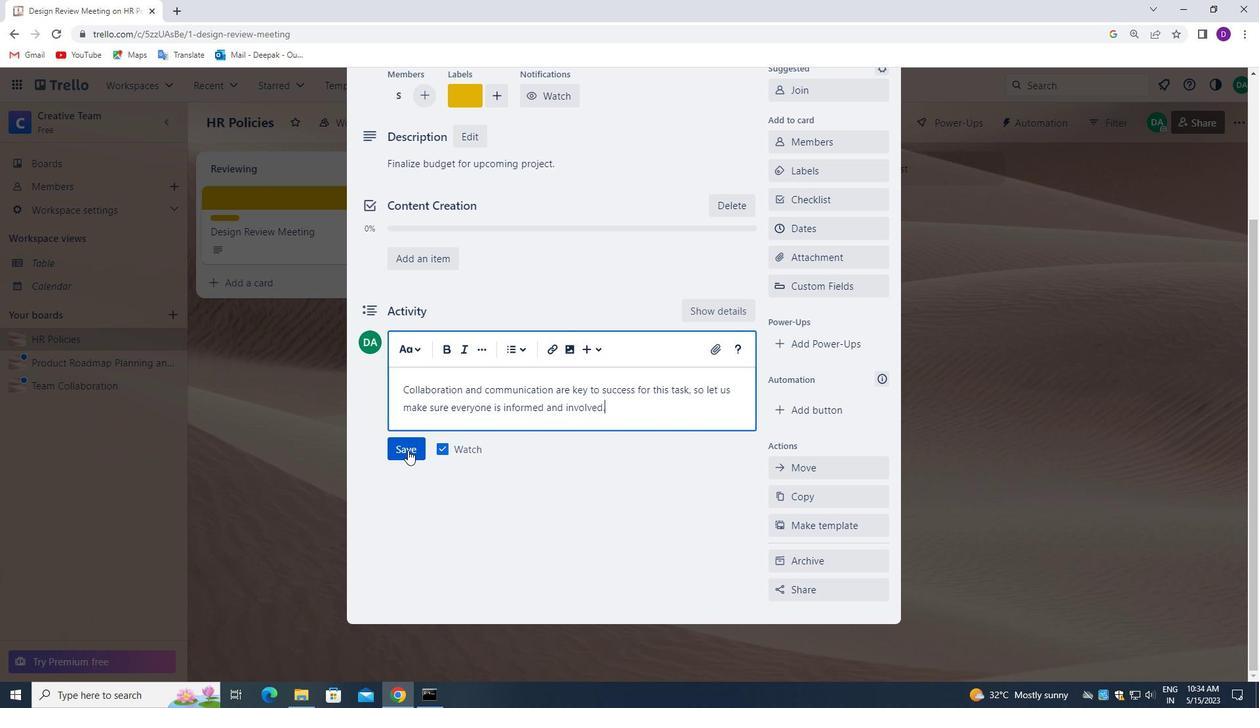 
Action: Mouse pressed left at (405, 444)
Screenshot: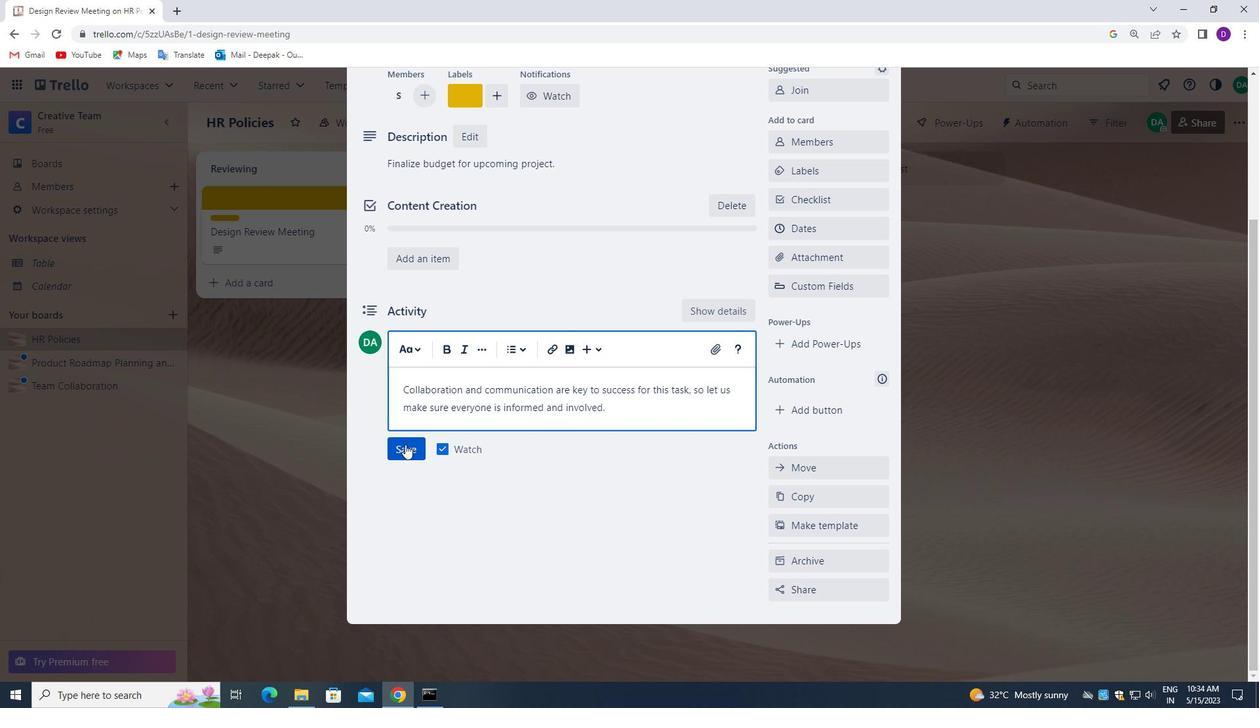 
Action: Mouse moved to (828, 226)
Screenshot: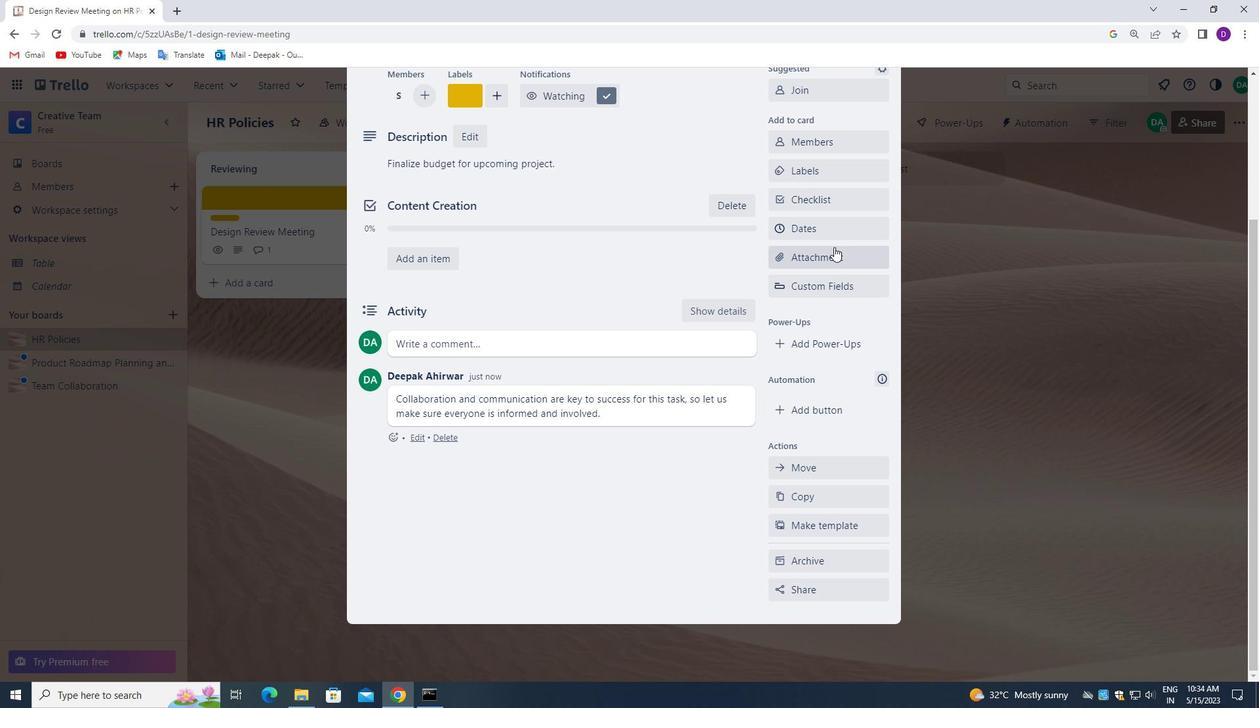 
Action: Mouse pressed left at (828, 226)
Screenshot: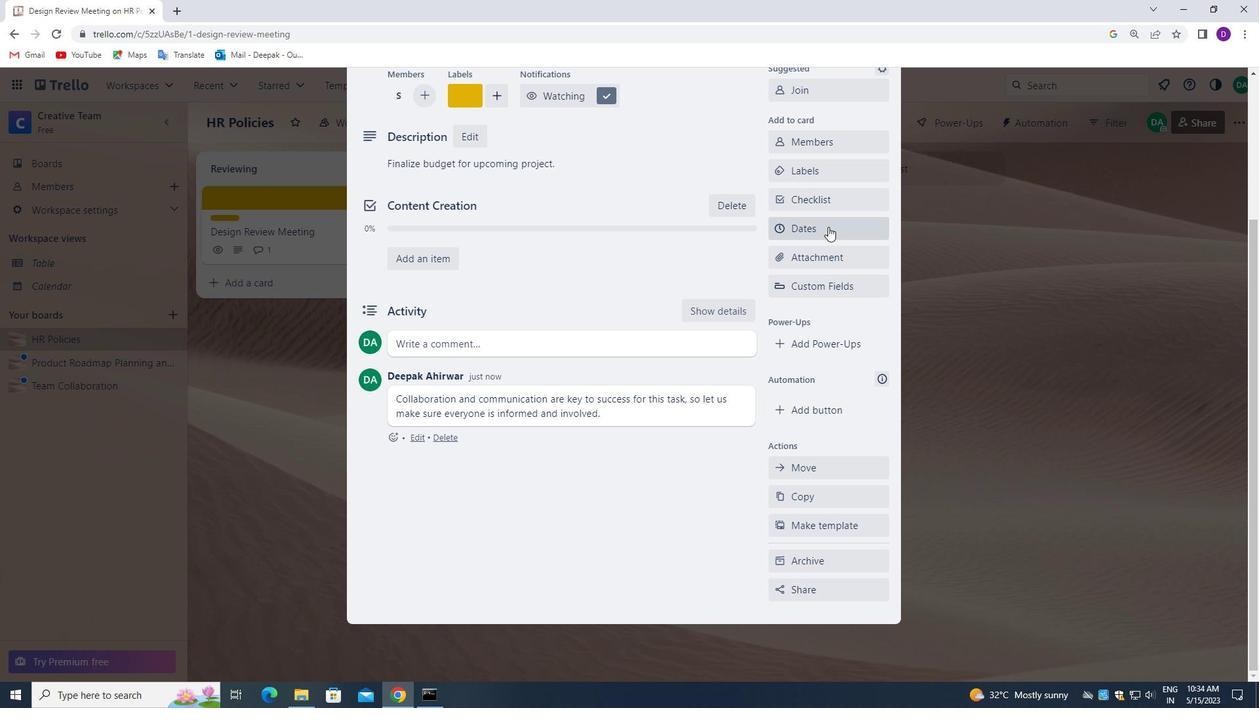 
Action: Mouse moved to (784, 382)
Screenshot: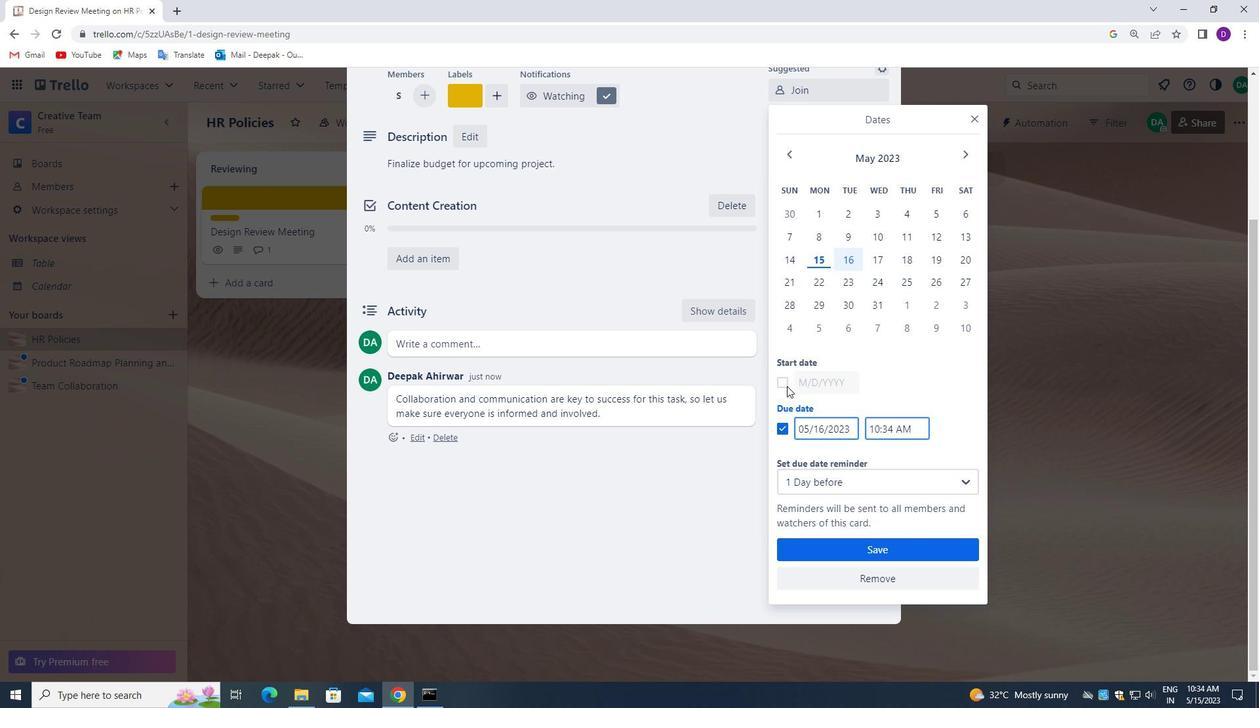 
Action: Mouse pressed left at (784, 382)
Screenshot: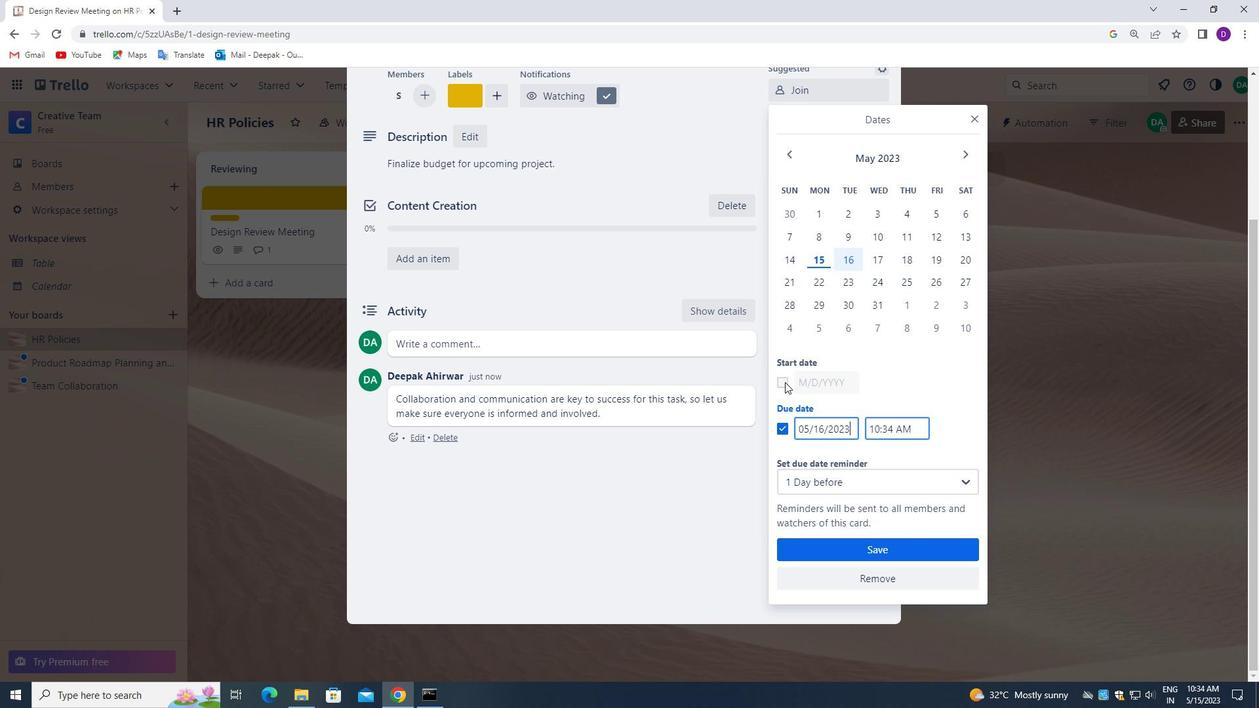 
Action: Mouse moved to (849, 380)
Screenshot: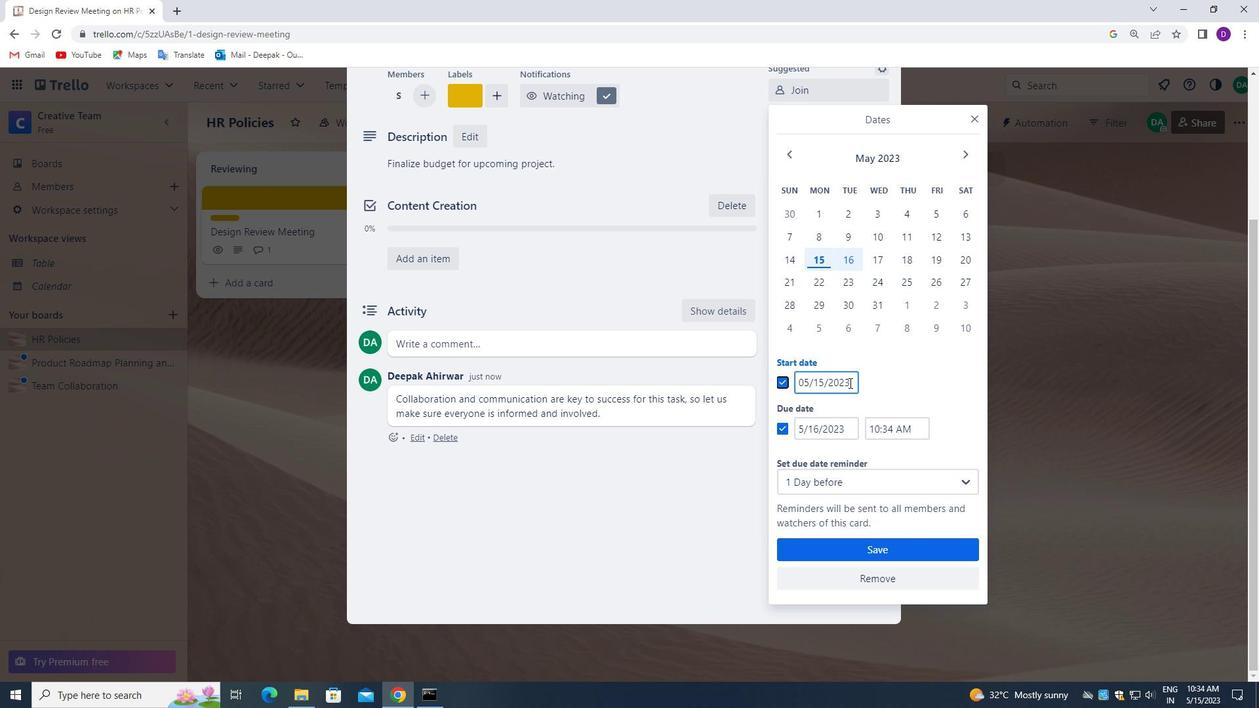 
Action: Mouse pressed left at (849, 380)
Screenshot: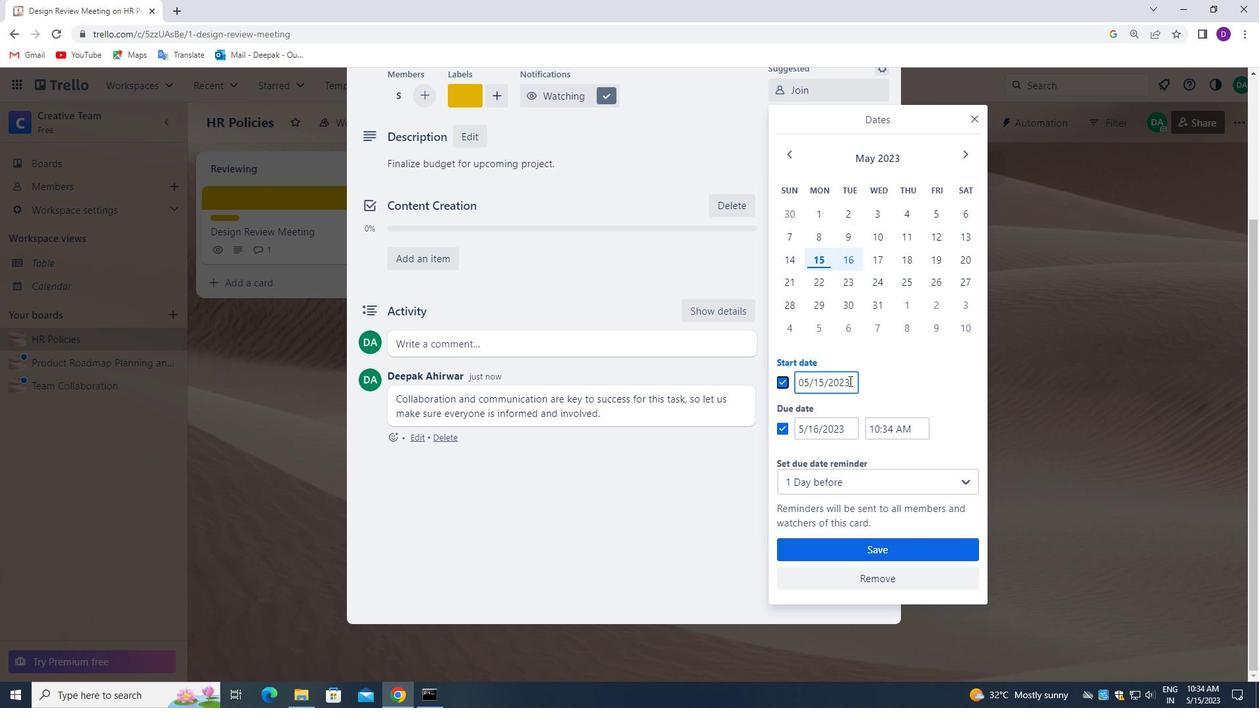
Action: Mouse moved to (868, 367)
Screenshot: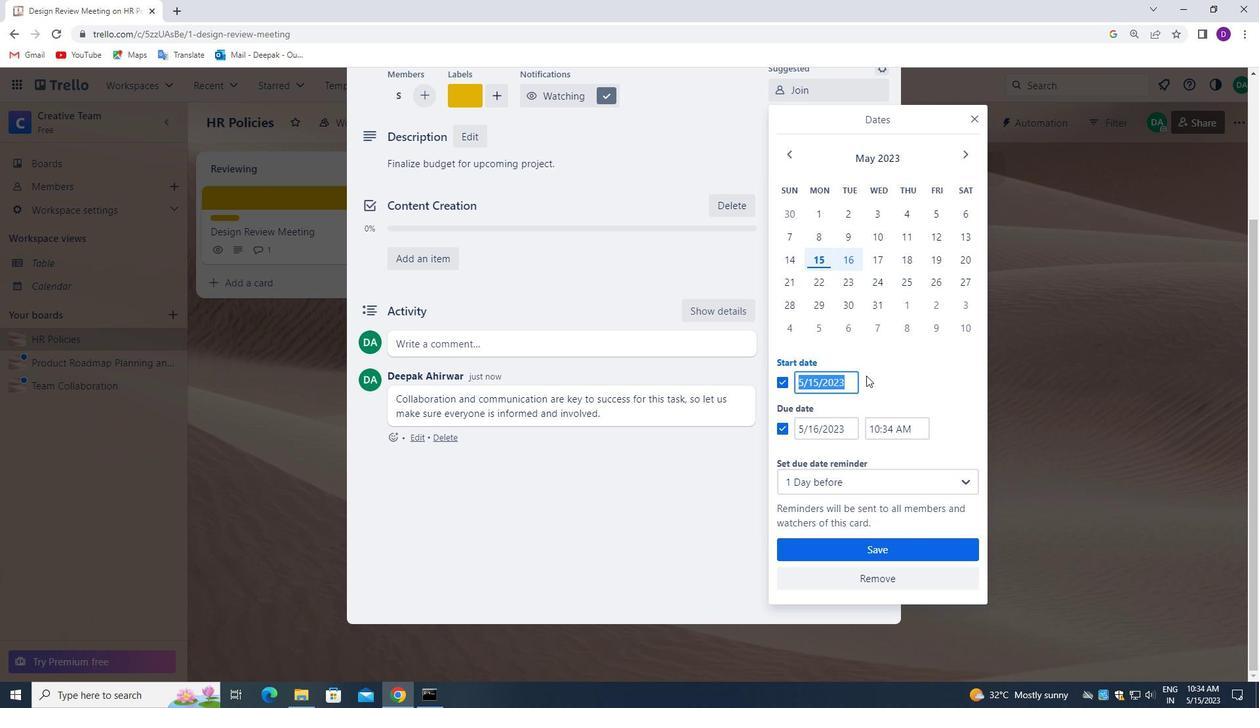 
Action: Key pressed <Key.backspace>01/01/19-<Key.backspace>00
Screenshot: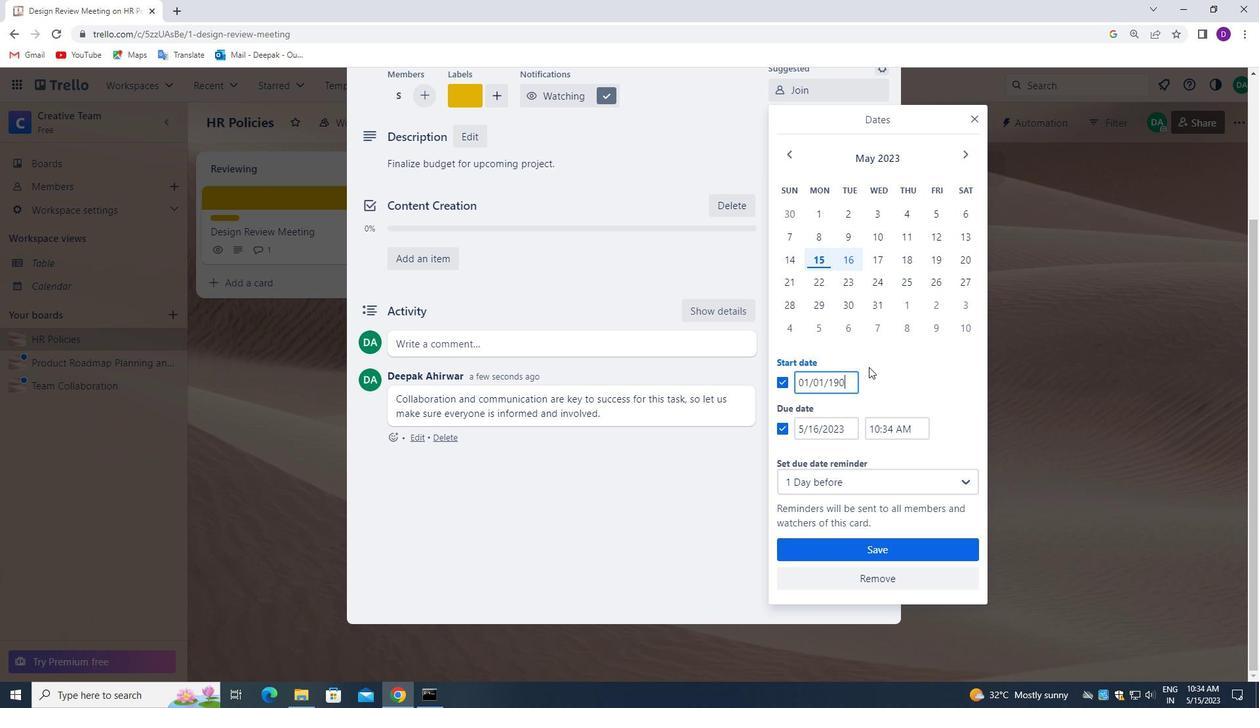 
Action: Mouse moved to (845, 428)
Screenshot: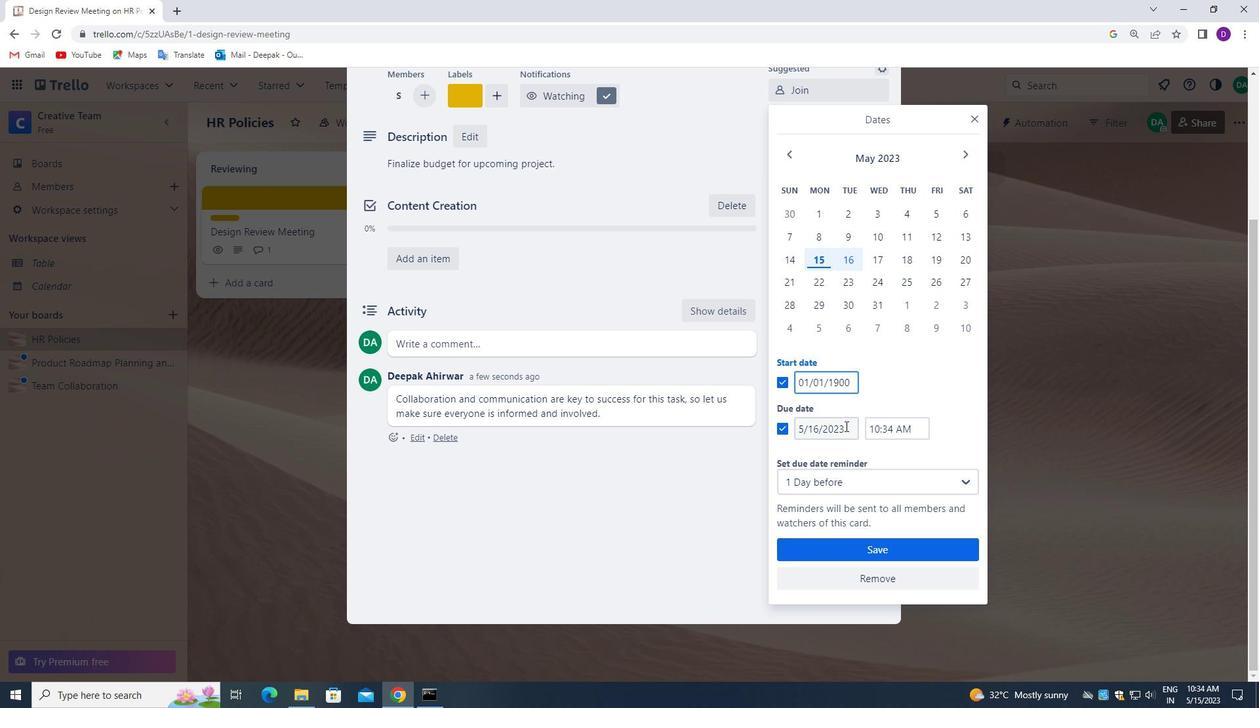 
Action: Mouse pressed left at (845, 428)
Screenshot: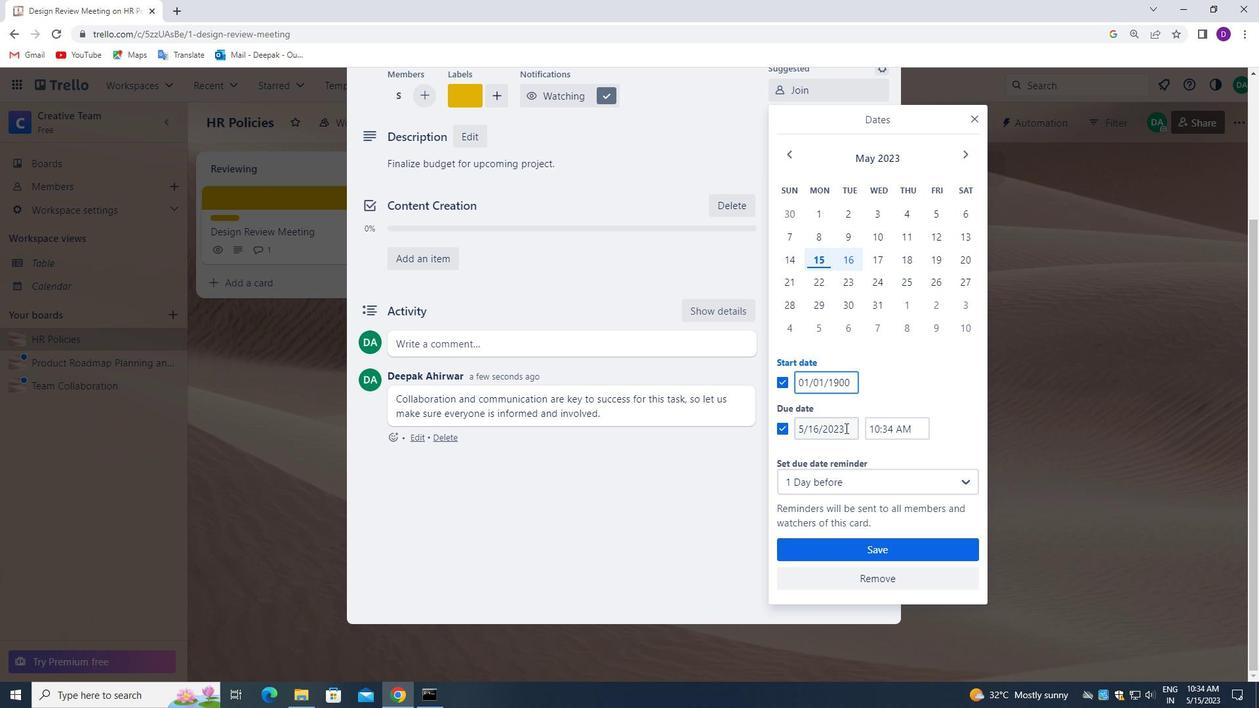 
Action: Mouse pressed left at (845, 428)
Screenshot: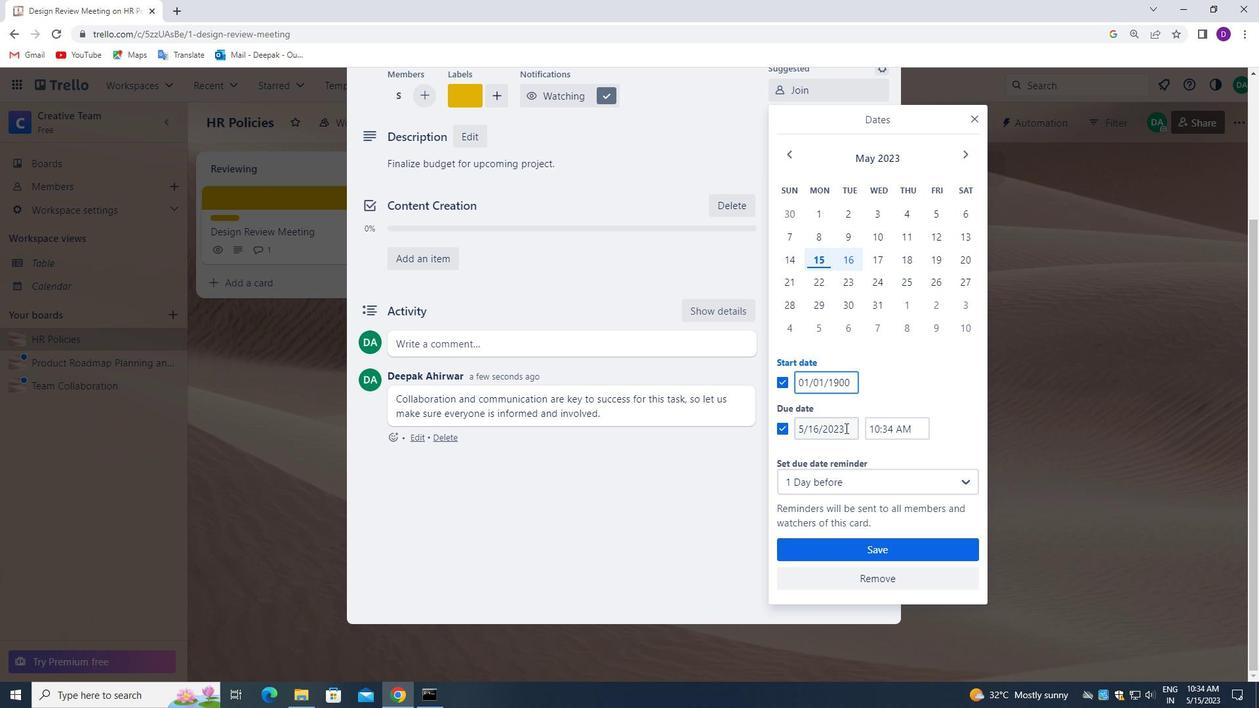 
Action: Mouse pressed left at (845, 428)
Screenshot: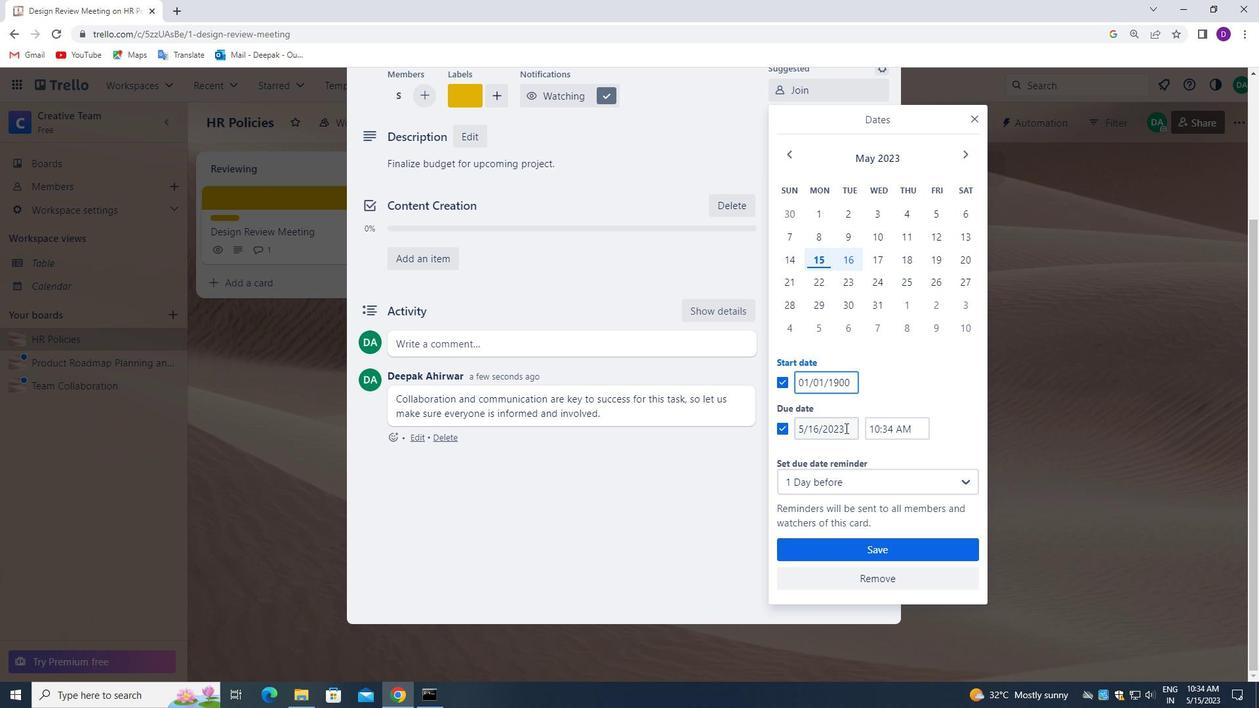 
Action: Mouse moved to (841, 411)
Screenshot: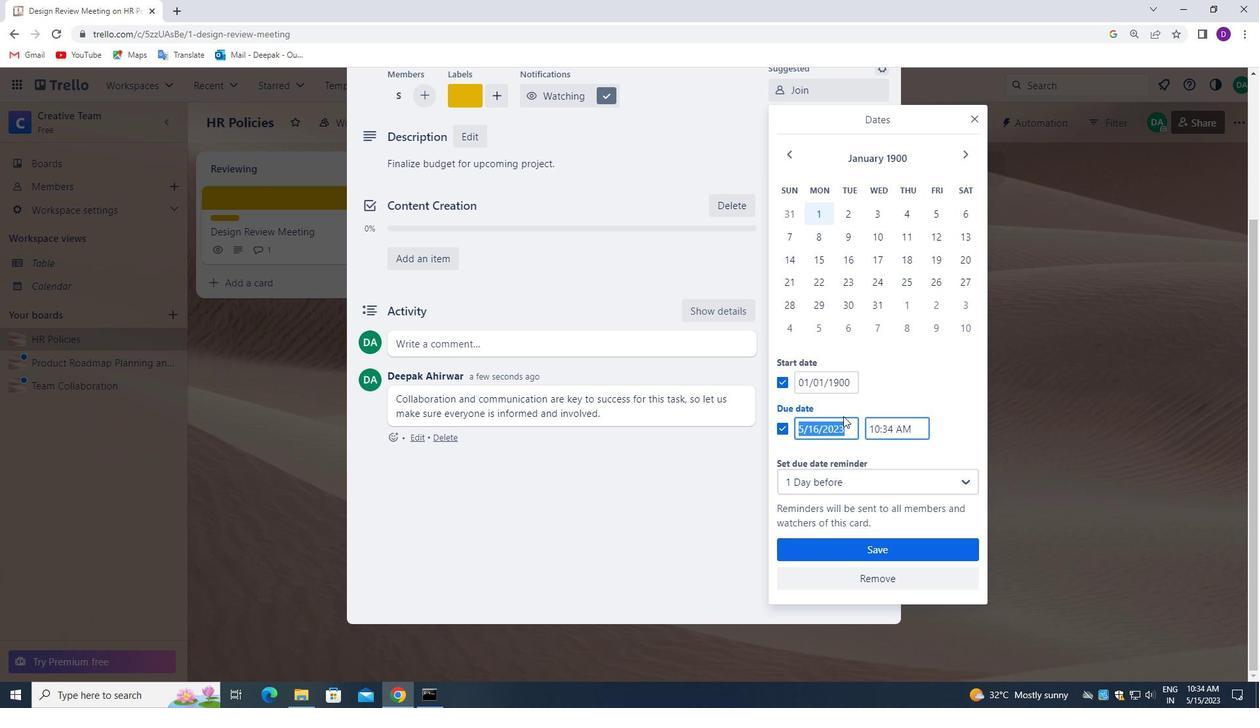 
Action: Key pressed 01/08/1900
Screenshot: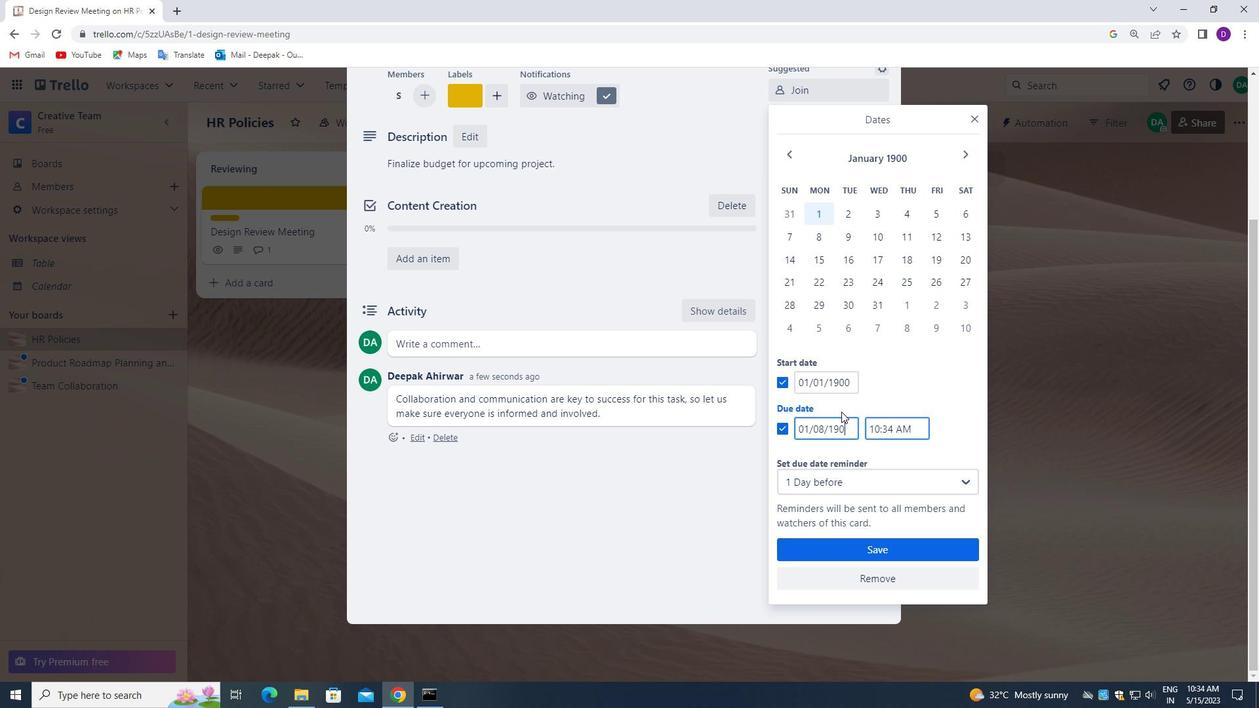 
Action: Mouse moved to (876, 549)
Screenshot: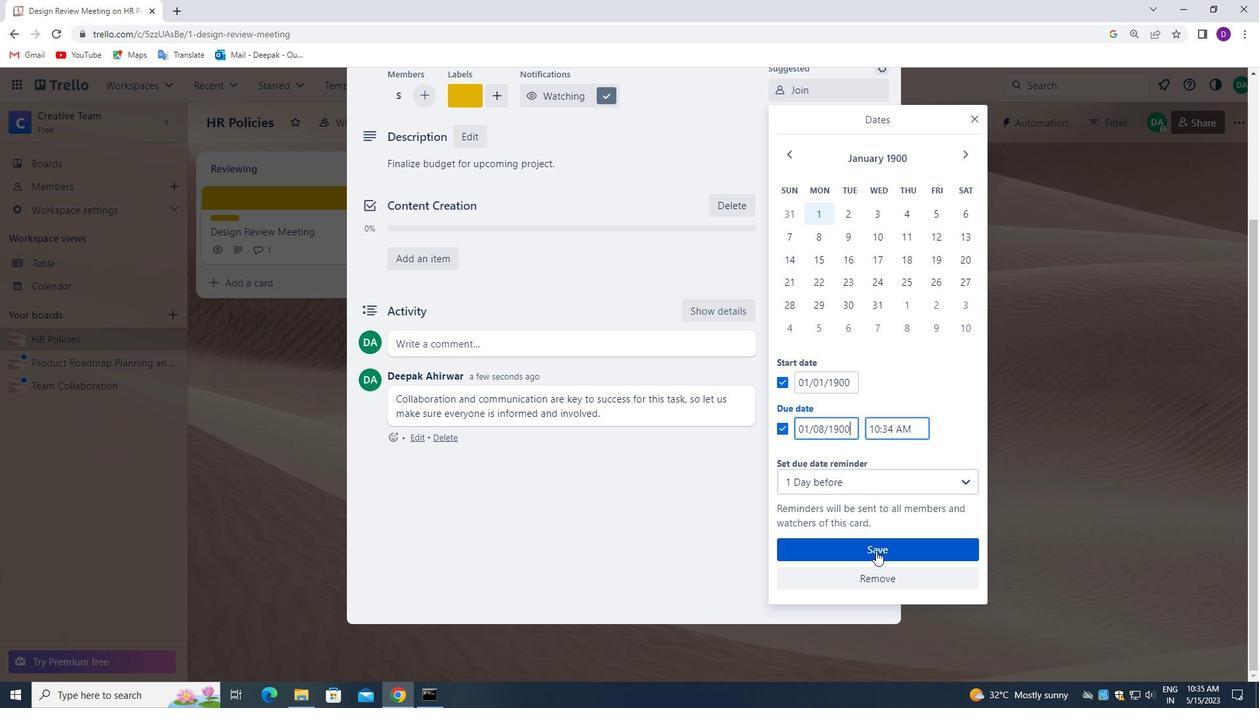 
Action: Mouse pressed left at (876, 549)
Screenshot: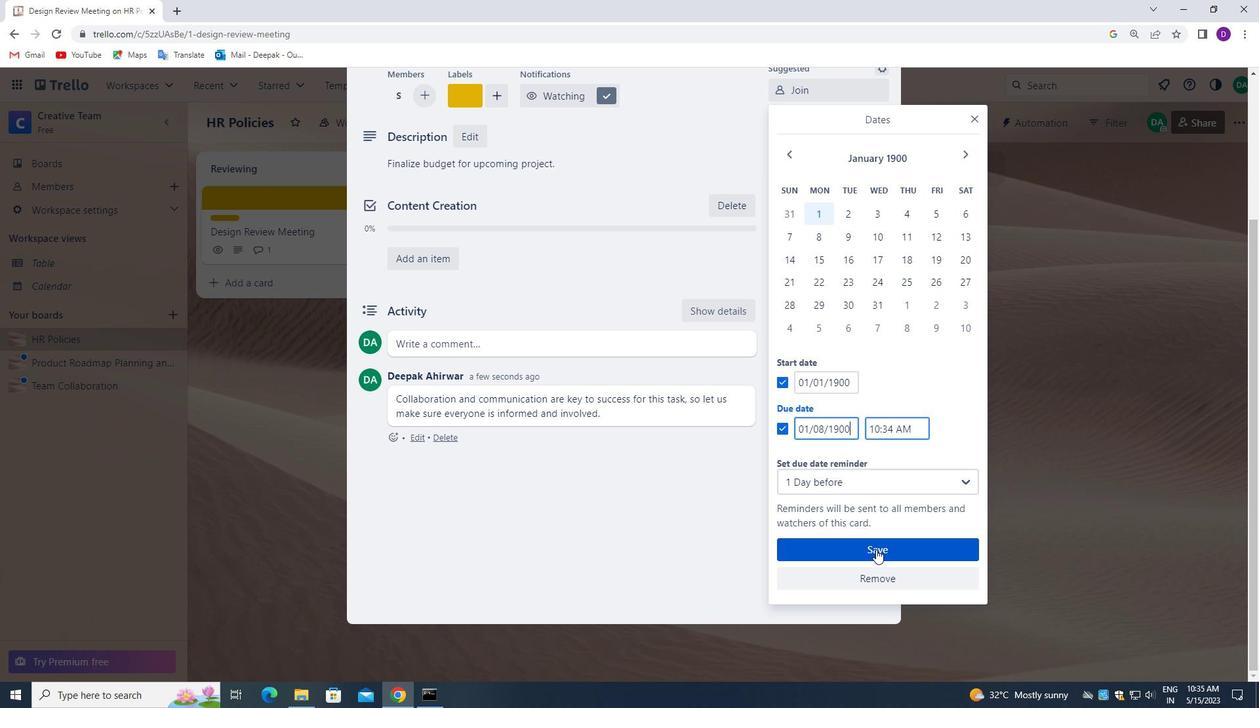 
Action: Mouse moved to (701, 514)
Screenshot: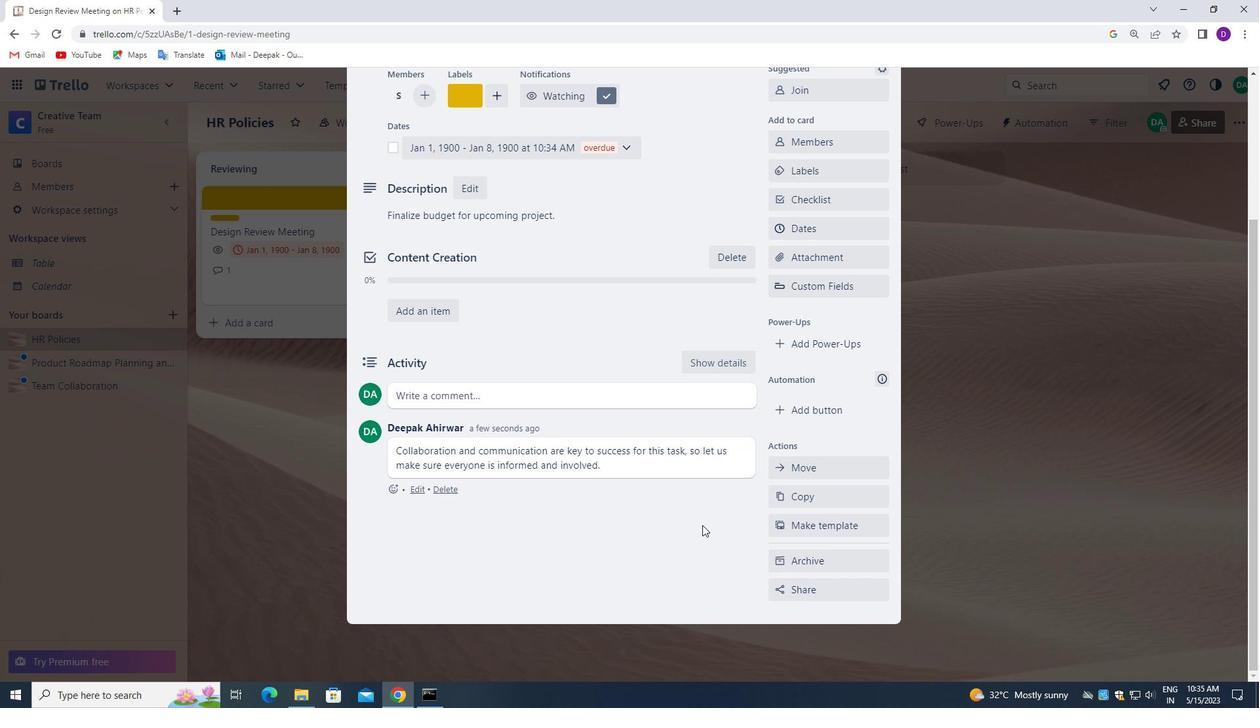 
Action: Mouse scrolled (701, 515) with delta (0, 0)
Screenshot: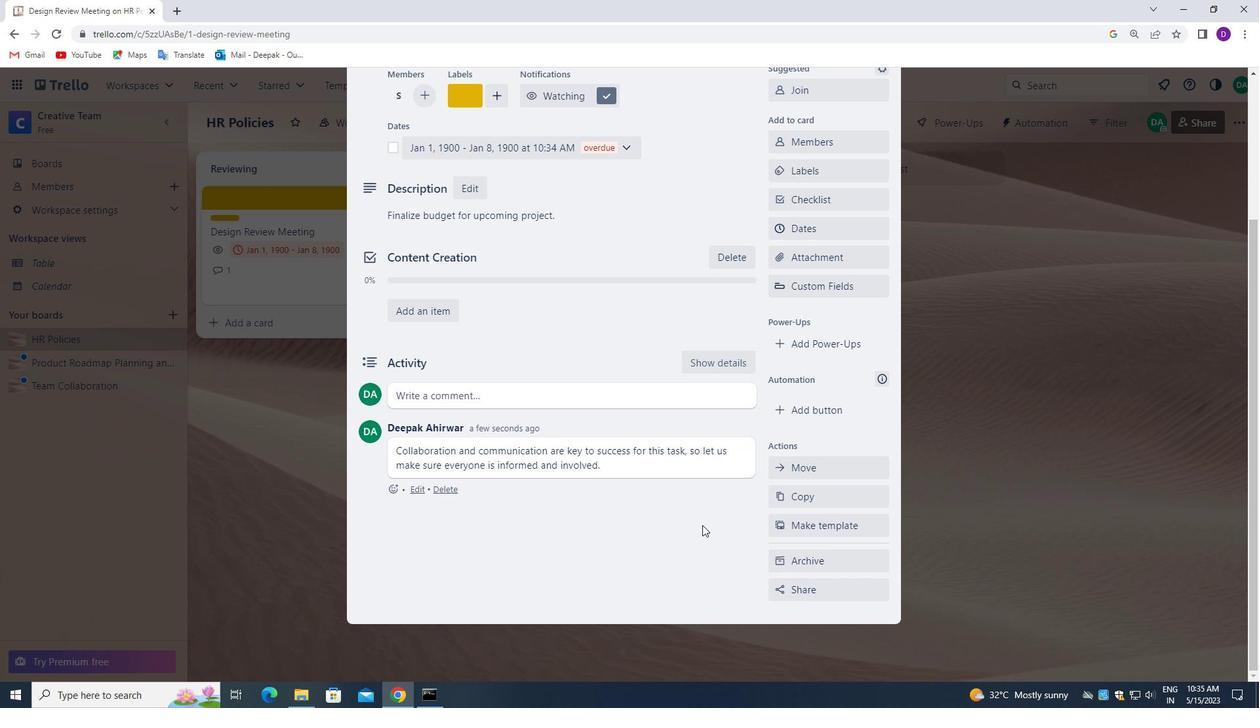 
Action: Mouse moved to (701, 514)
Screenshot: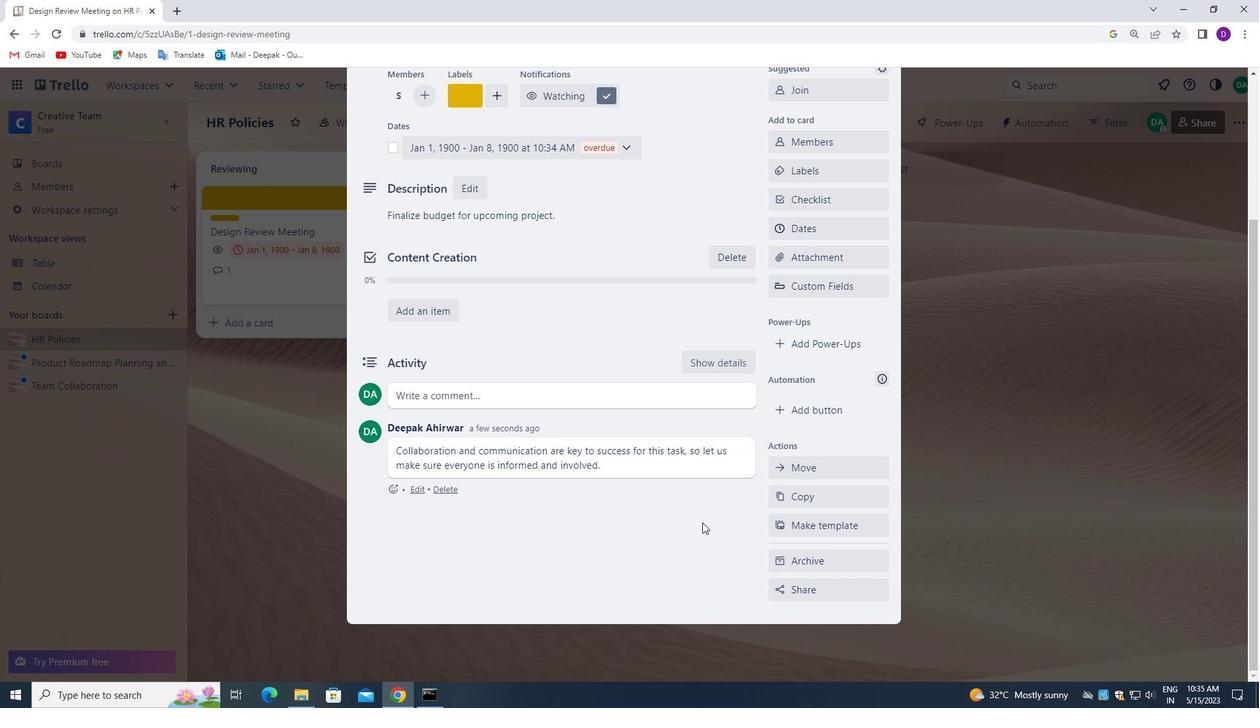 
Action: Mouse scrolled (701, 515) with delta (0, 0)
Screenshot: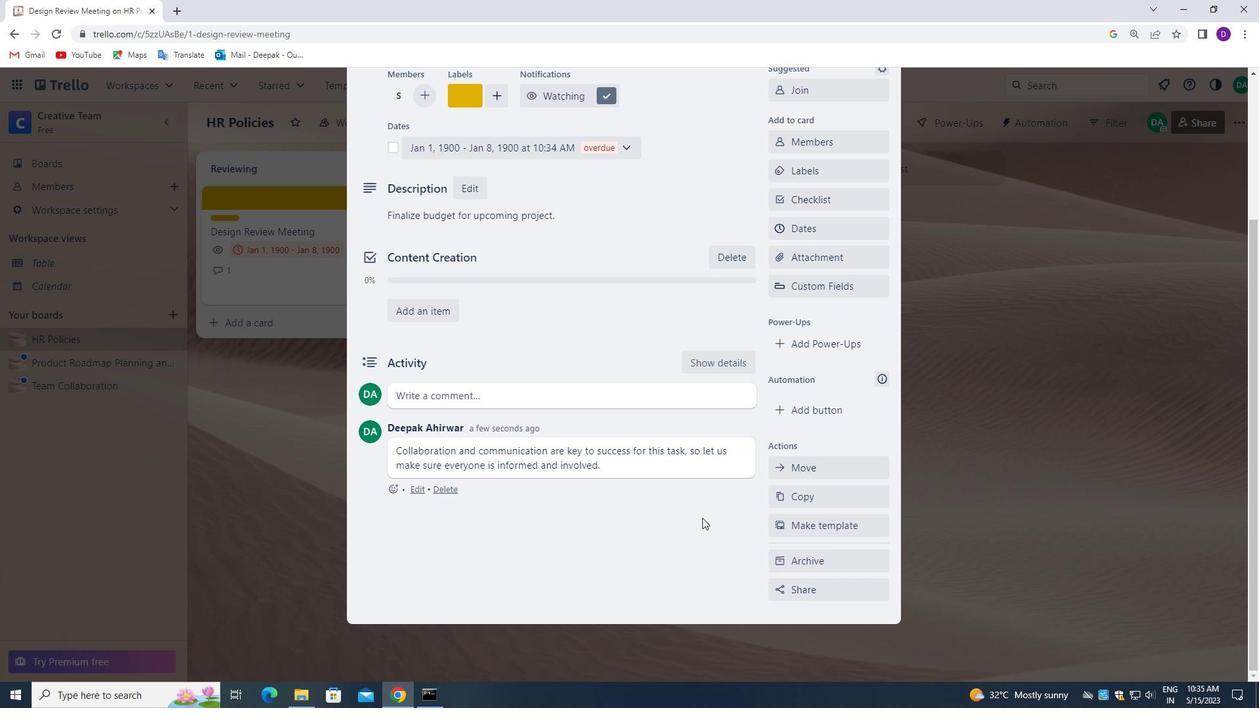 
Action: Mouse moved to (699, 502)
Screenshot: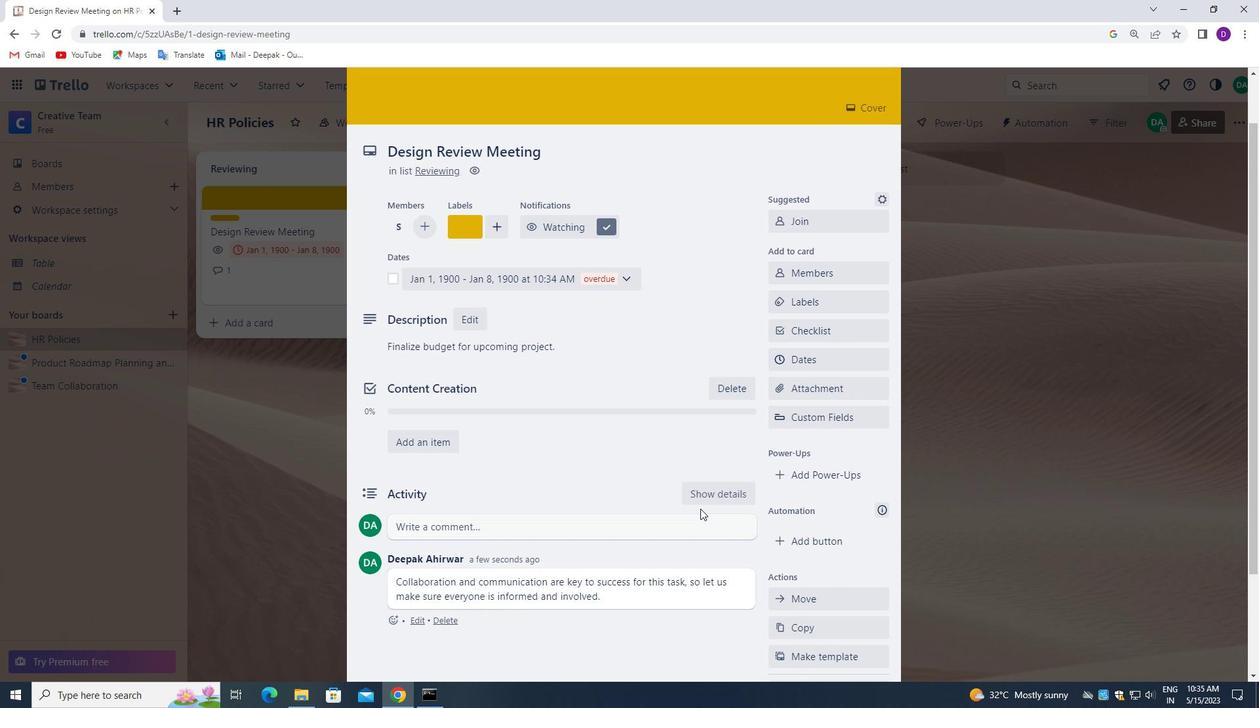 
Action: Mouse scrolled (699, 503) with delta (0, 0)
Screenshot: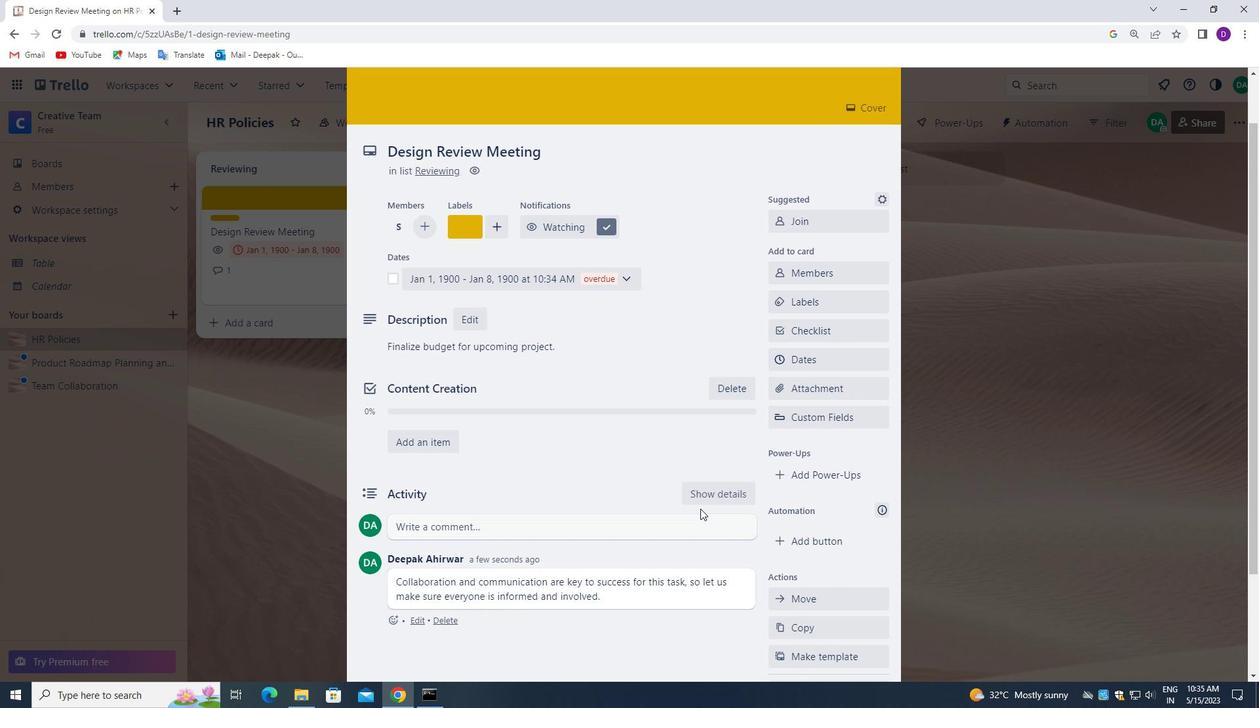 
Action: Mouse moved to (697, 497)
Screenshot: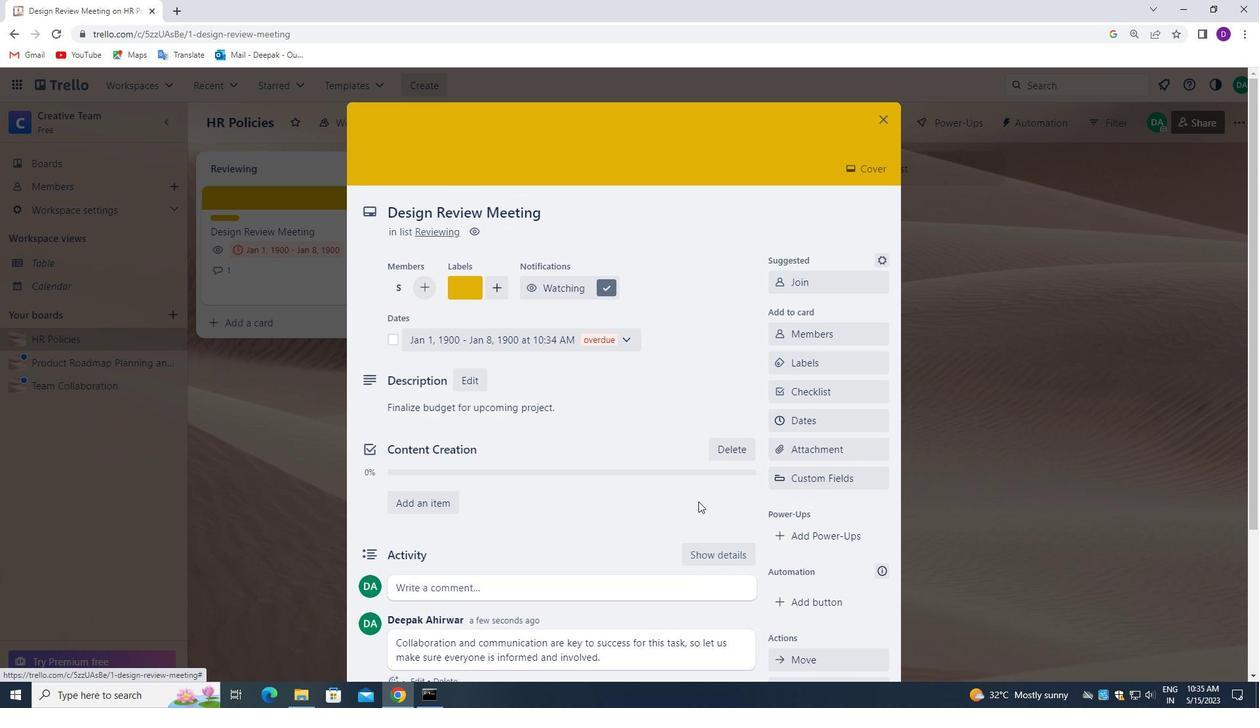 
Action: Mouse scrolled (697, 497) with delta (0, 0)
Screenshot: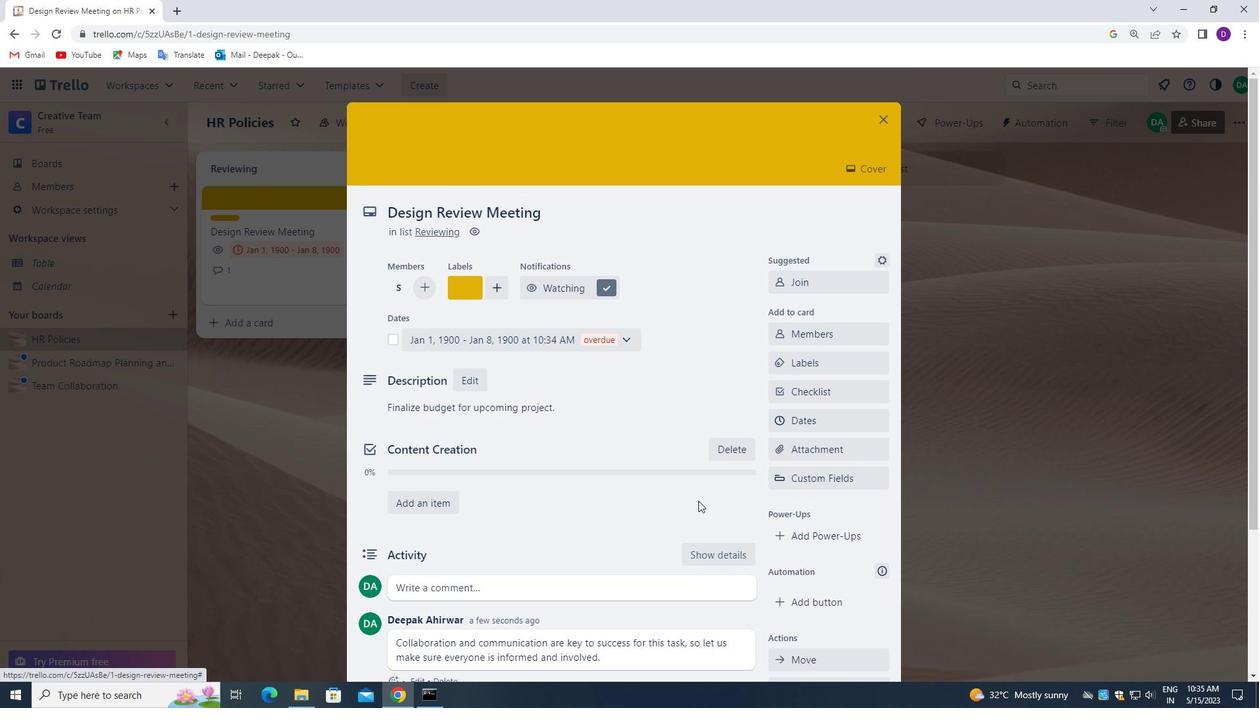 
Action: Mouse moved to (697, 496)
Screenshot: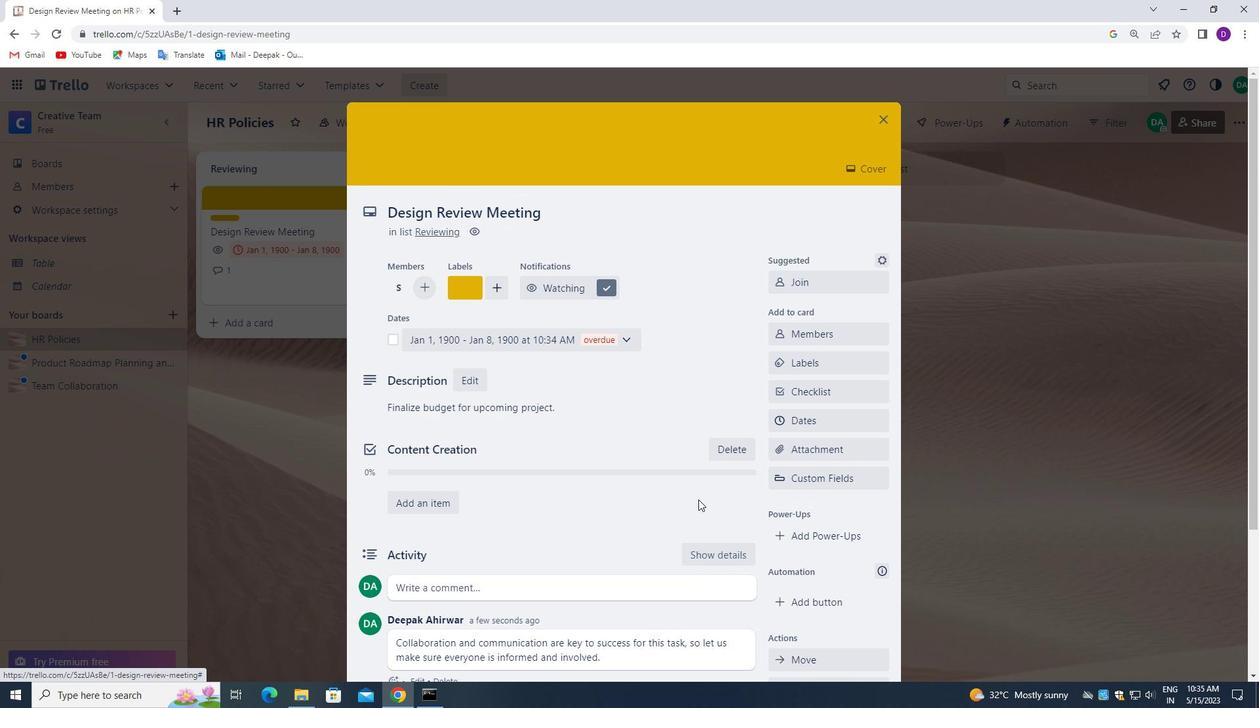 
Action: Mouse scrolled (697, 497) with delta (0, 0)
Screenshot: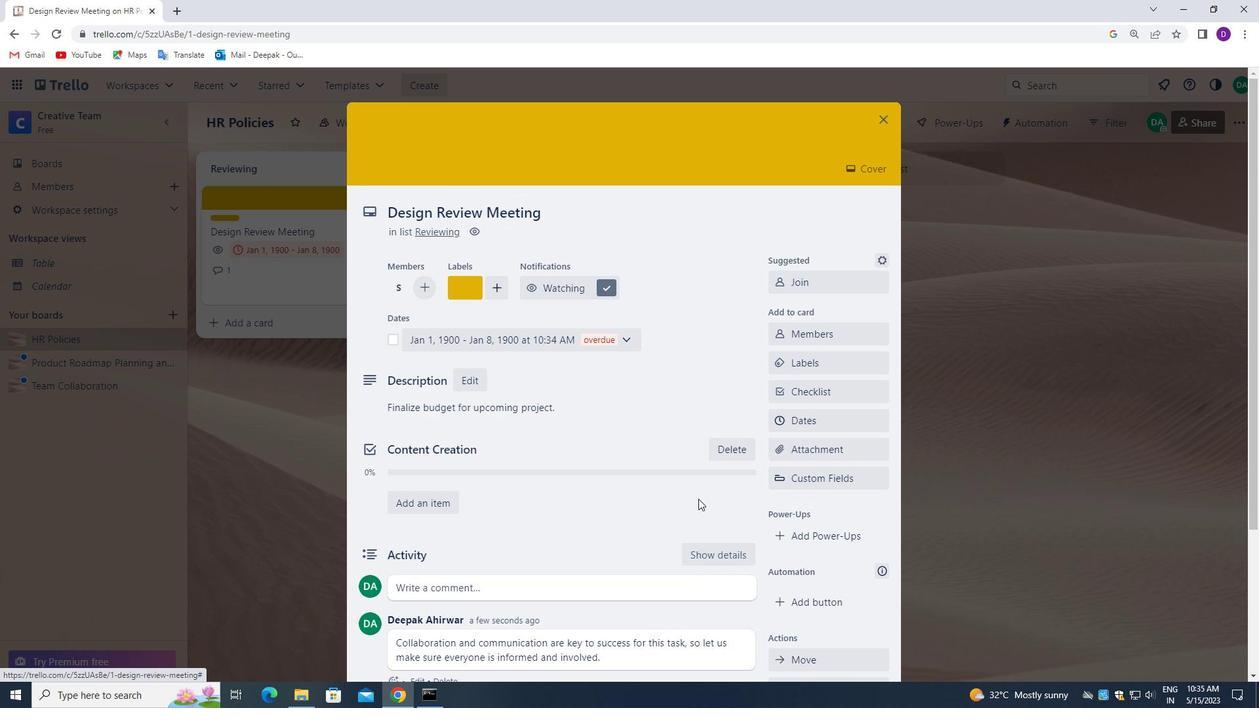 
Action: Mouse moved to (697, 495)
Screenshot: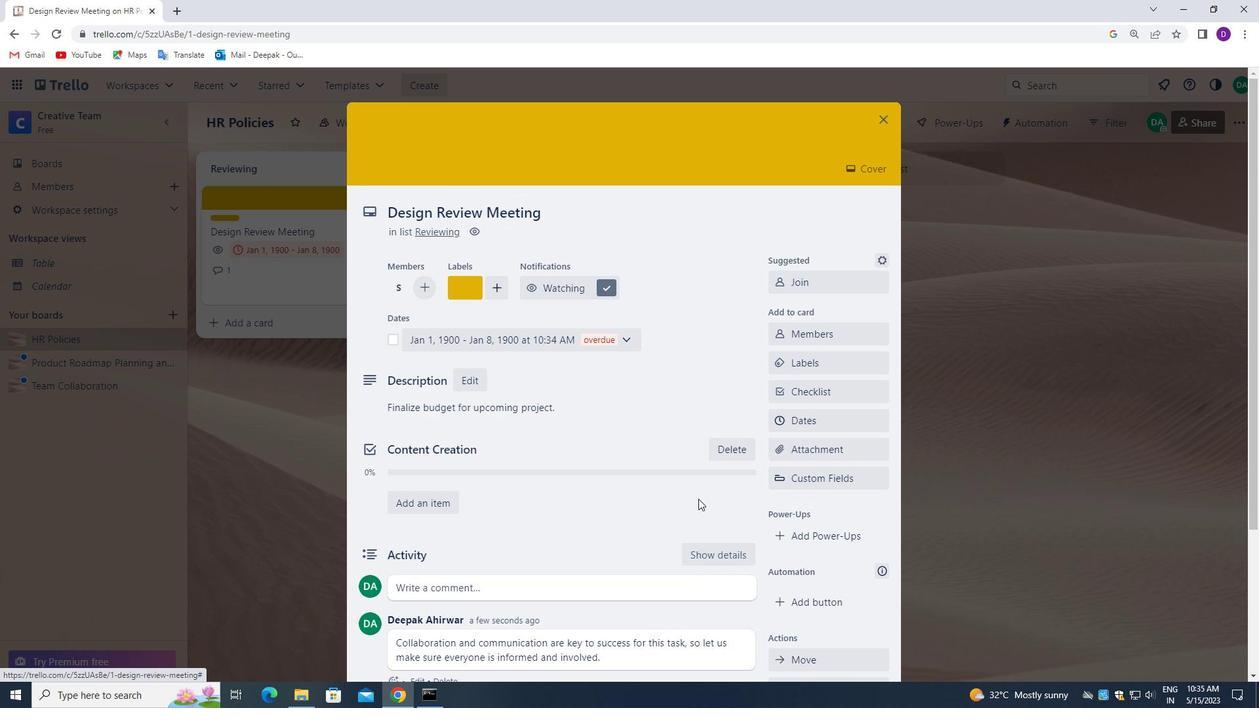 
Action: Mouse scrolled (697, 496) with delta (0, 0)
Screenshot: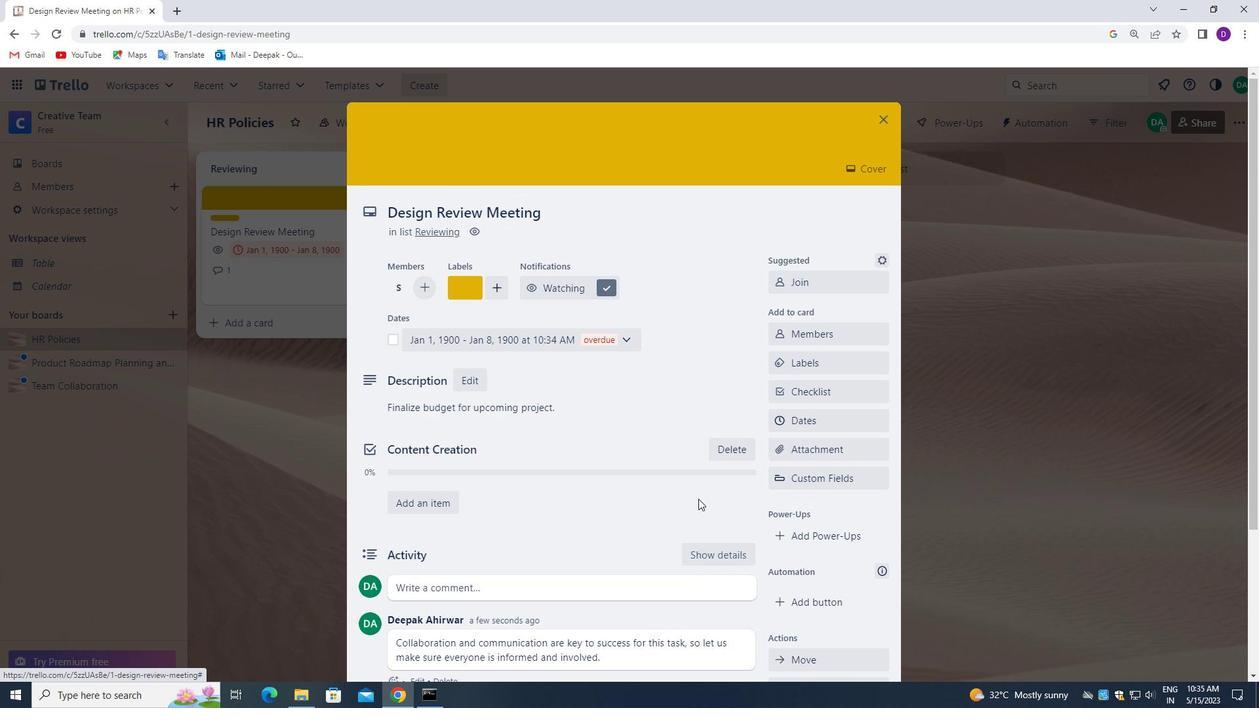 
Action: Mouse scrolled (697, 496) with delta (0, 0)
Screenshot: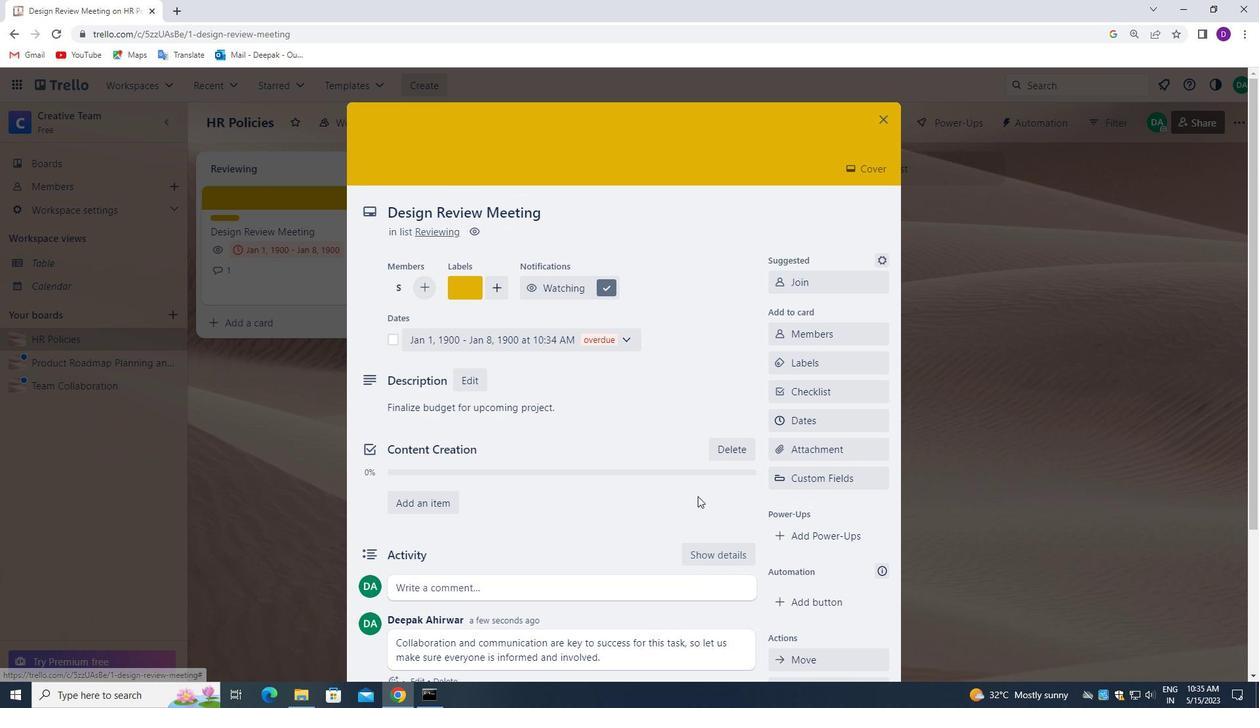 
Action: Mouse moved to (881, 118)
Screenshot: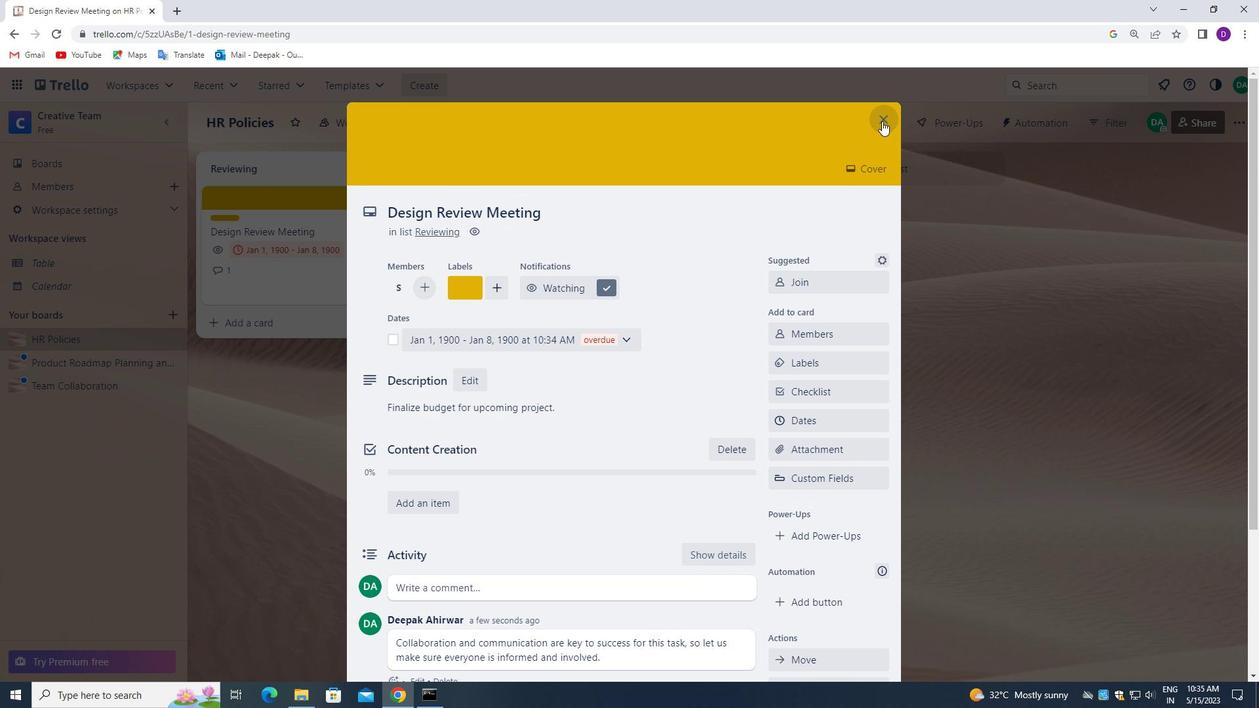 
Action: Mouse pressed left at (881, 118)
Screenshot: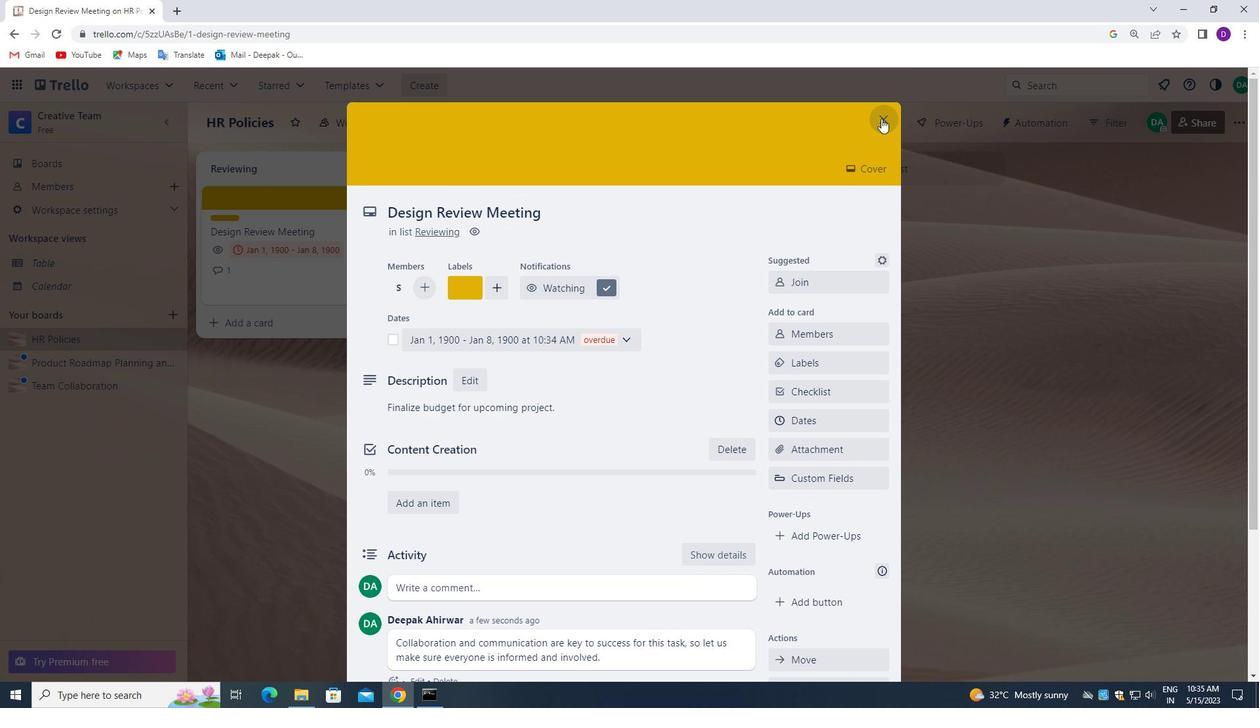 
Action: Mouse moved to (456, 372)
Screenshot: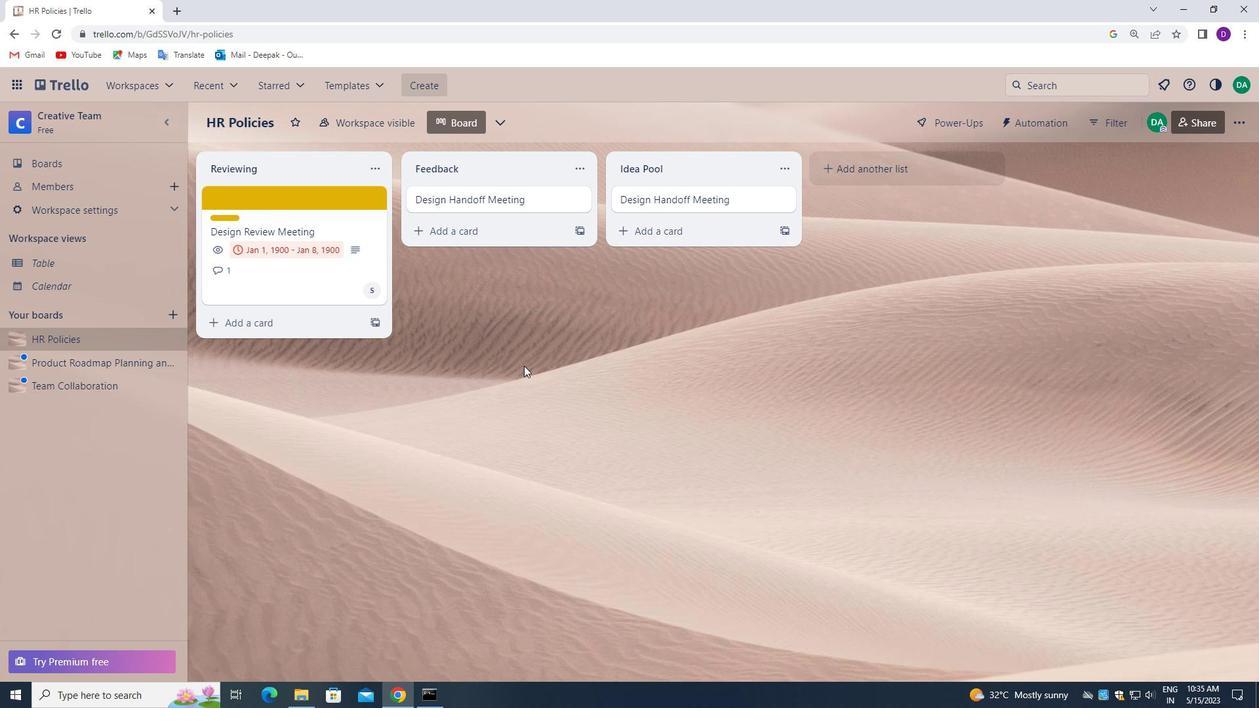 
Action: Mouse scrolled (456, 373) with delta (0, 0)
Screenshot: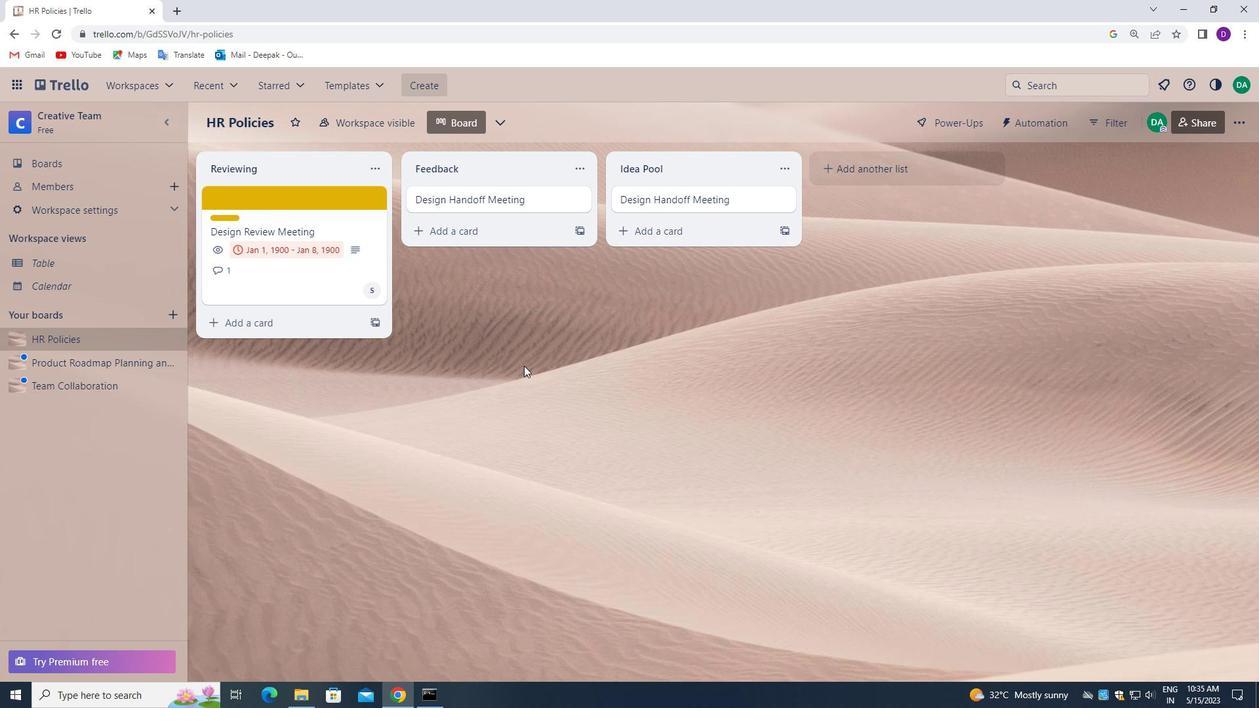 
Action: Mouse moved to (455, 372)
Screenshot: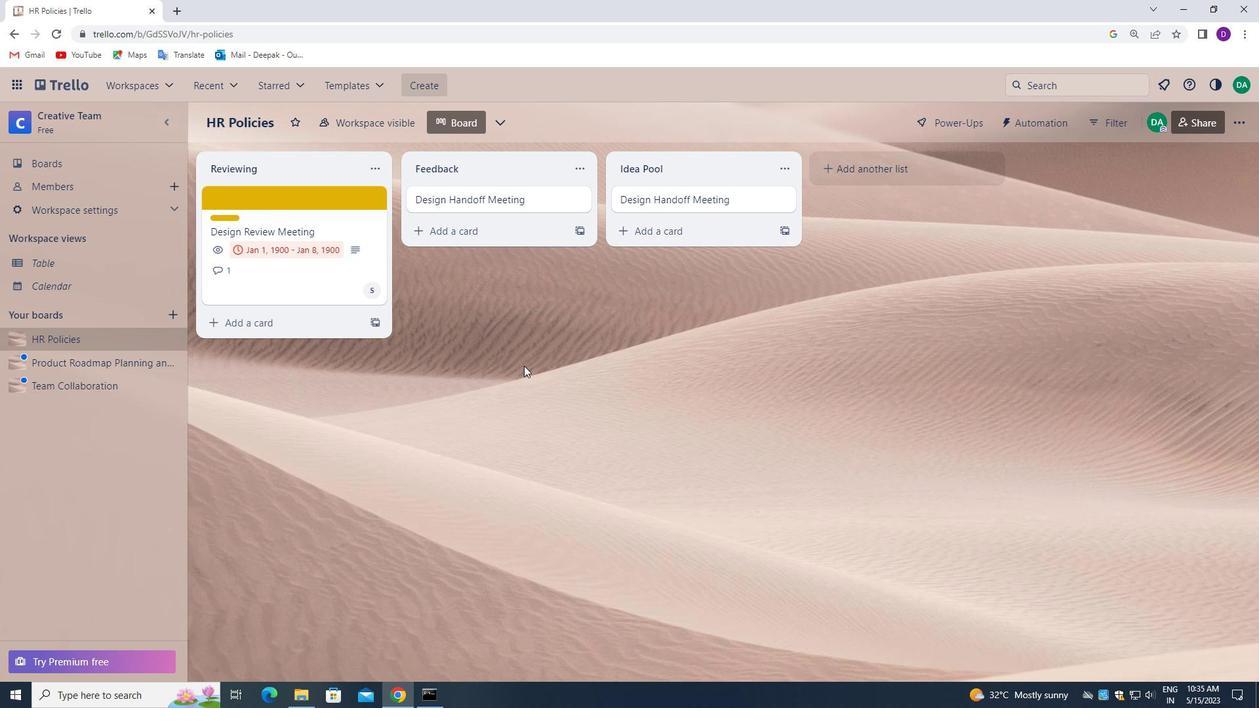 
Action: Mouse scrolled (455, 373) with delta (0, 0)
Screenshot: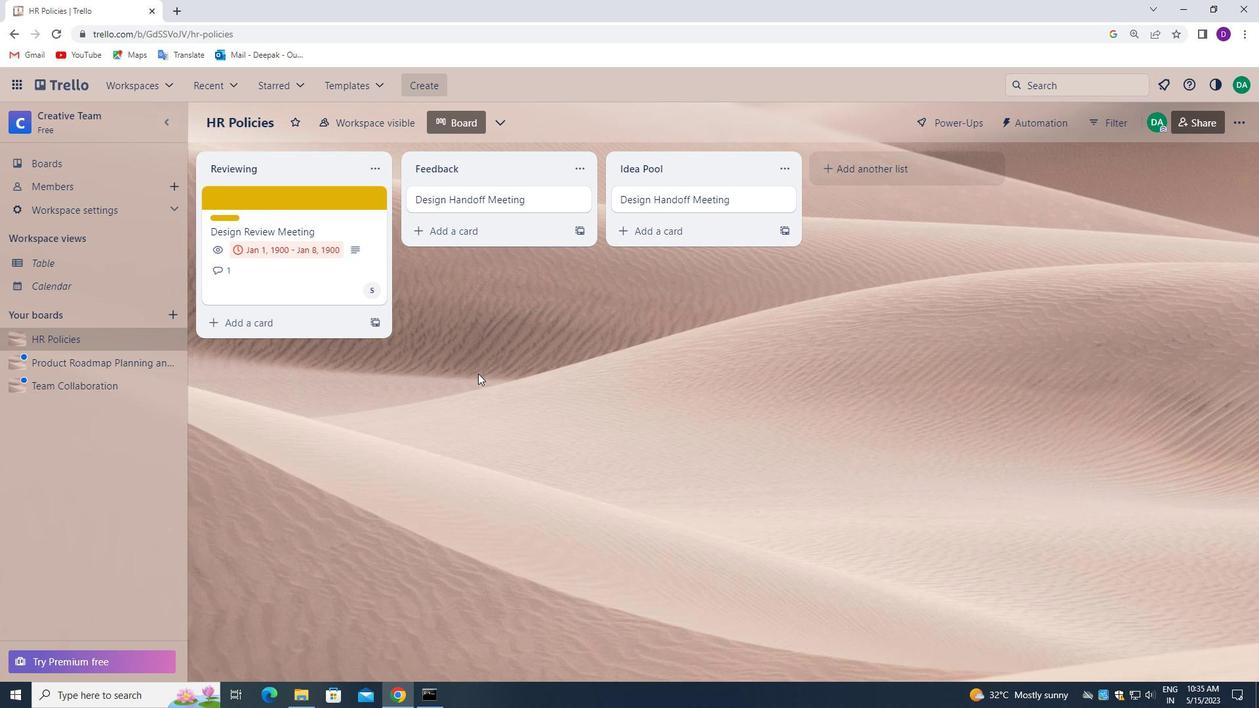 
Action: Mouse moved to (455, 371)
Screenshot: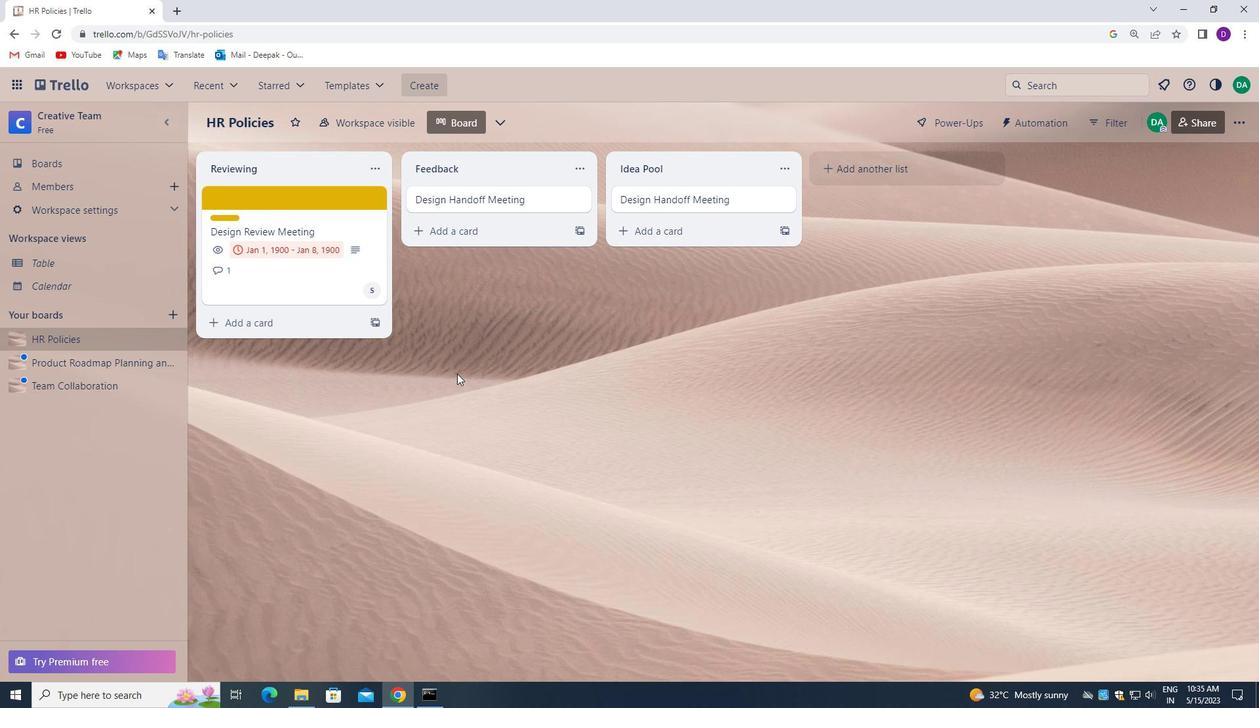 
Action: Mouse scrolled (455, 371) with delta (0, 0)
Screenshot: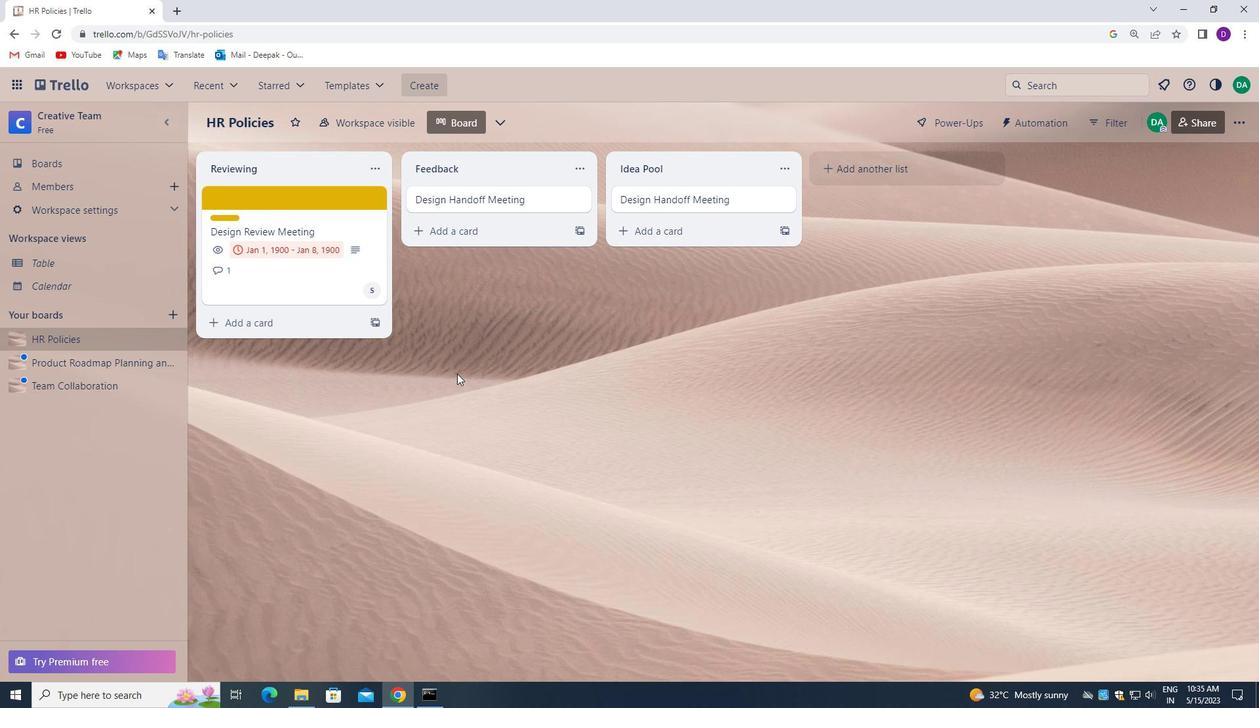 
Action: Mouse moved to (455, 371)
Screenshot: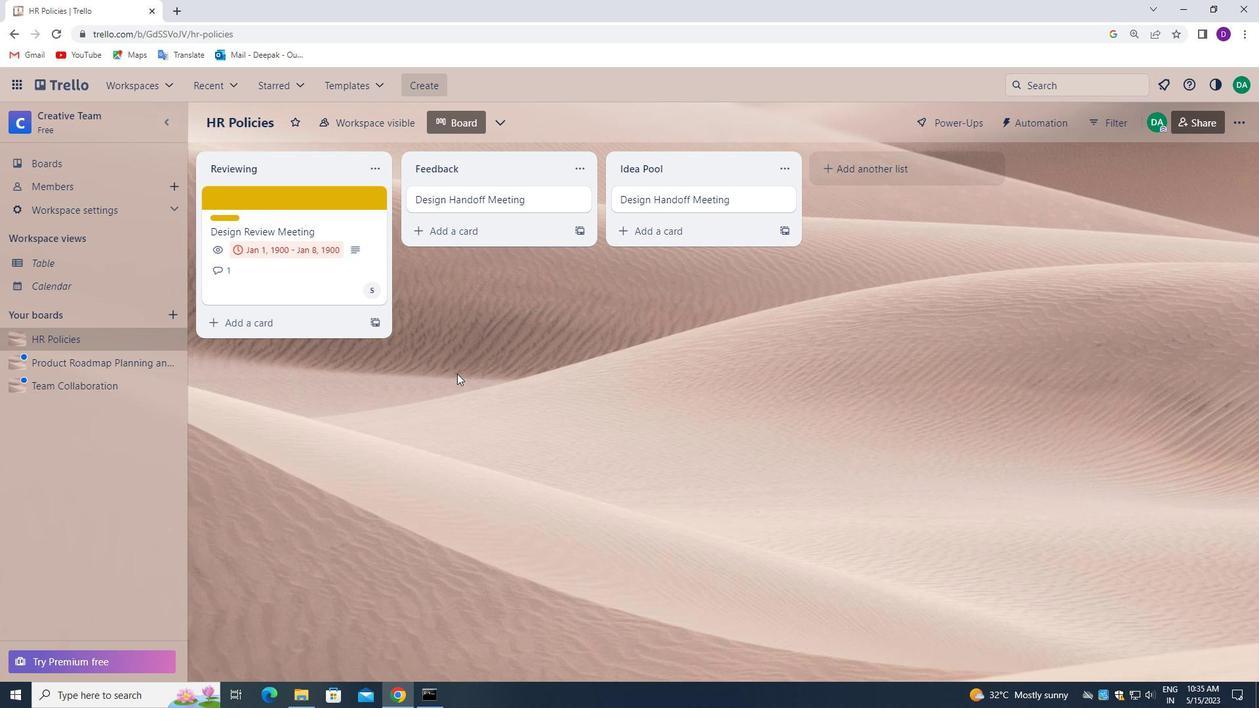 
Action: Mouse scrolled (455, 371) with delta (0, 0)
Screenshot: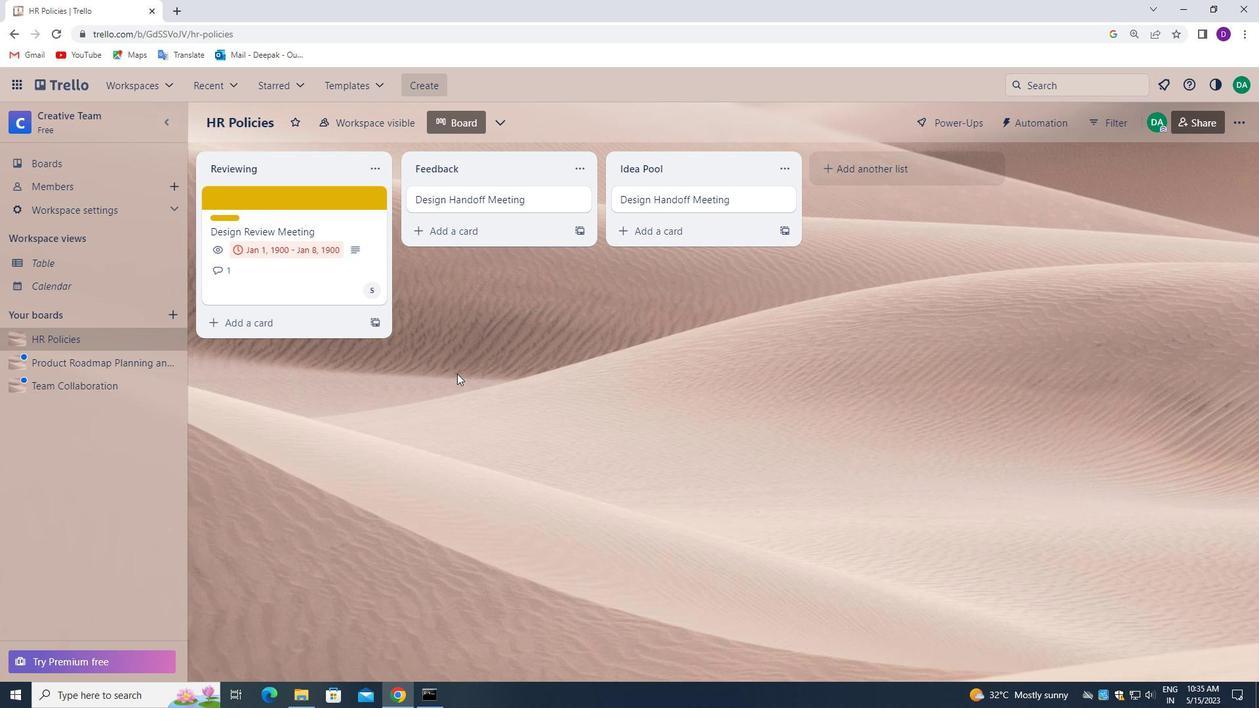 
Action: Mouse moved to (455, 369)
Screenshot: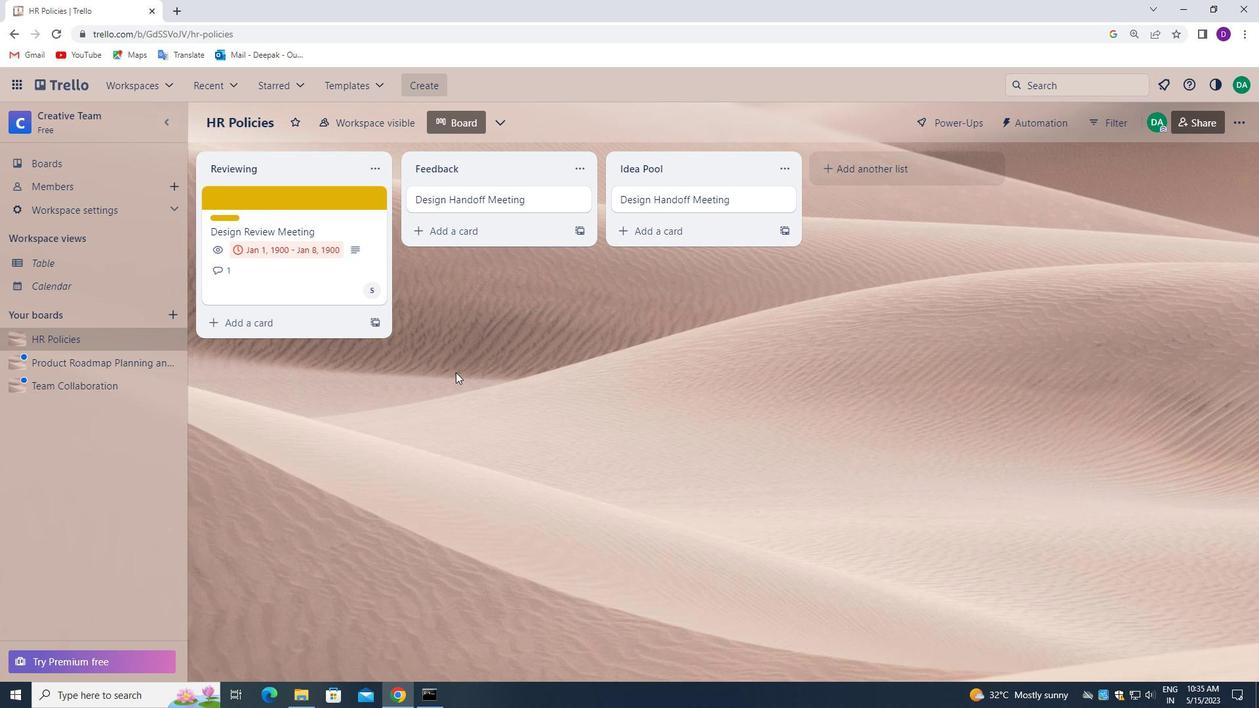 
Action: Mouse scrolled (455, 369) with delta (0, 0)
Screenshot: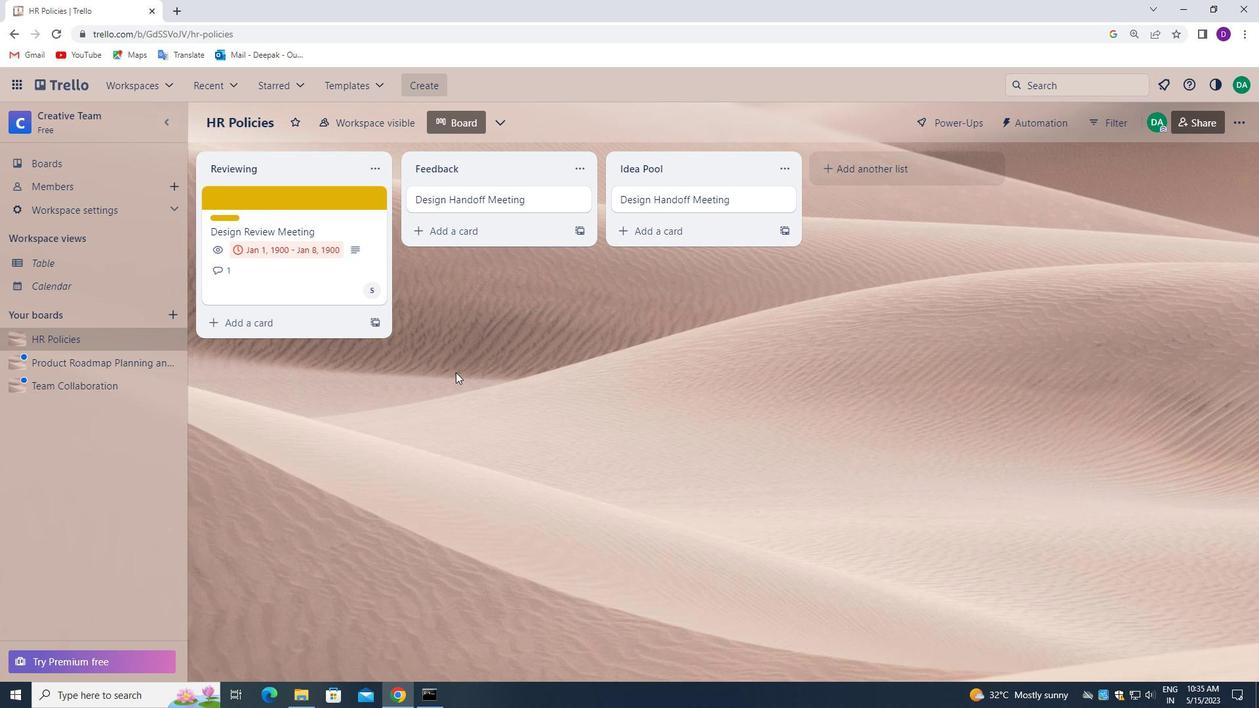 
Action: Mouse moved to (455, 366)
Screenshot: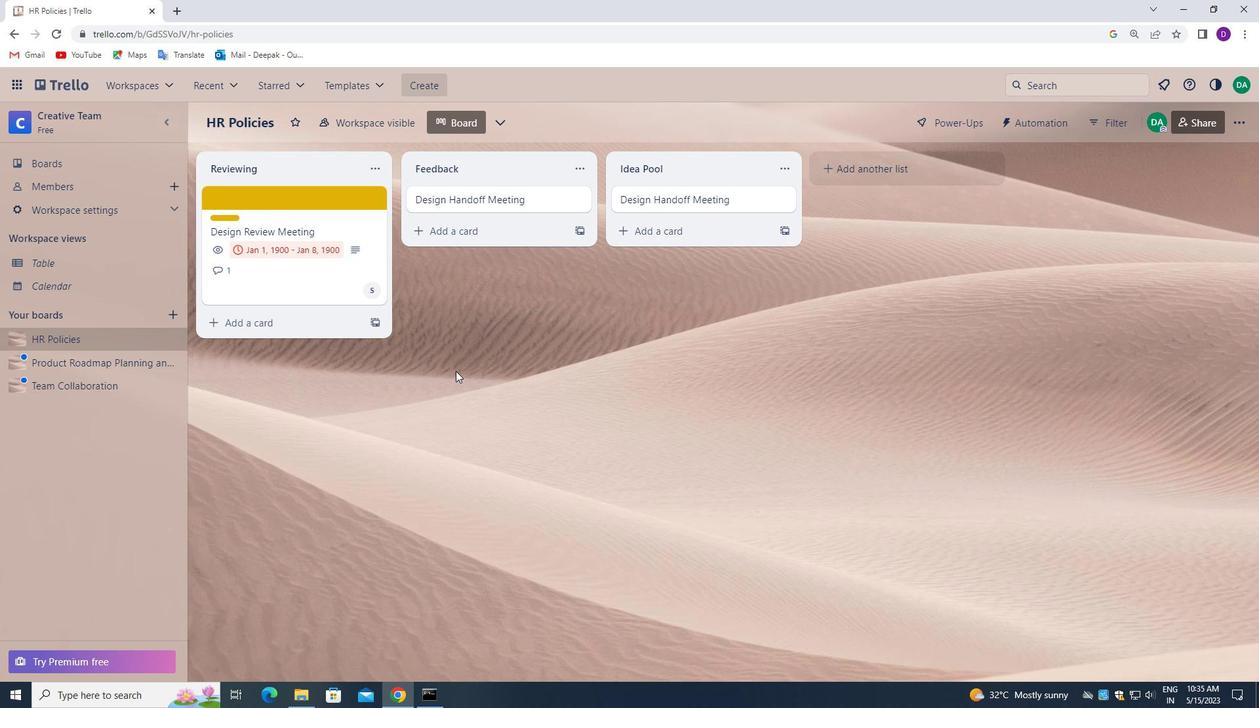 
